 Task: Look for space in Coos Bay, United States from 2nd June, 2023 to 9th June, 2023 for 5 adults in price range Rs.7000 to Rs.13000. Place can be shared room with 2 bedrooms having 5 beds and 2 bathrooms. Property type can be house, flat, guest house. Booking option can be shelf check-in. Required host language is English.
Action: Mouse moved to (602, 131)
Screenshot: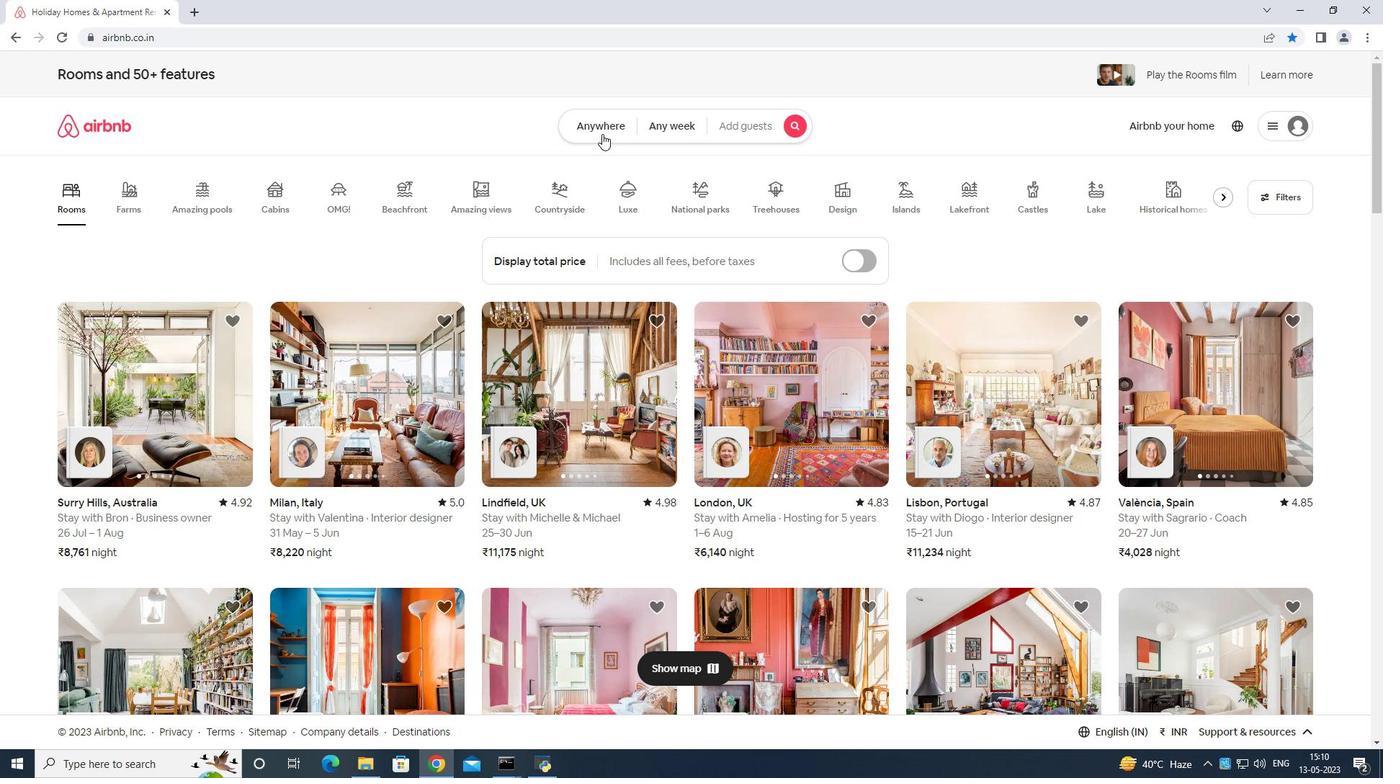 
Action: Mouse pressed left at (602, 131)
Screenshot: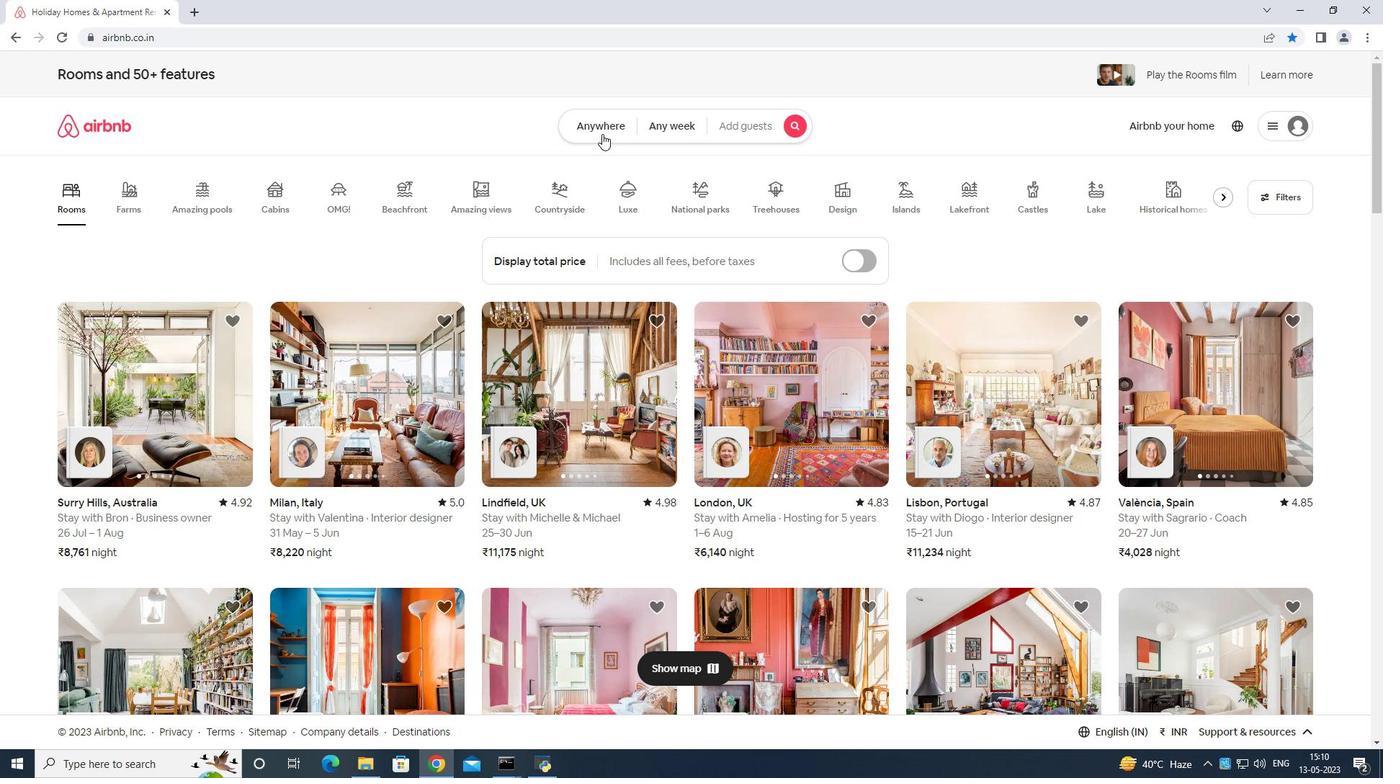 
Action: Mouse moved to (525, 185)
Screenshot: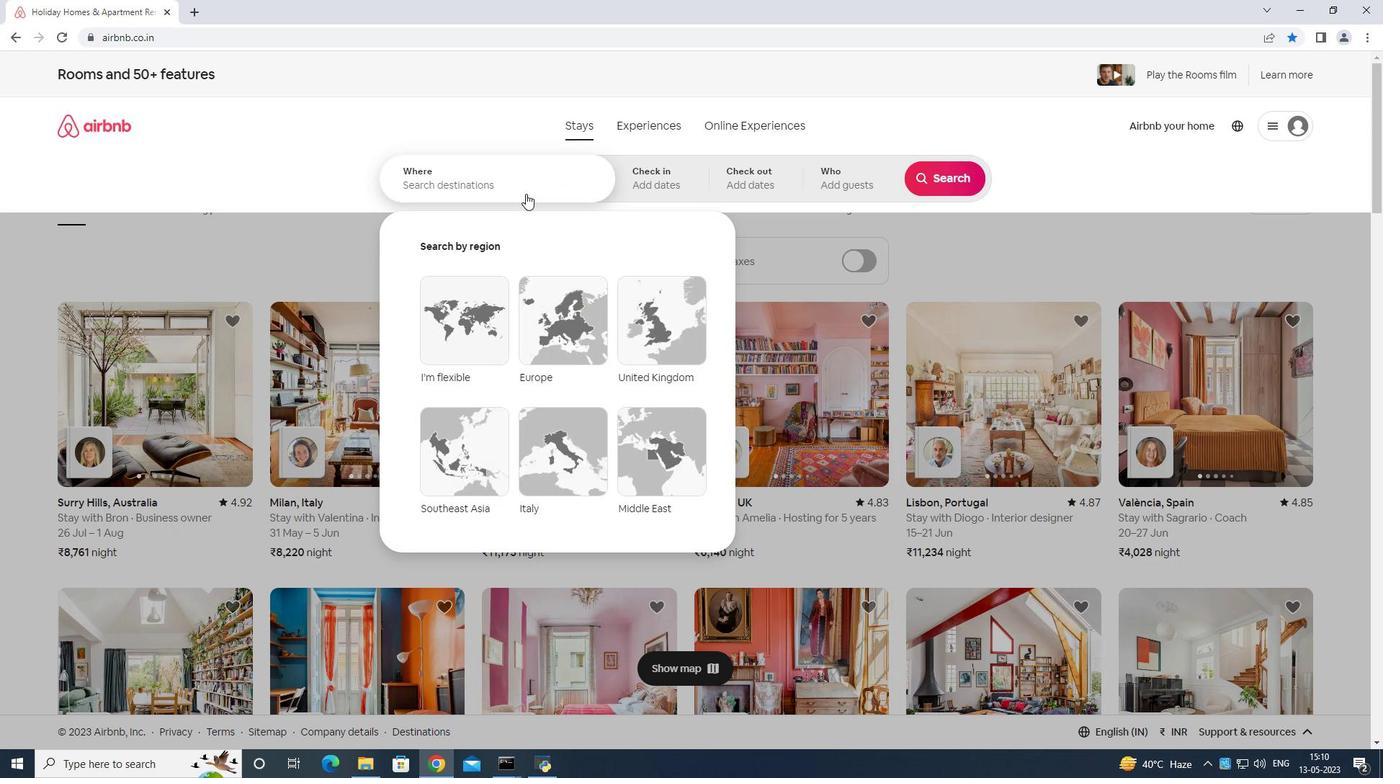 
Action: Mouse pressed left at (525, 185)
Screenshot: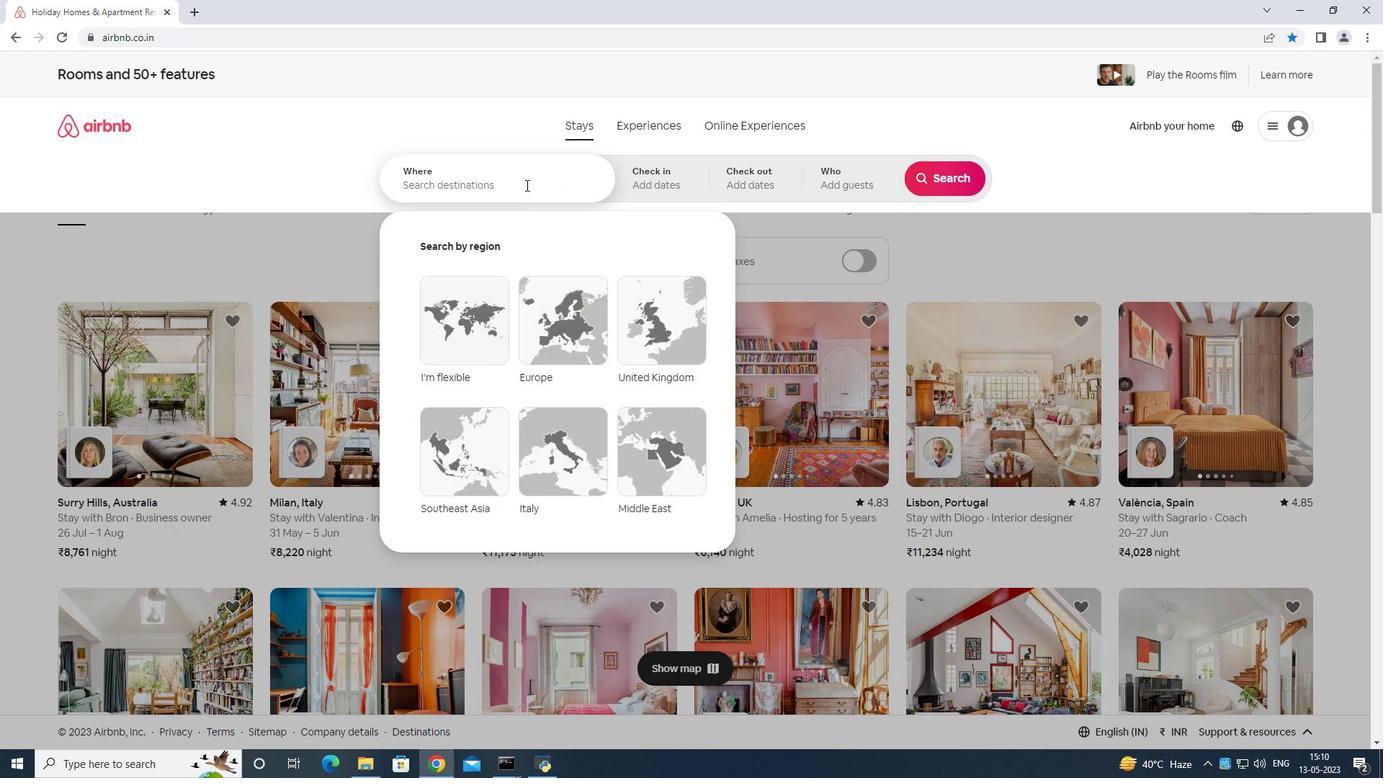 
Action: Mouse moved to (525, 187)
Screenshot: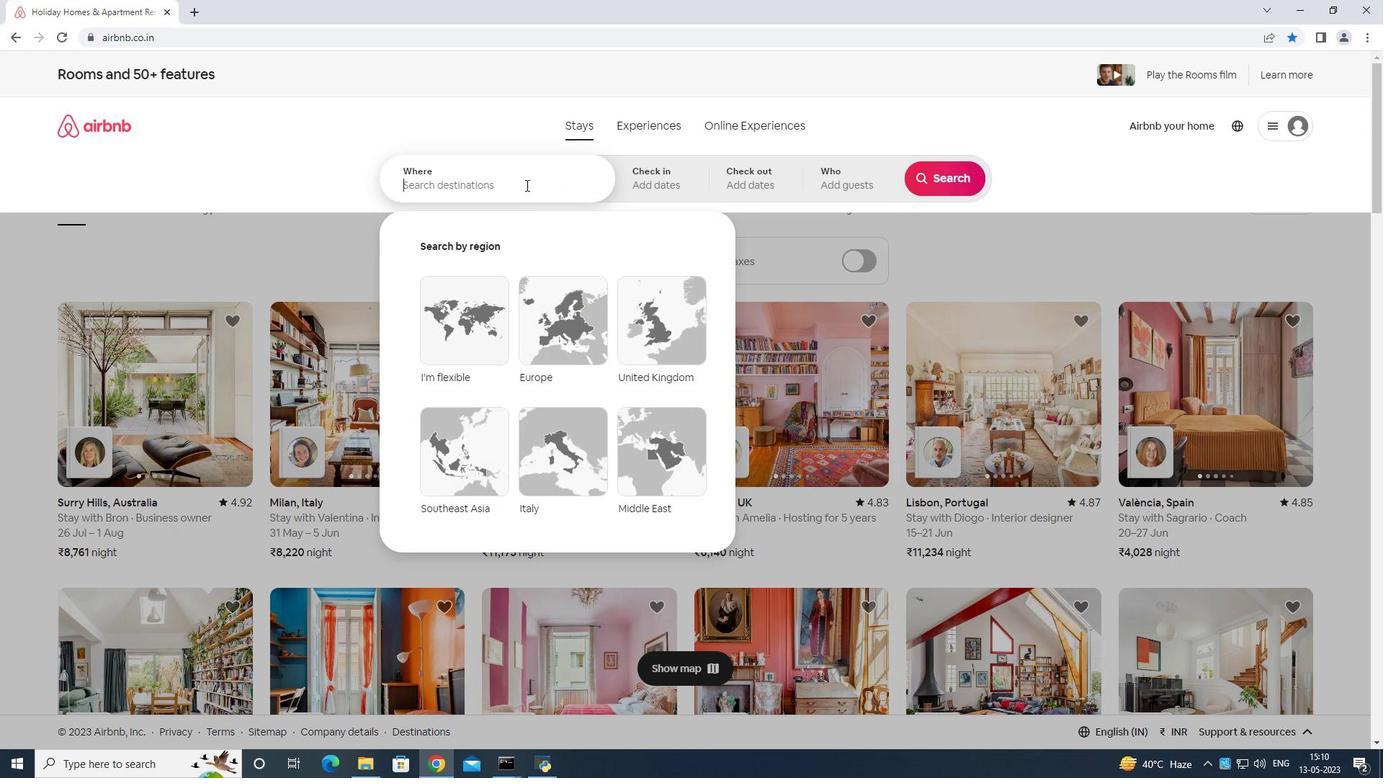 
Action: Key pressed <Key.shift>C
Screenshot: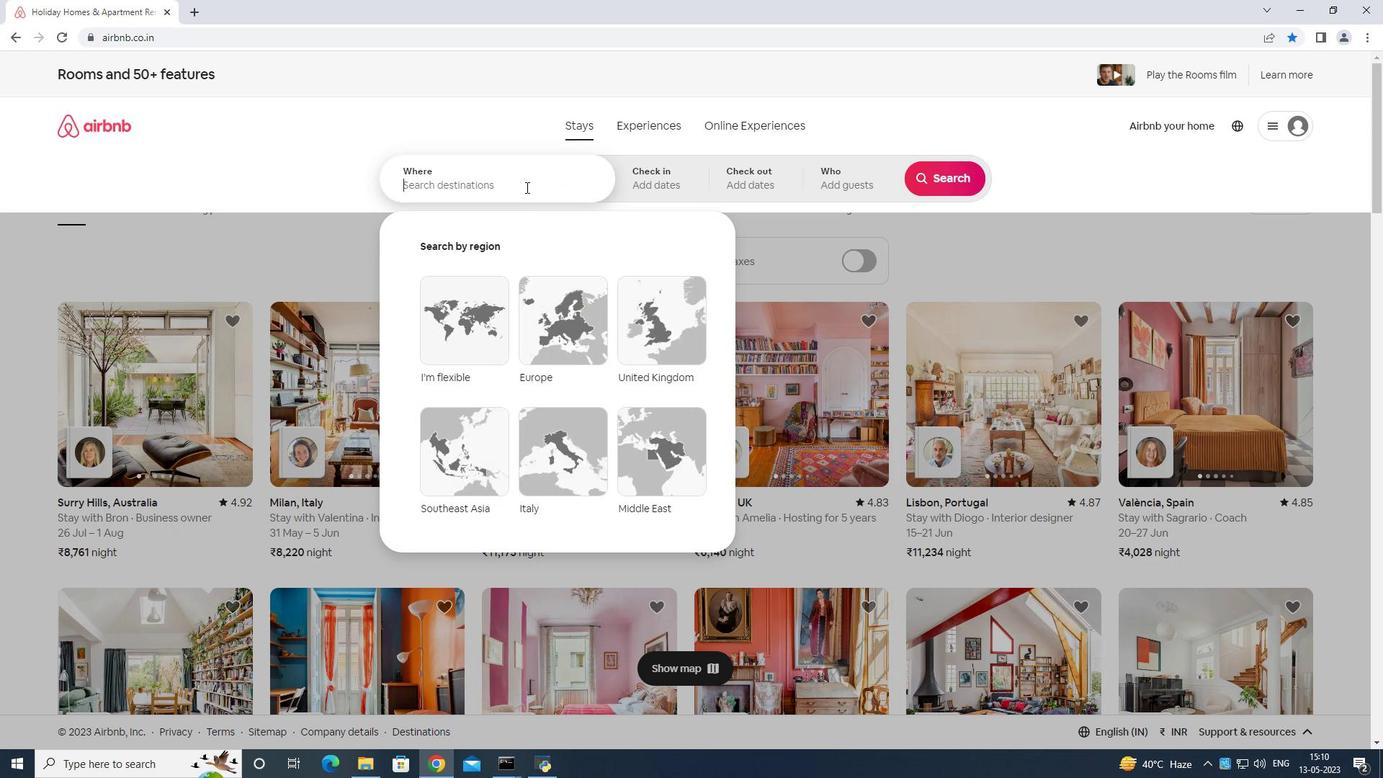 
Action: Mouse moved to (525, 187)
Screenshot: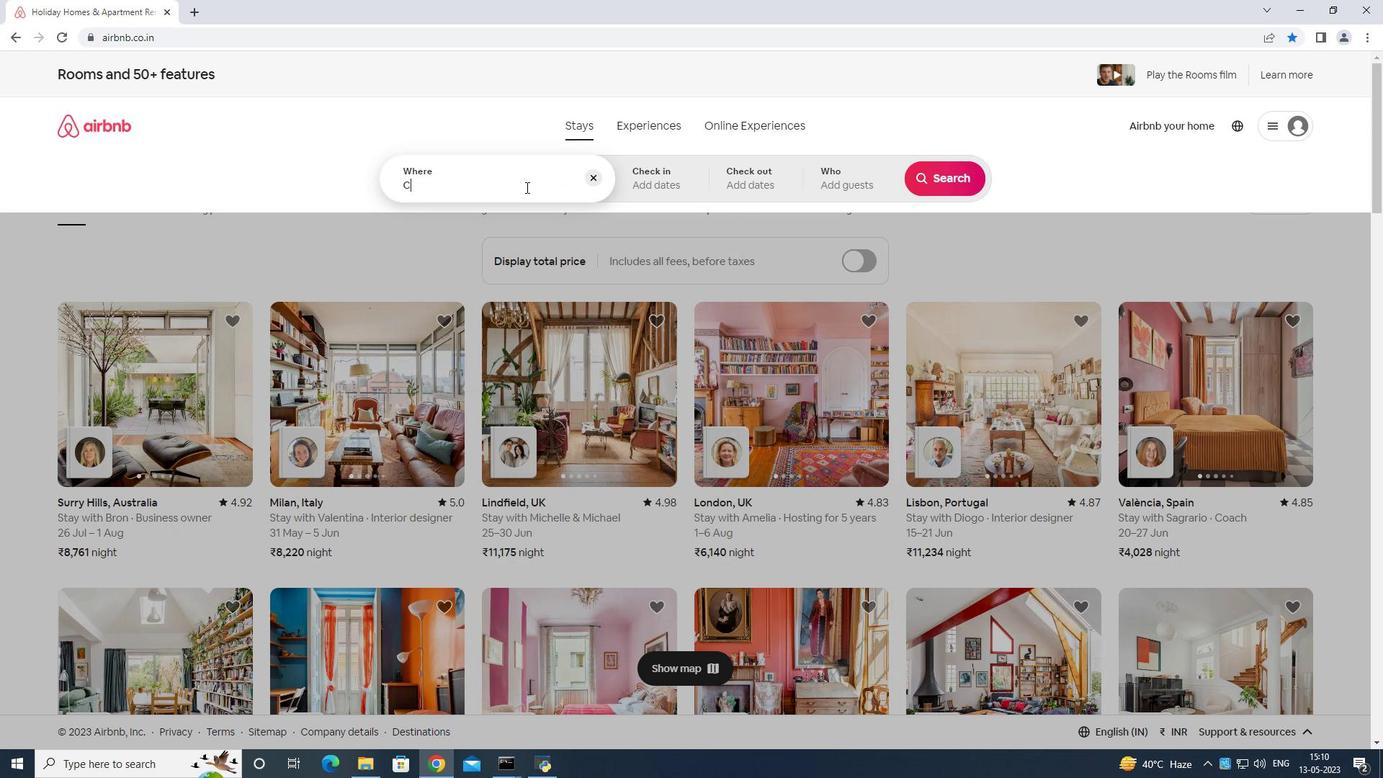 
Action: Key pressed oos<Key.space>bay<Key.space>united<Key.space>states<Key.enter>
Screenshot: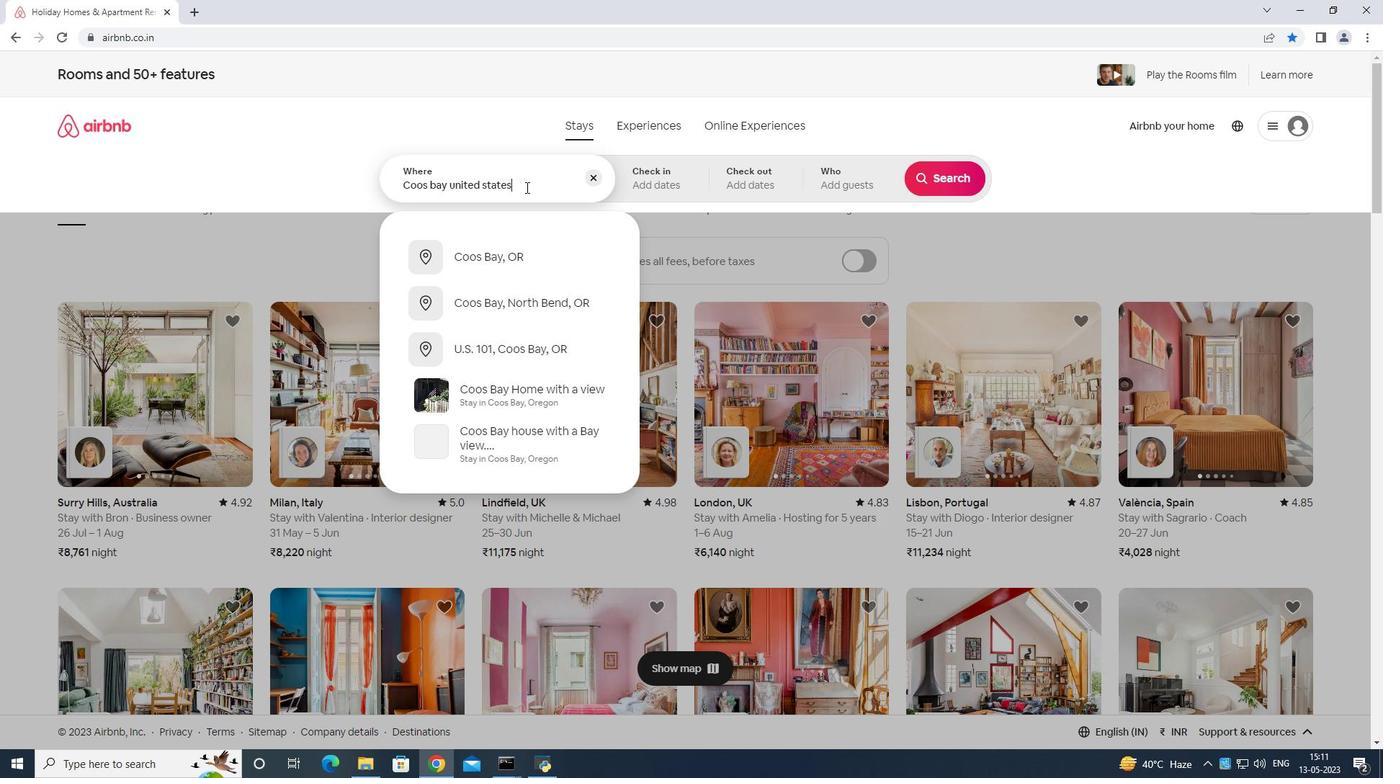 
Action: Mouse moved to (897, 349)
Screenshot: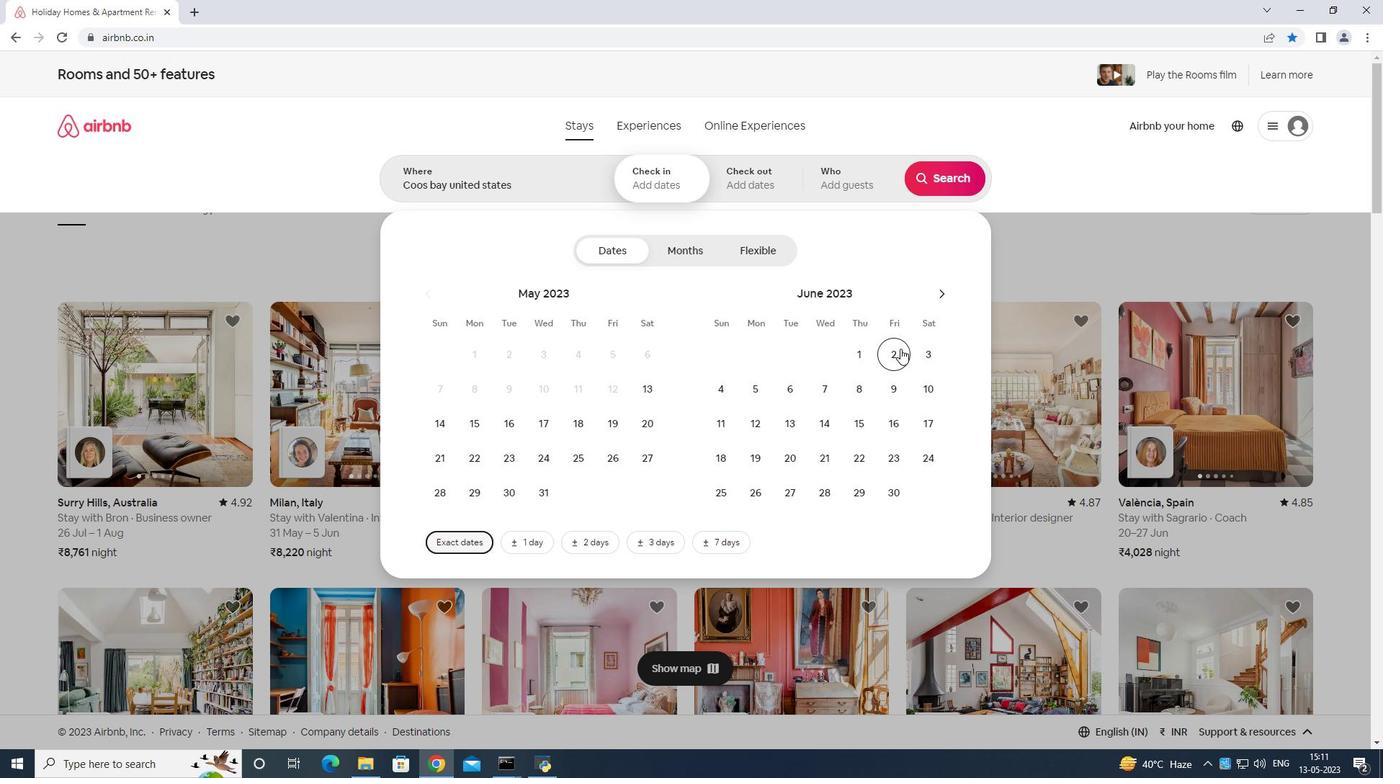 
Action: Mouse pressed left at (897, 349)
Screenshot: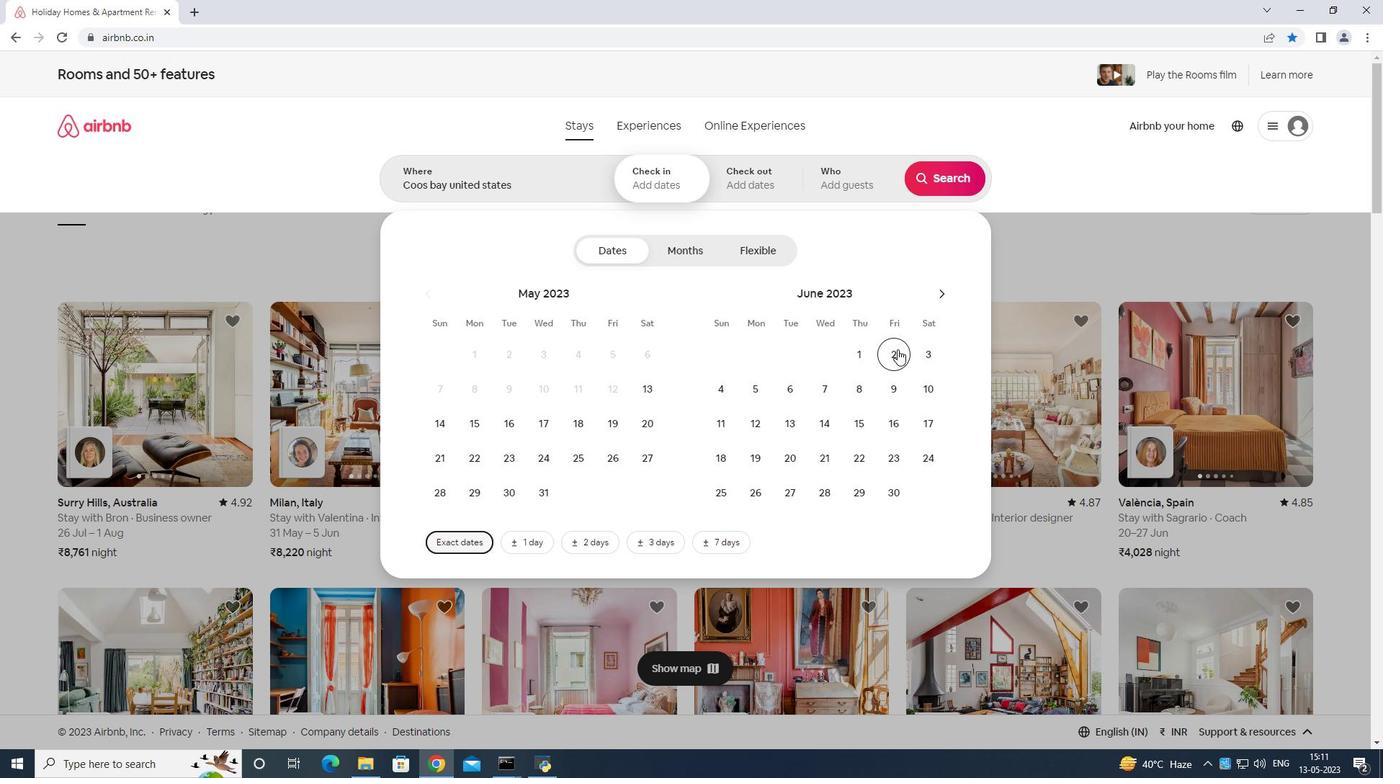 
Action: Mouse moved to (895, 376)
Screenshot: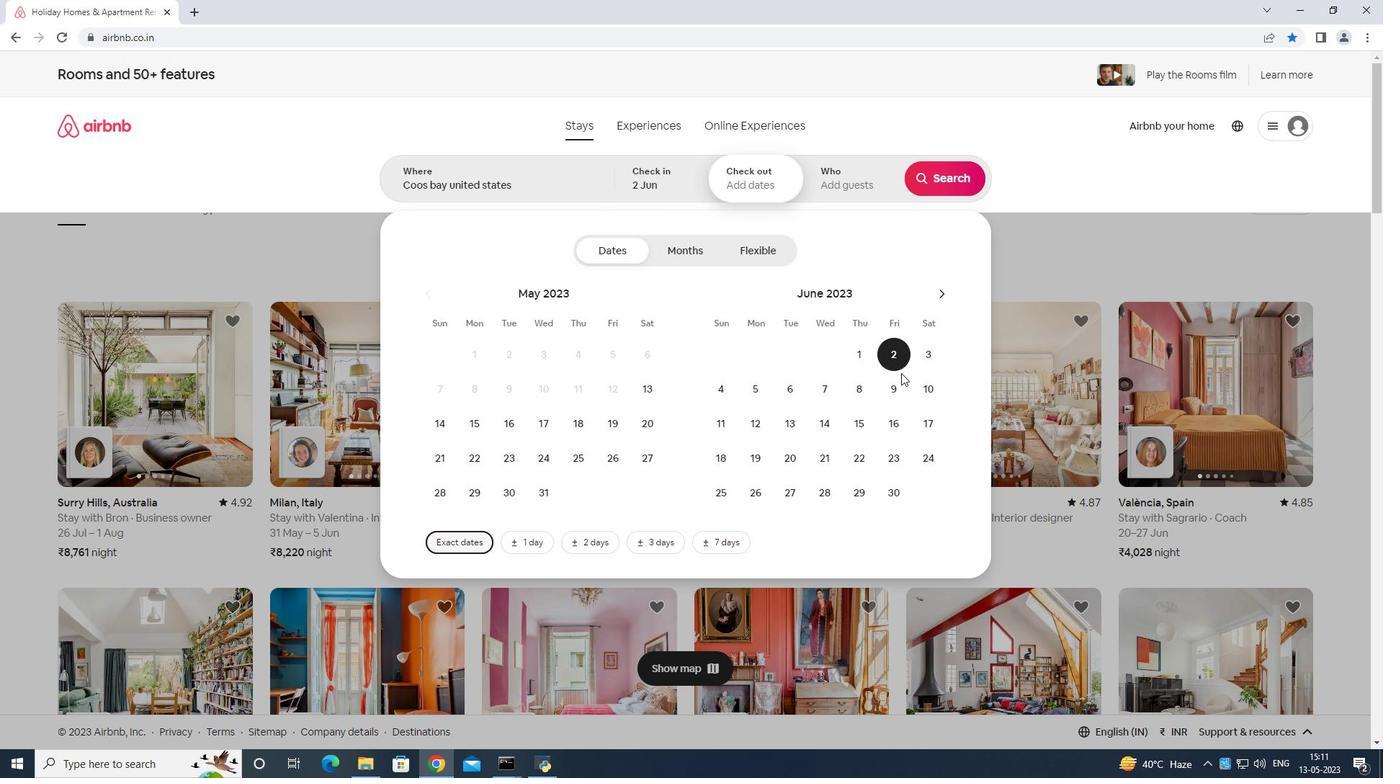 
Action: Mouse pressed left at (895, 376)
Screenshot: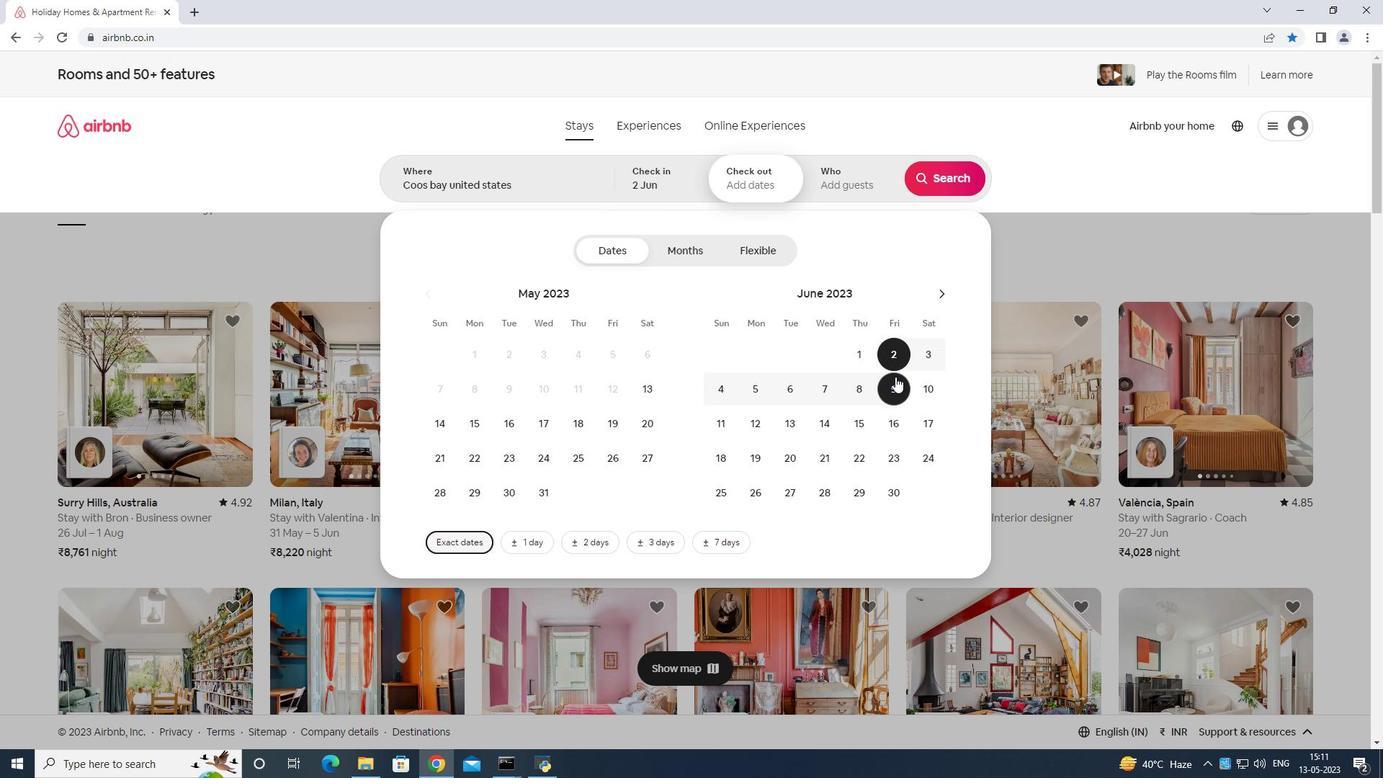 
Action: Mouse moved to (832, 176)
Screenshot: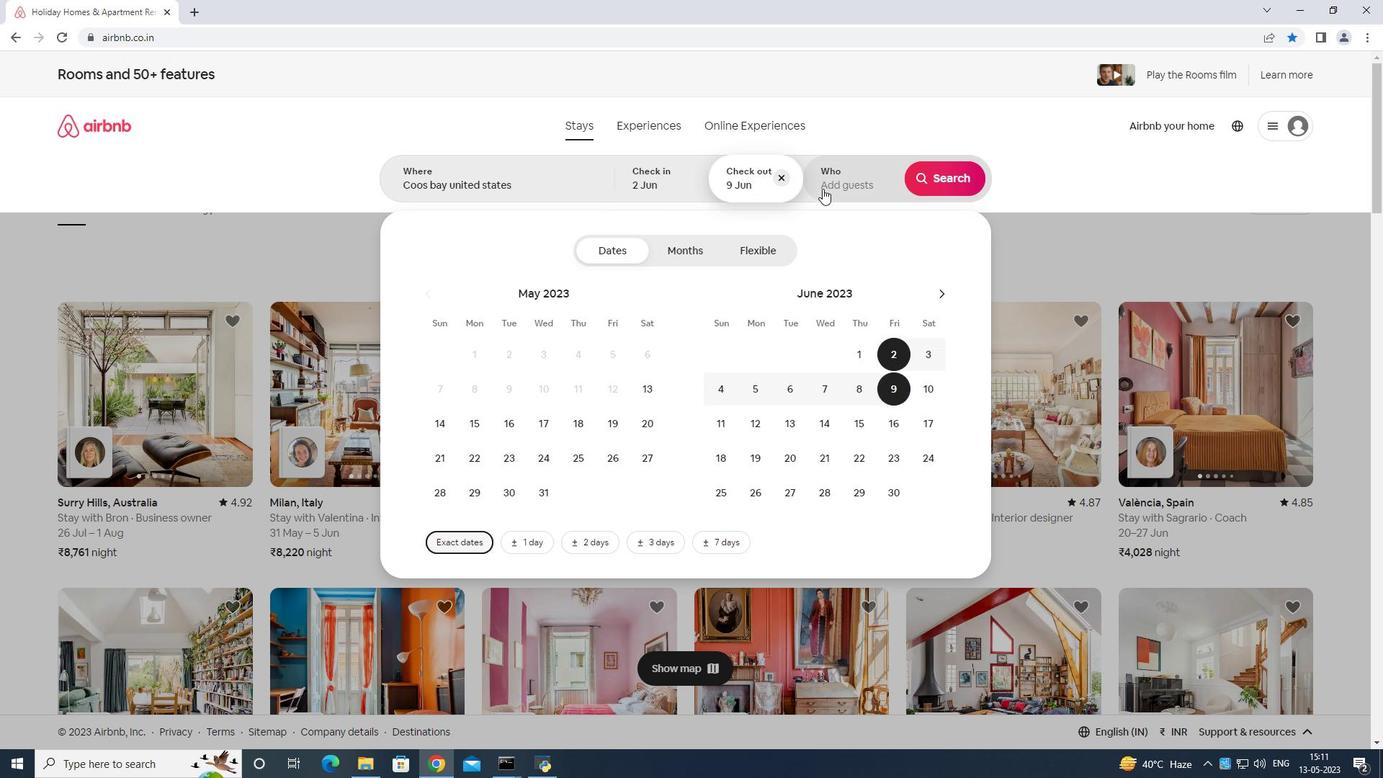 
Action: Mouse pressed left at (832, 176)
Screenshot: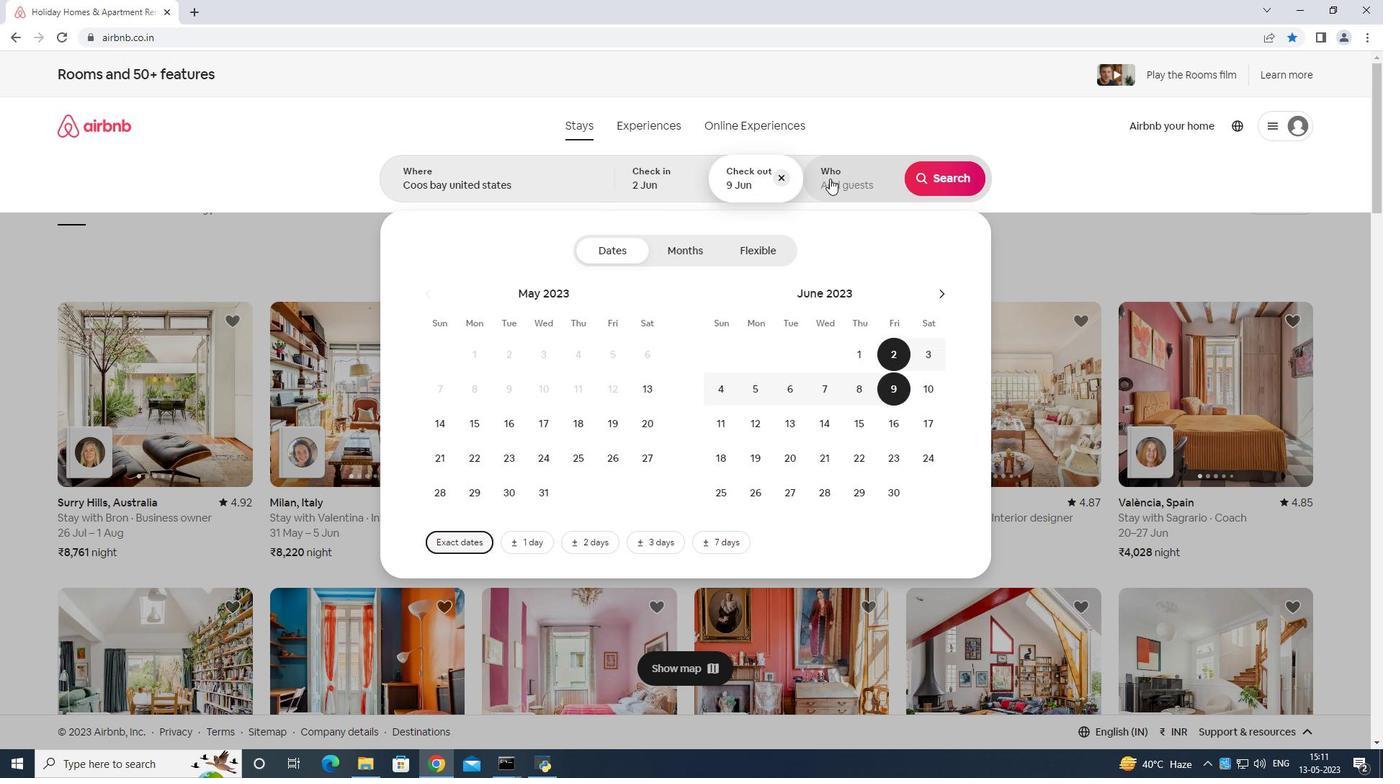 
Action: Mouse moved to (944, 248)
Screenshot: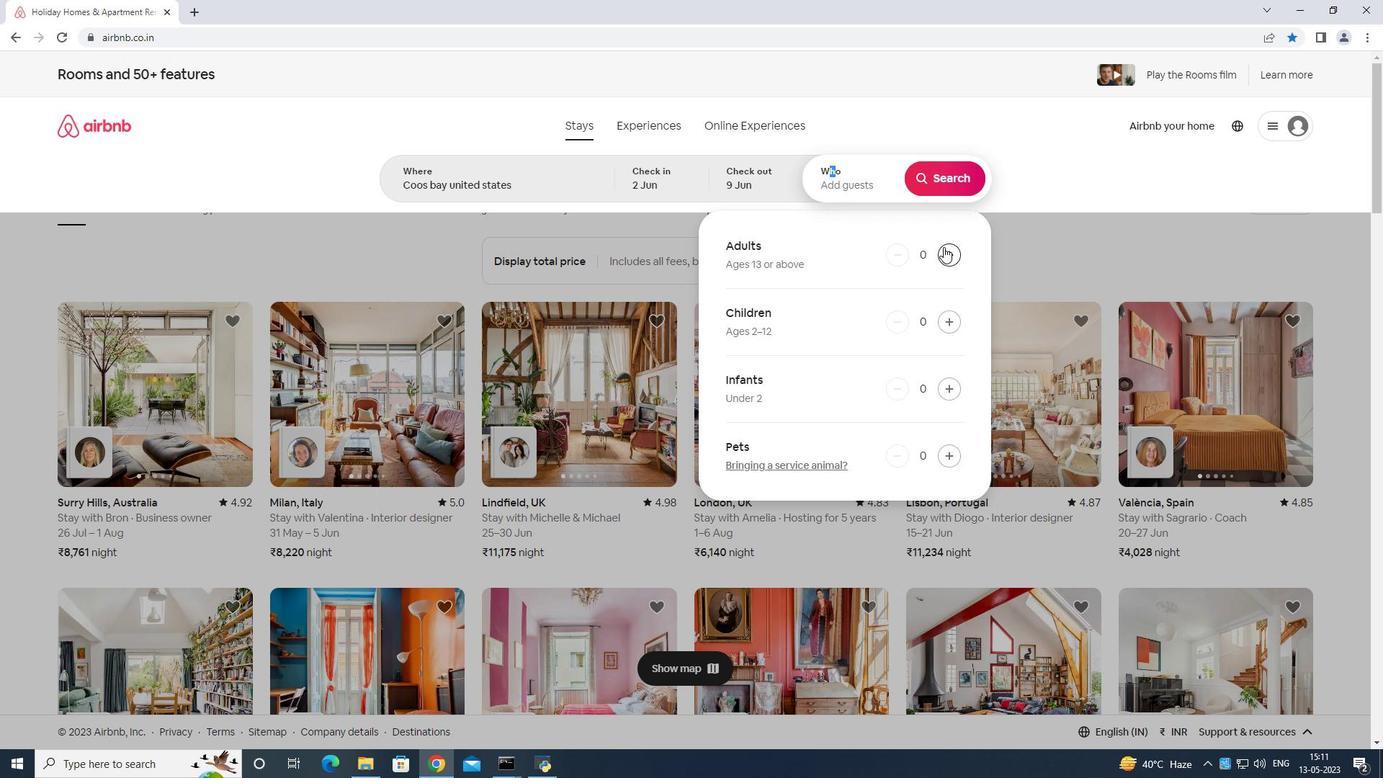 
Action: Mouse pressed left at (944, 248)
Screenshot: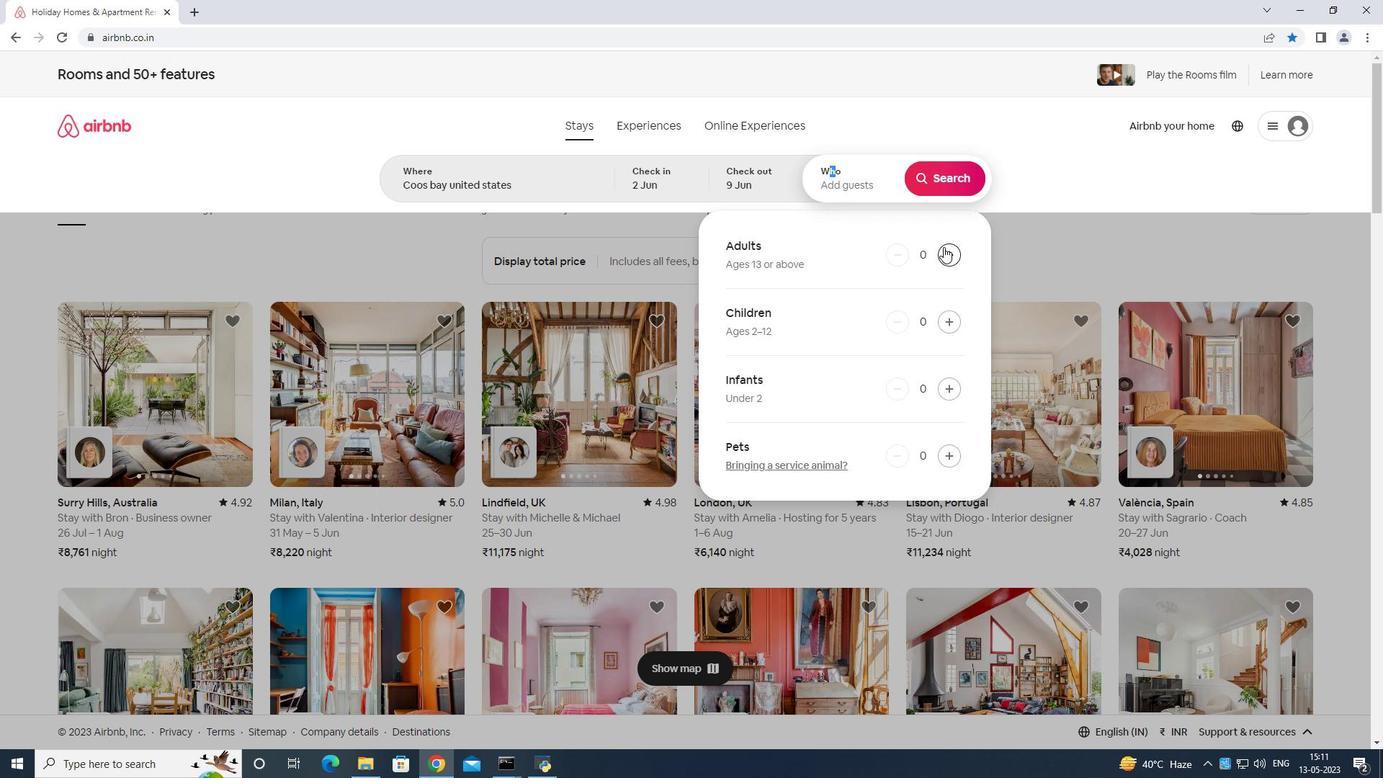 
Action: Mouse pressed left at (944, 248)
Screenshot: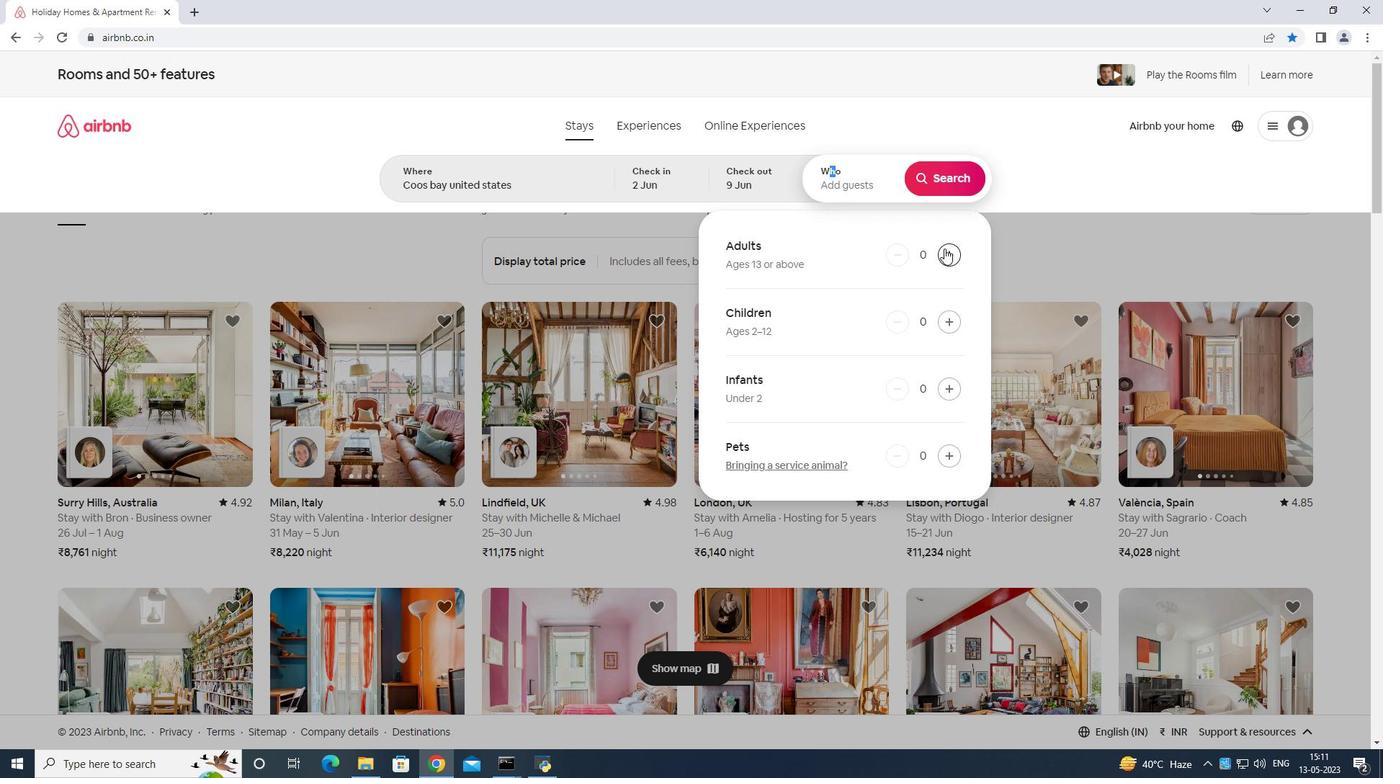 
Action: Mouse moved to (945, 249)
Screenshot: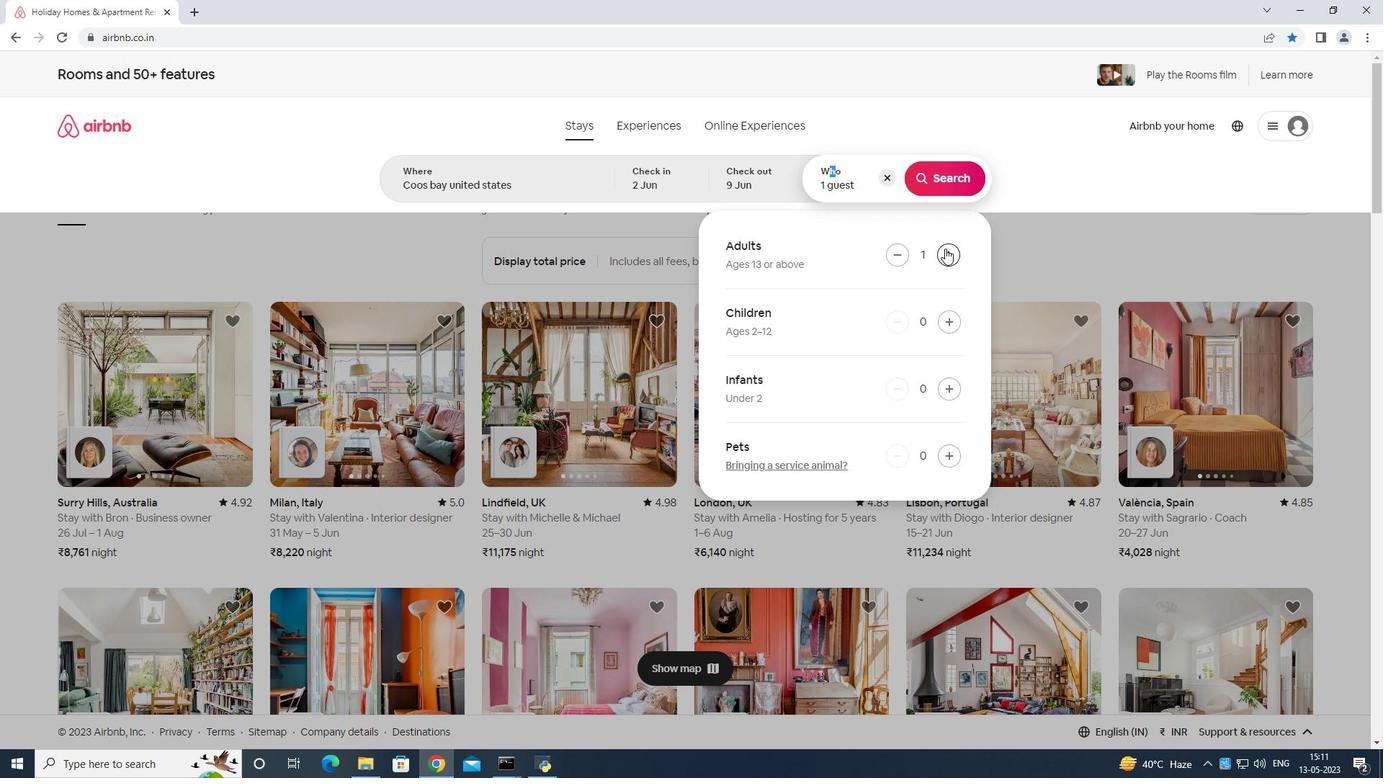 
Action: Mouse pressed left at (945, 249)
Screenshot: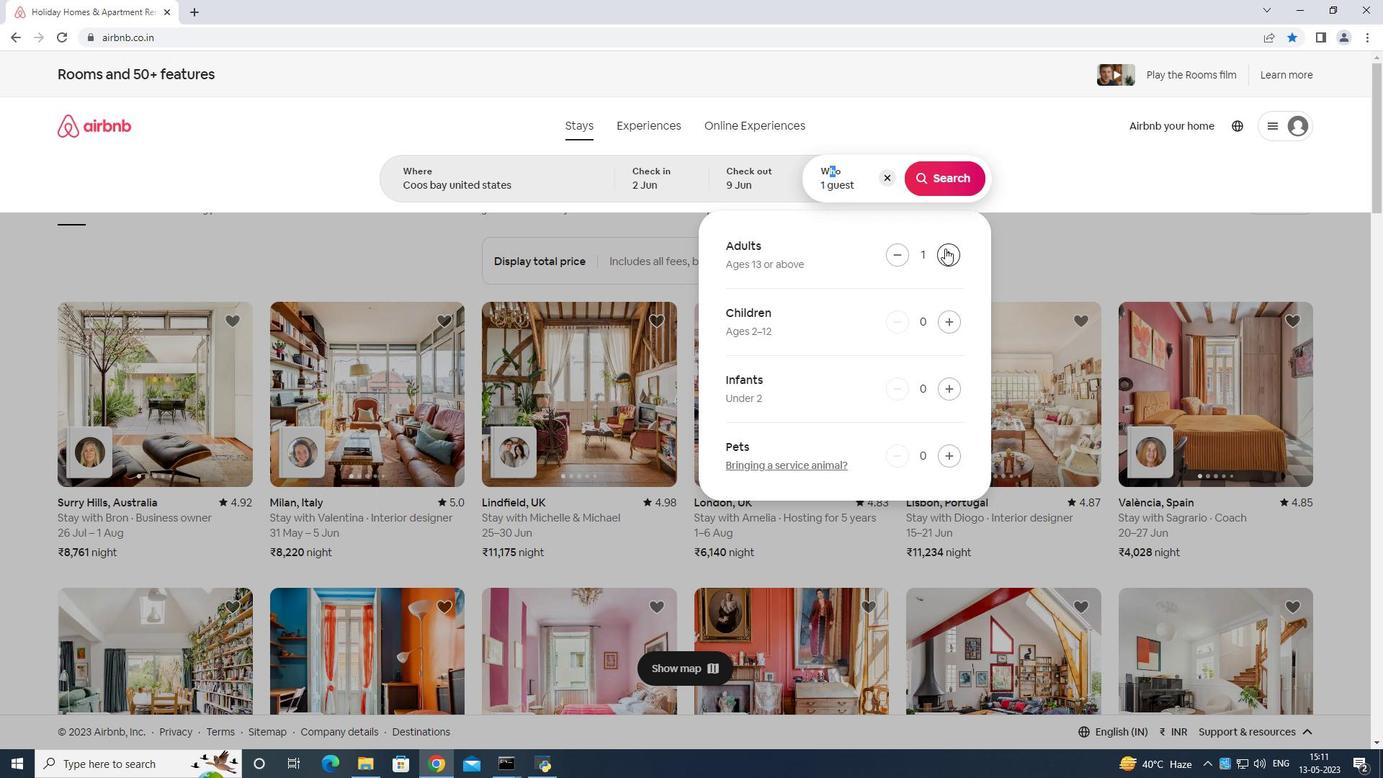
Action: Mouse moved to (945, 250)
Screenshot: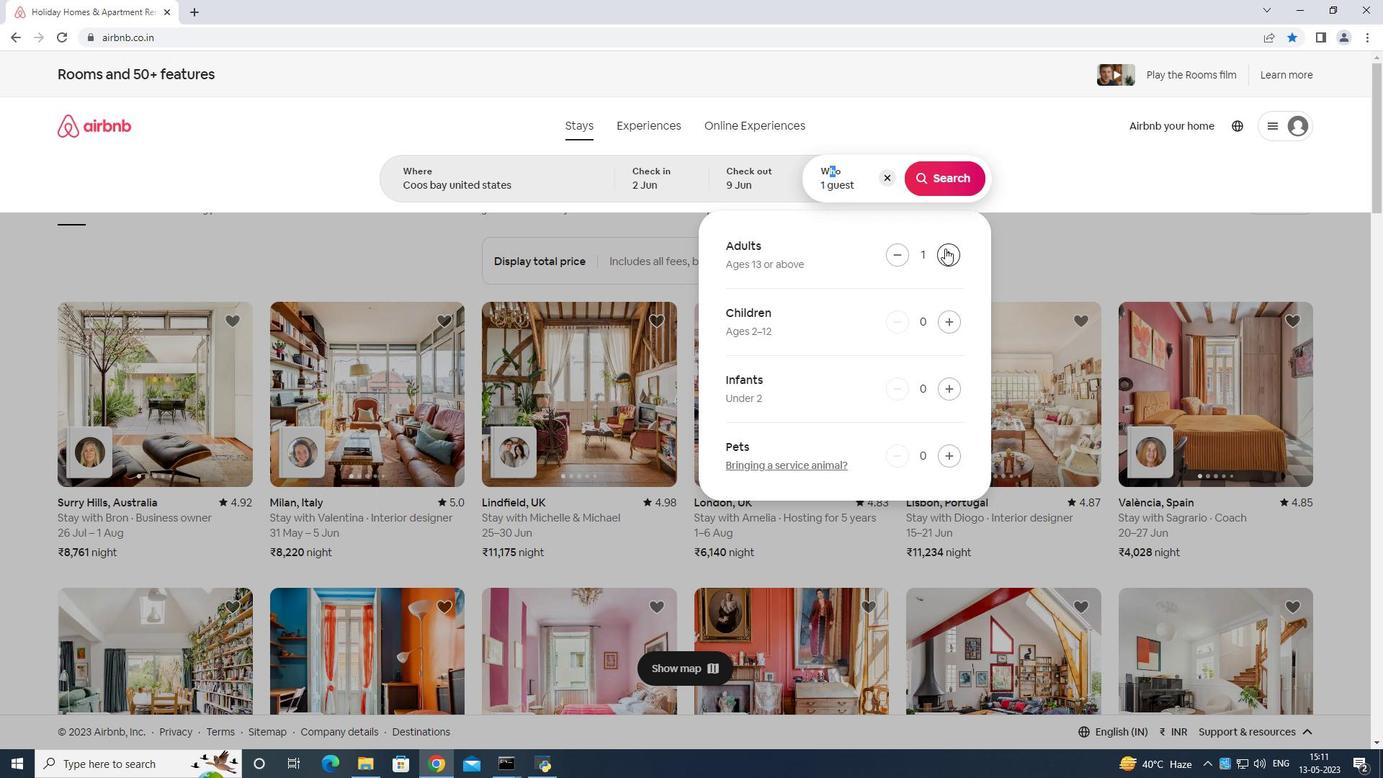 
Action: Mouse pressed left at (945, 250)
Screenshot: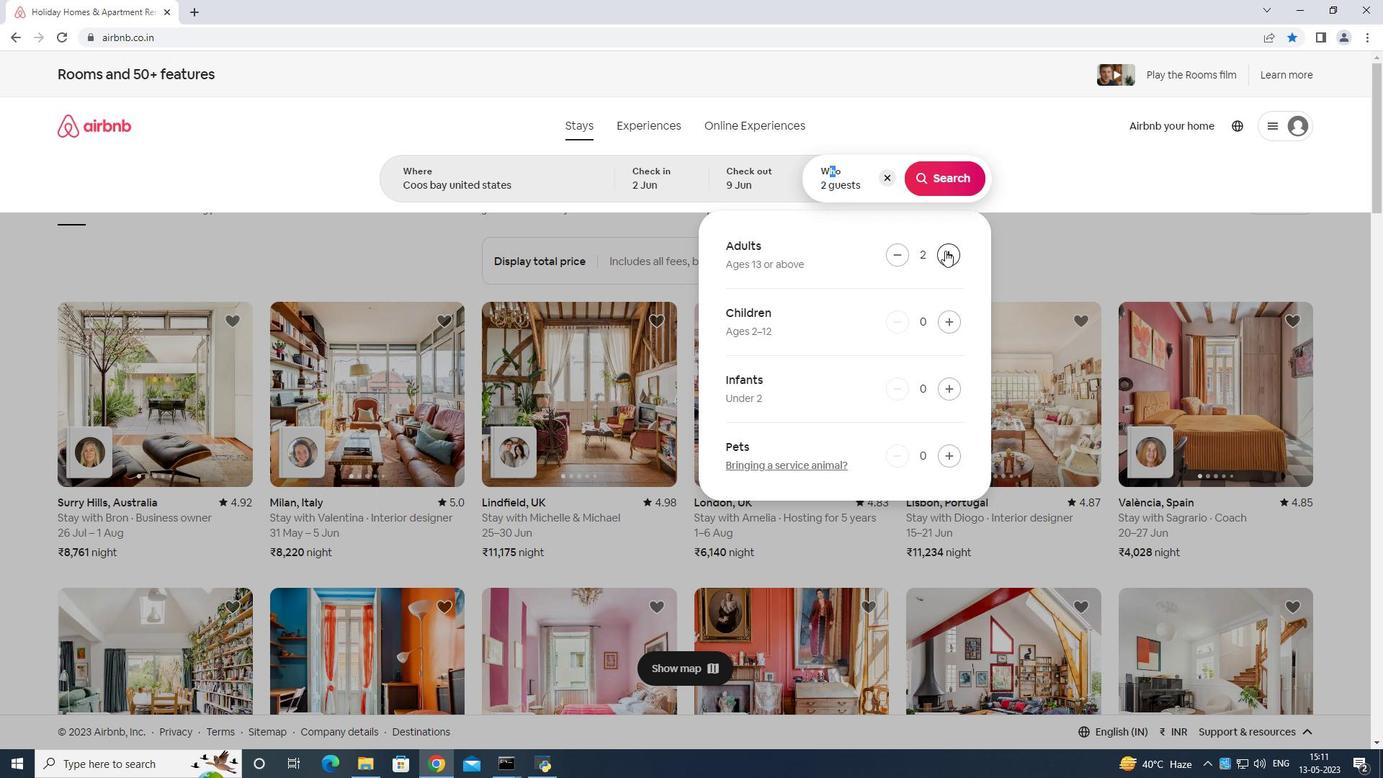 
Action: Mouse pressed left at (945, 250)
Screenshot: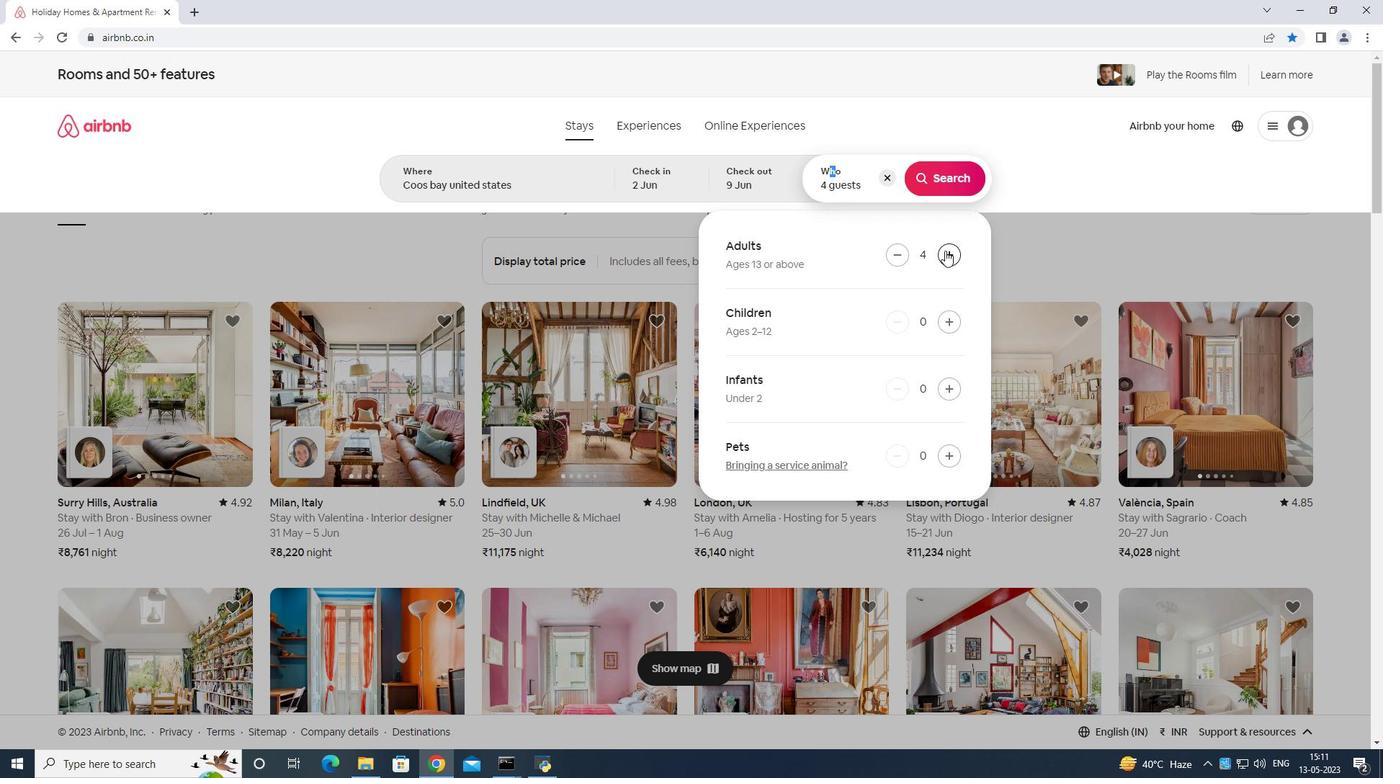 
Action: Mouse moved to (931, 177)
Screenshot: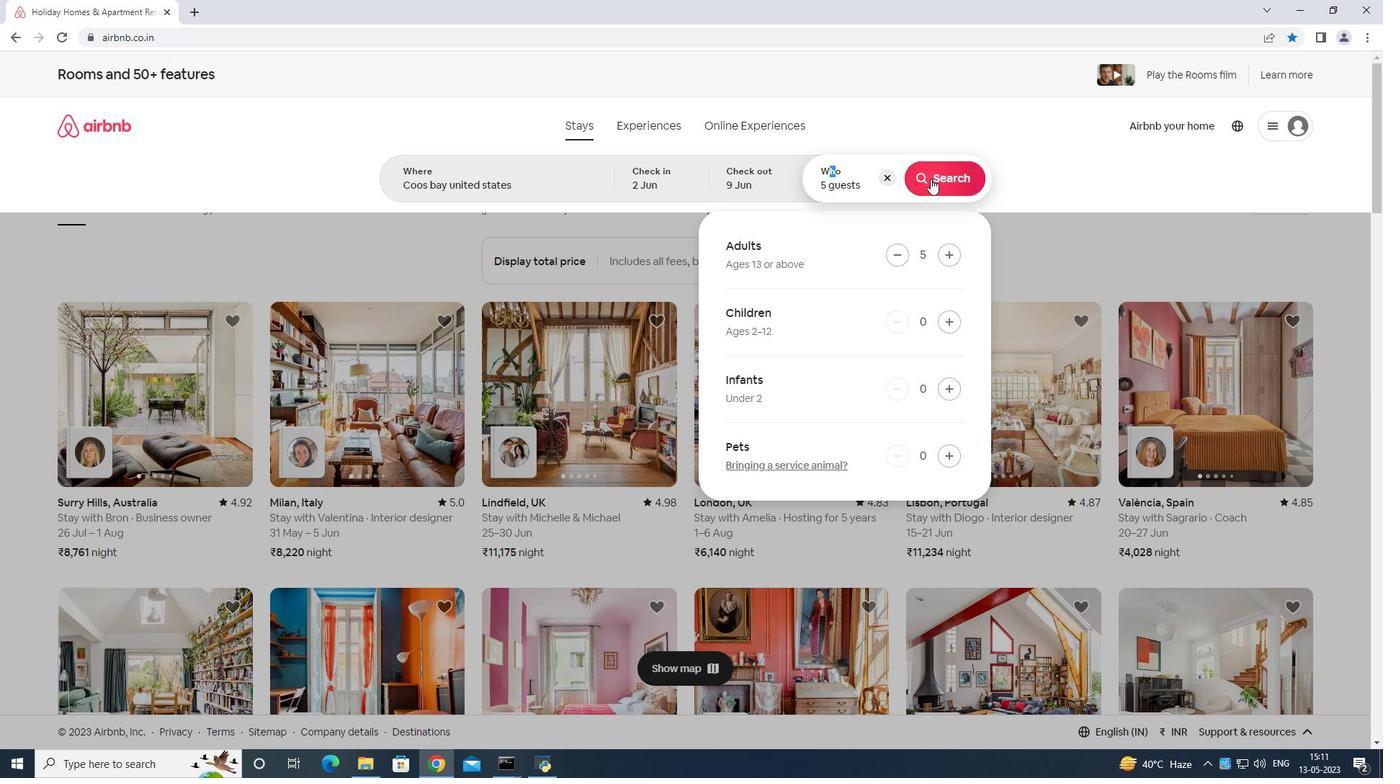 
Action: Mouse pressed left at (931, 177)
Screenshot: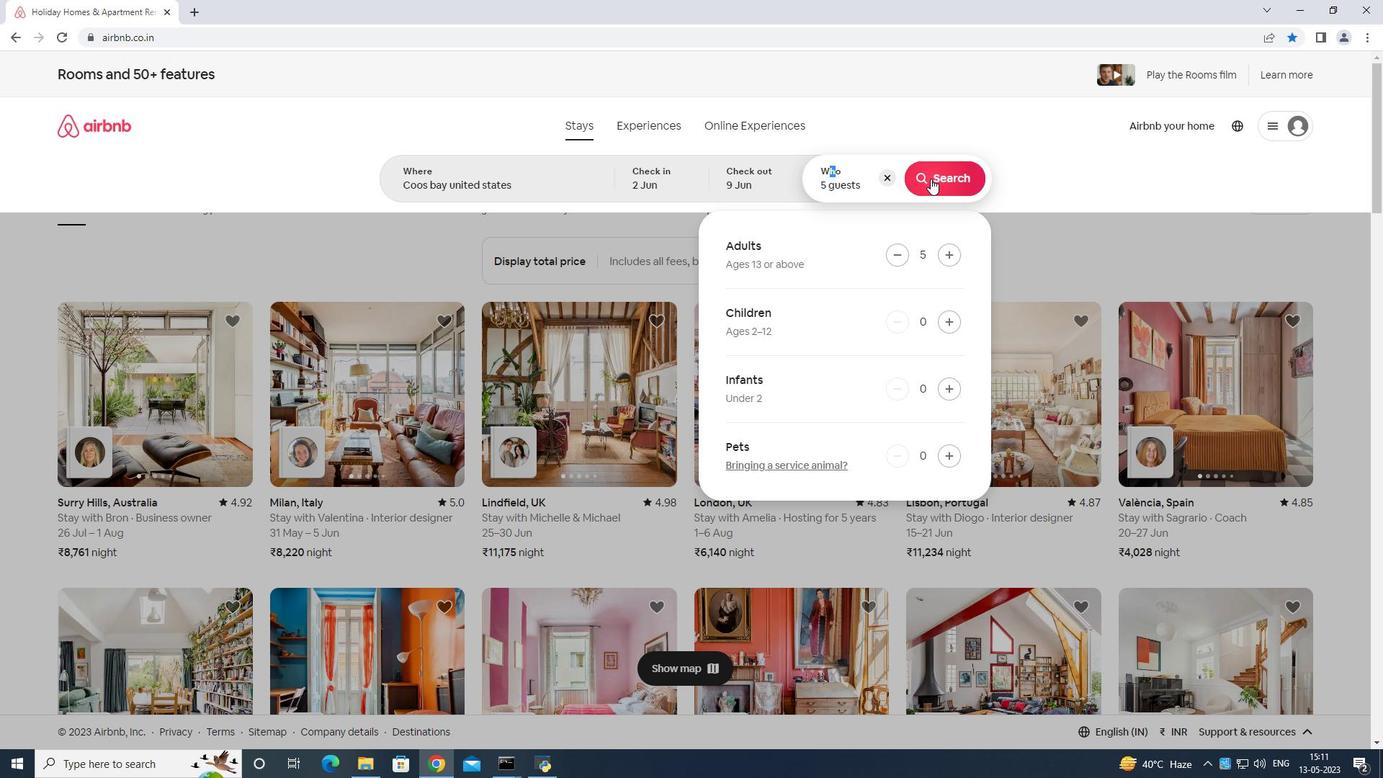 
Action: Mouse moved to (1313, 130)
Screenshot: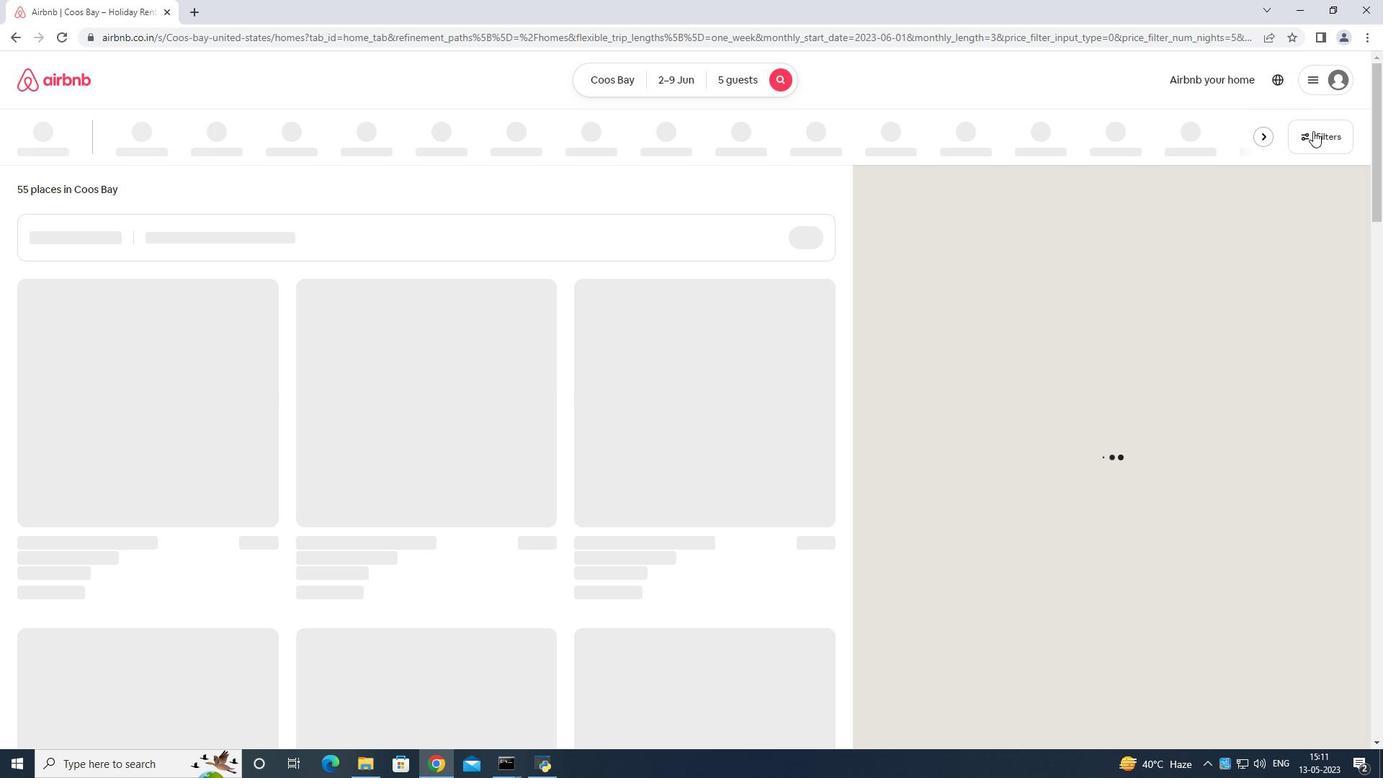 
Action: Mouse pressed left at (1313, 130)
Screenshot: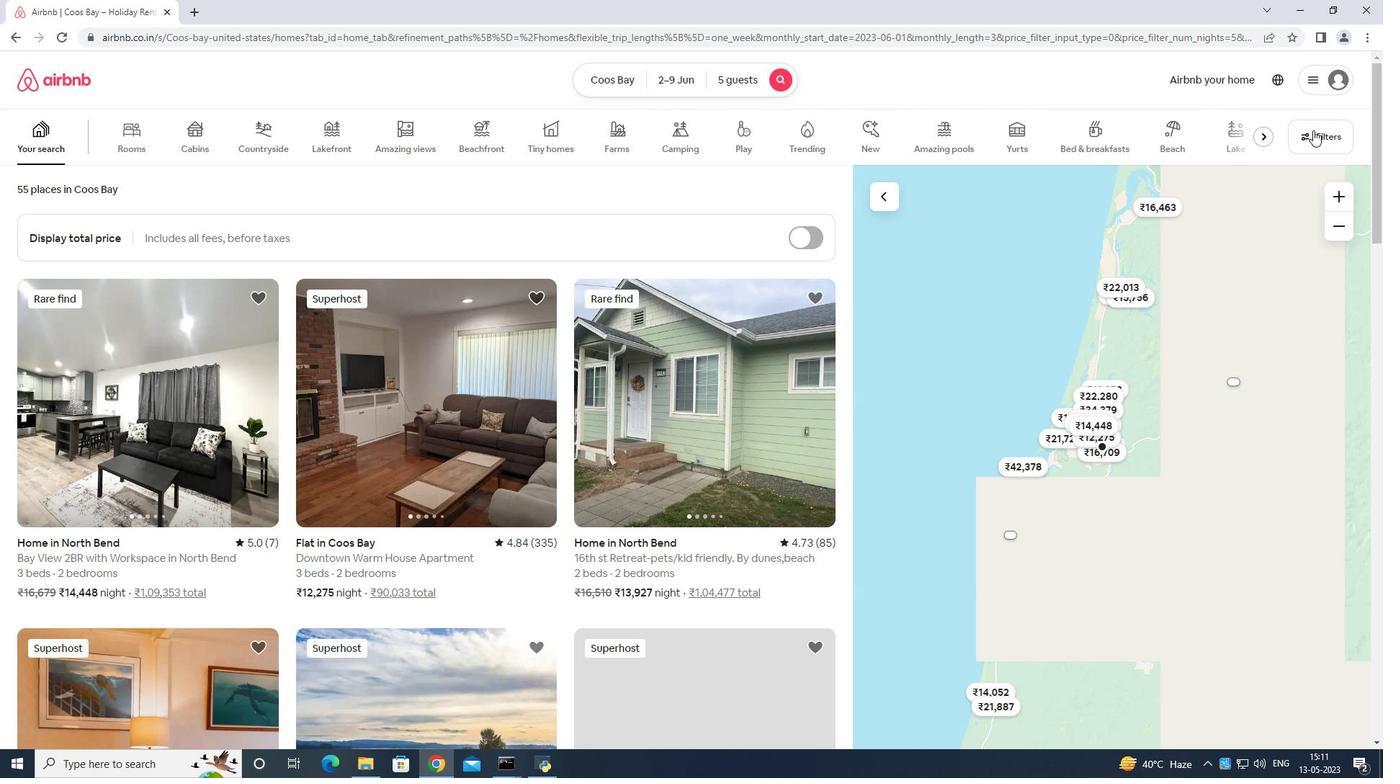 
Action: Mouse moved to (510, 487)
Screenshot: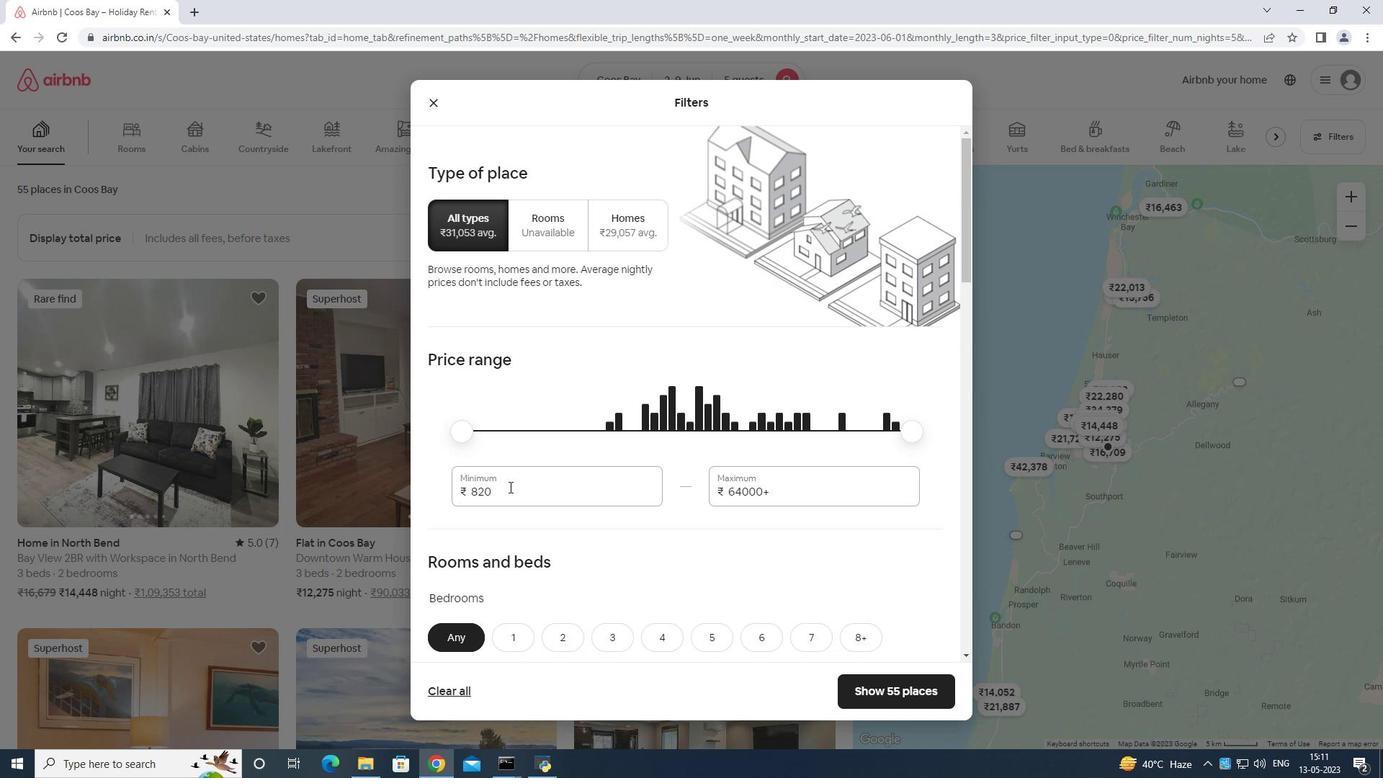 
Action: Mouse pressed left at (510, 487)
Screenshot: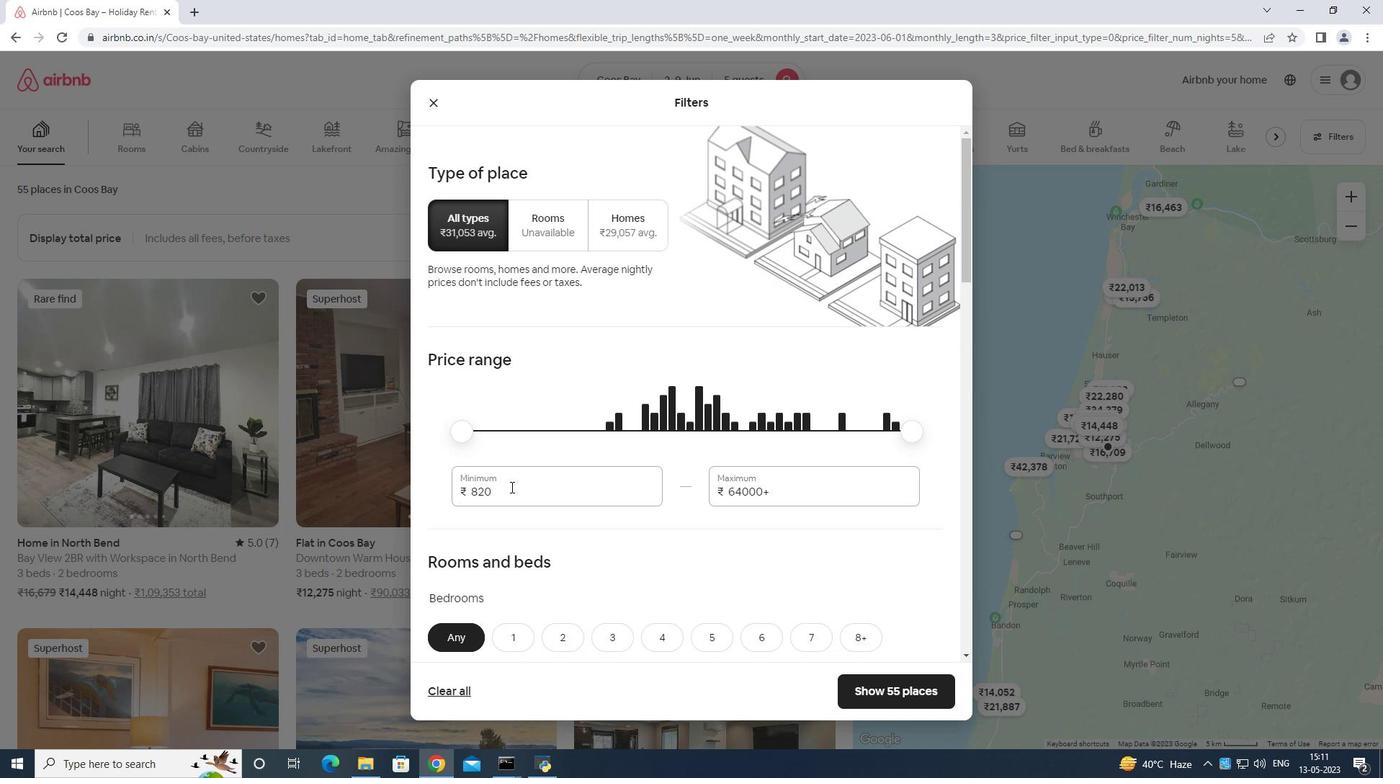 
Action: Mouse moved to (550, 492)
Screenshot: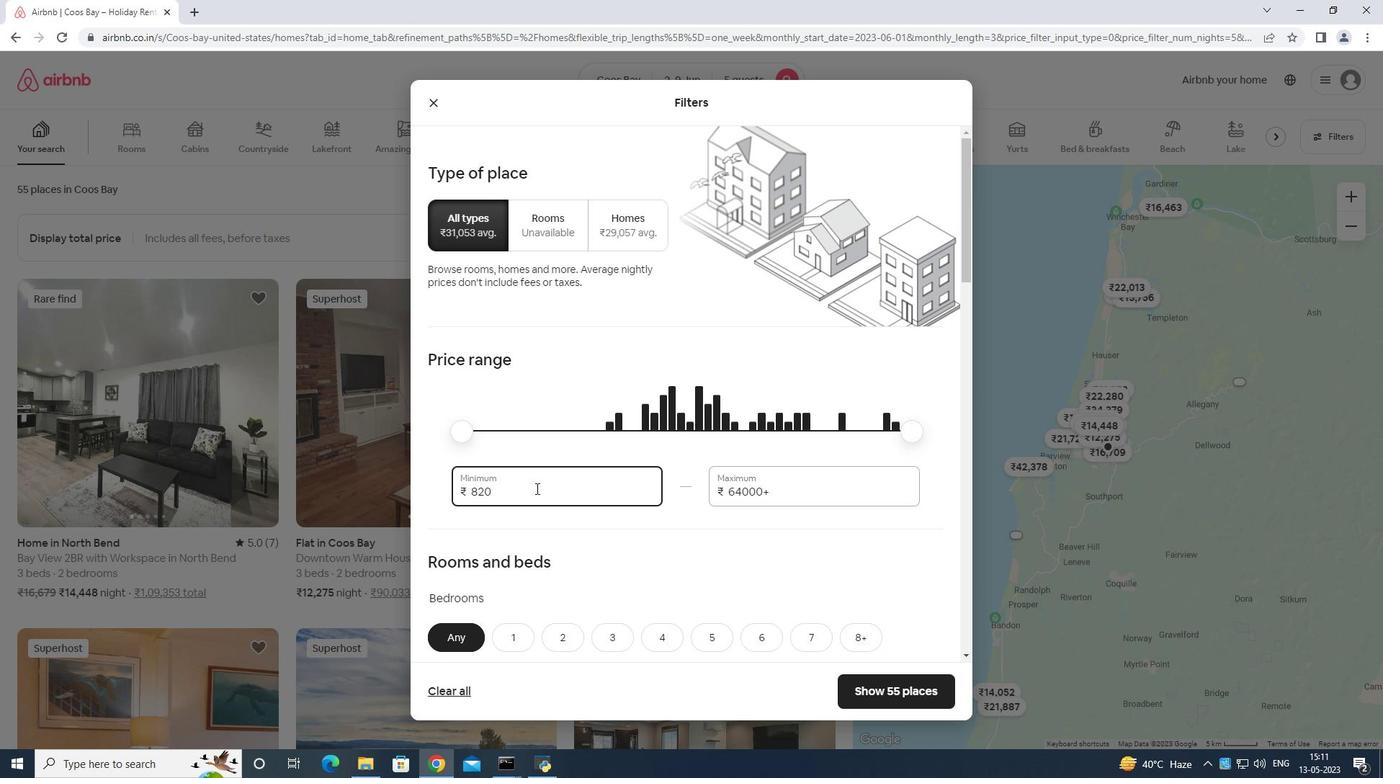 
Action: Key pressed <Key.backspace>
Screenshot: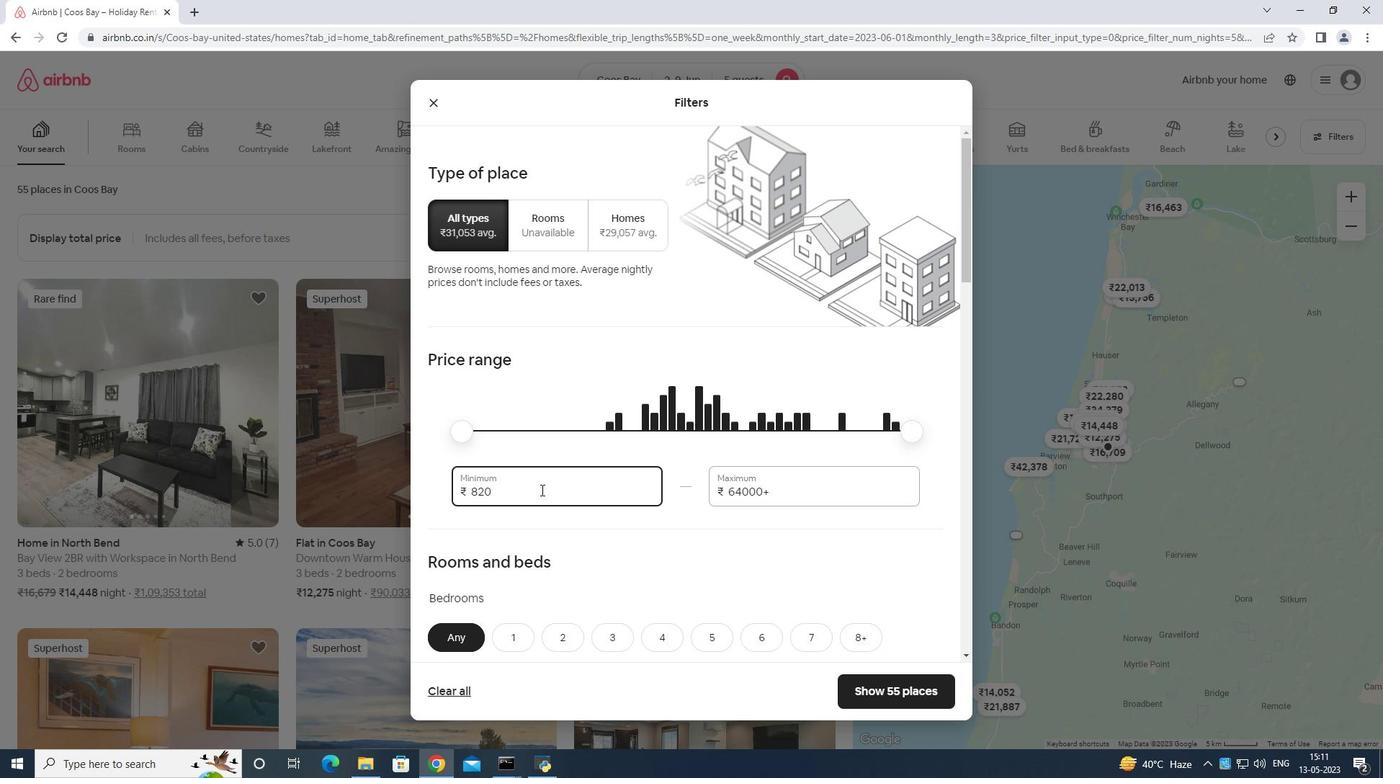 
Action: Mouse moved to (551, 492)
Screenshot: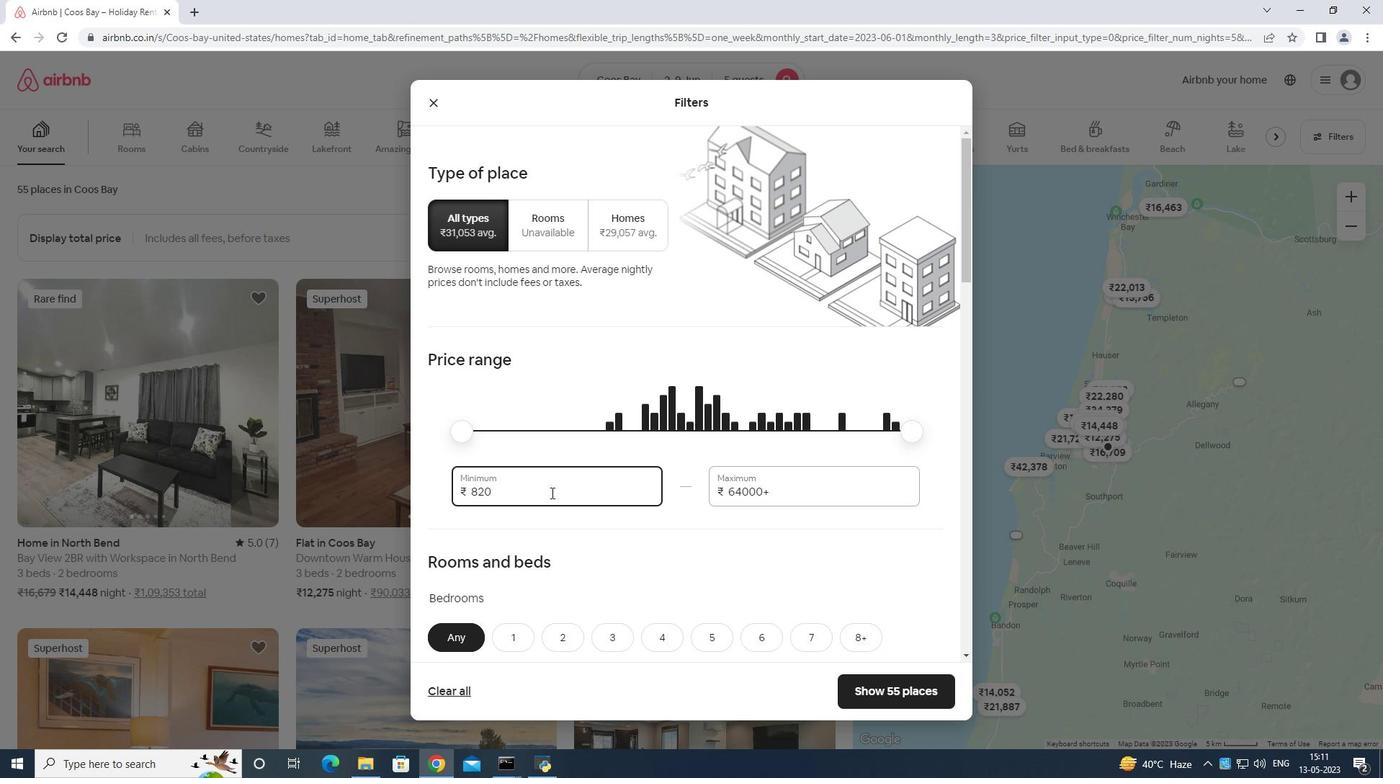 
Action: Key pressed <Key.backspace>
Screenshot: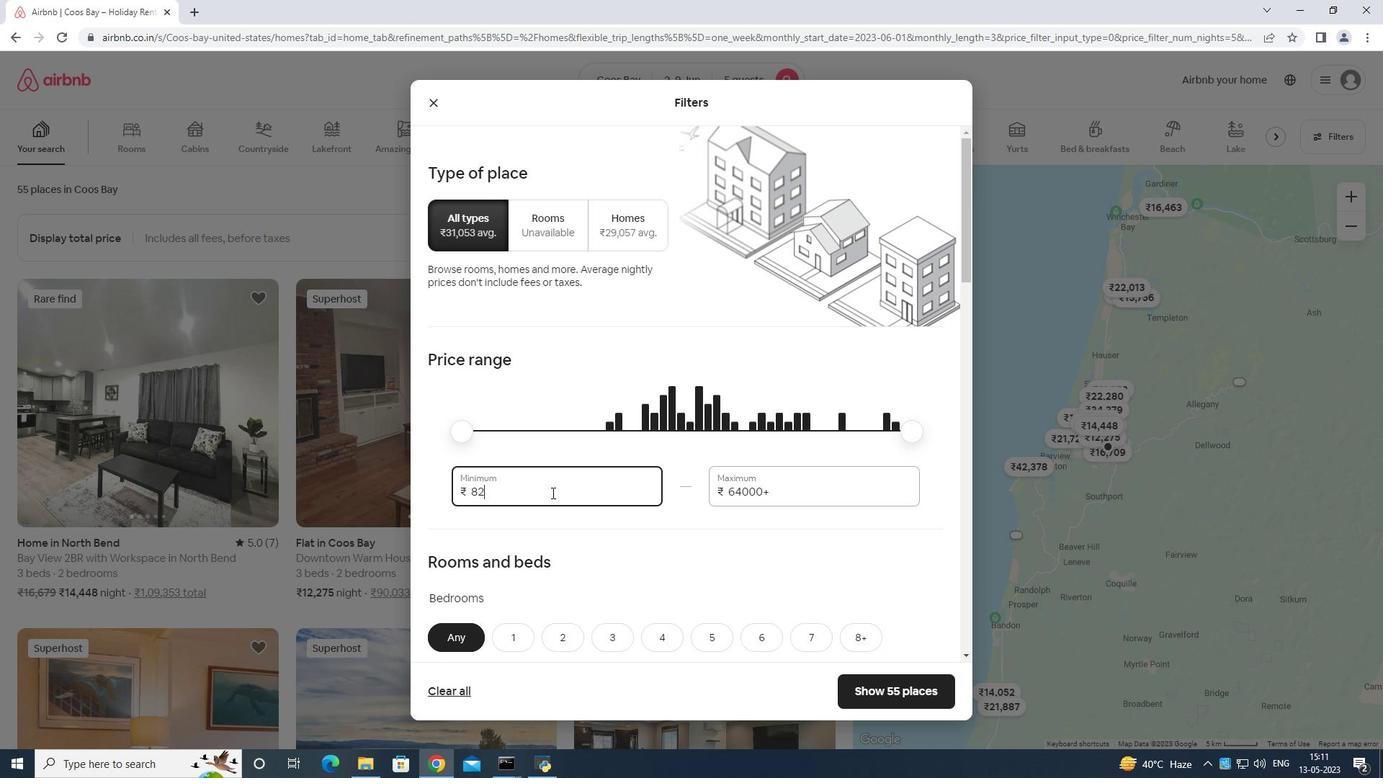 
Action: Mouse moved to (562, 493)
Screenshot: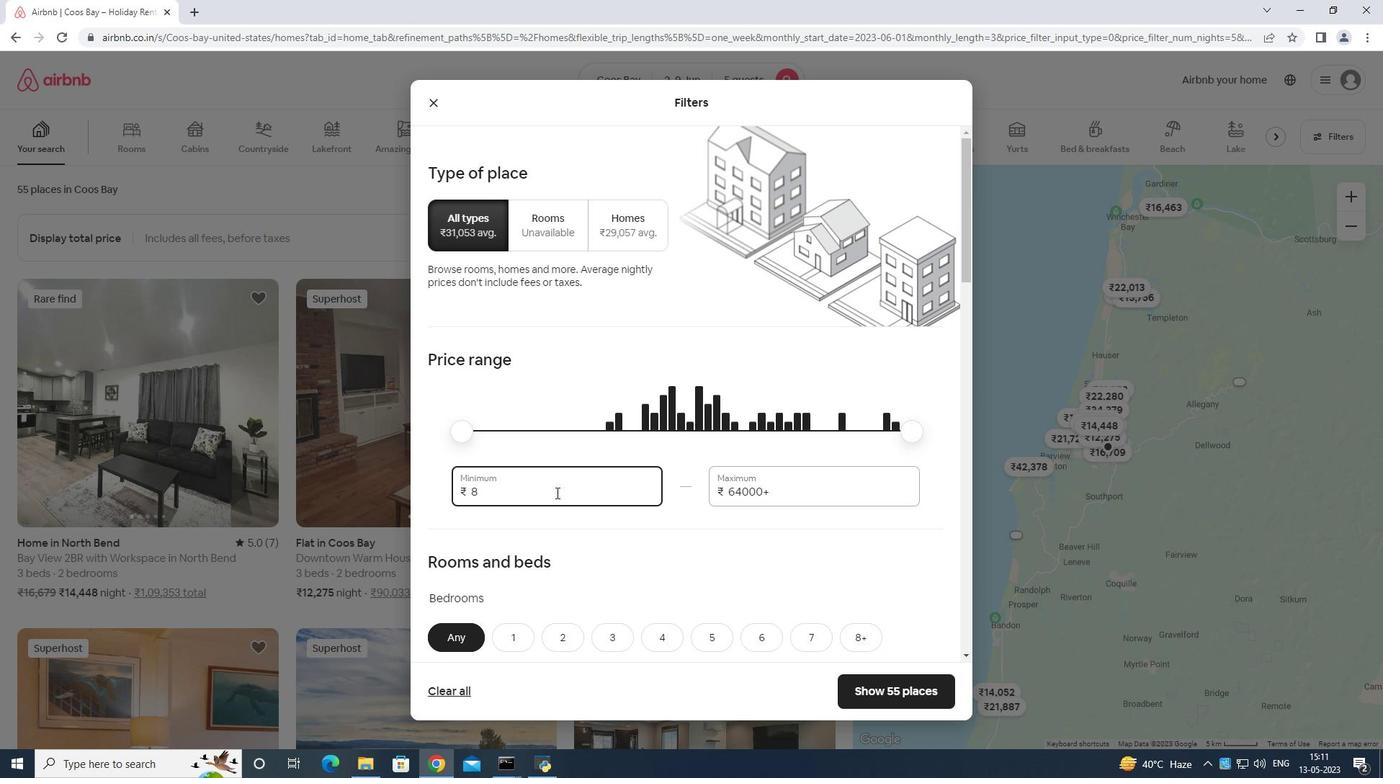 
Action: Key pressed 7
Screenshot: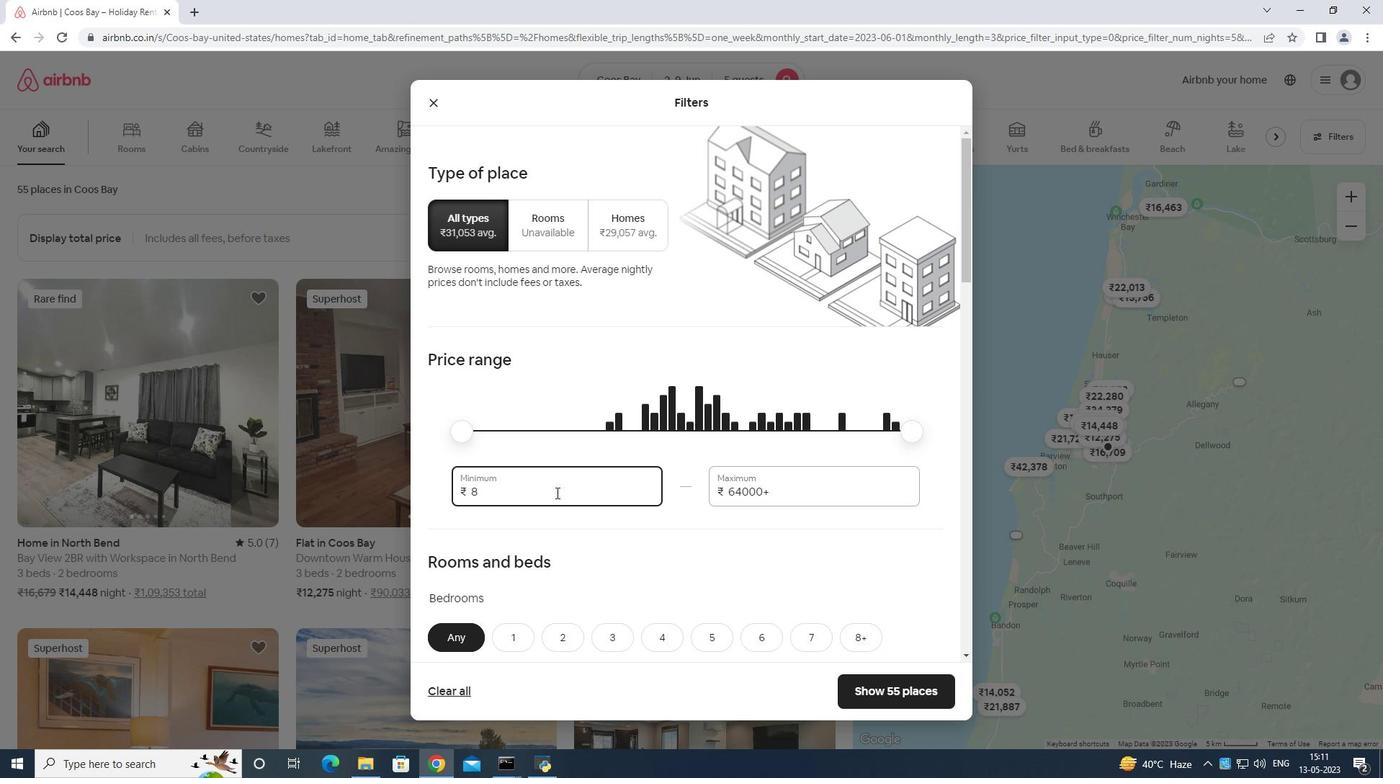 
Action: Mouse moved to (567, 493)
Screenshot: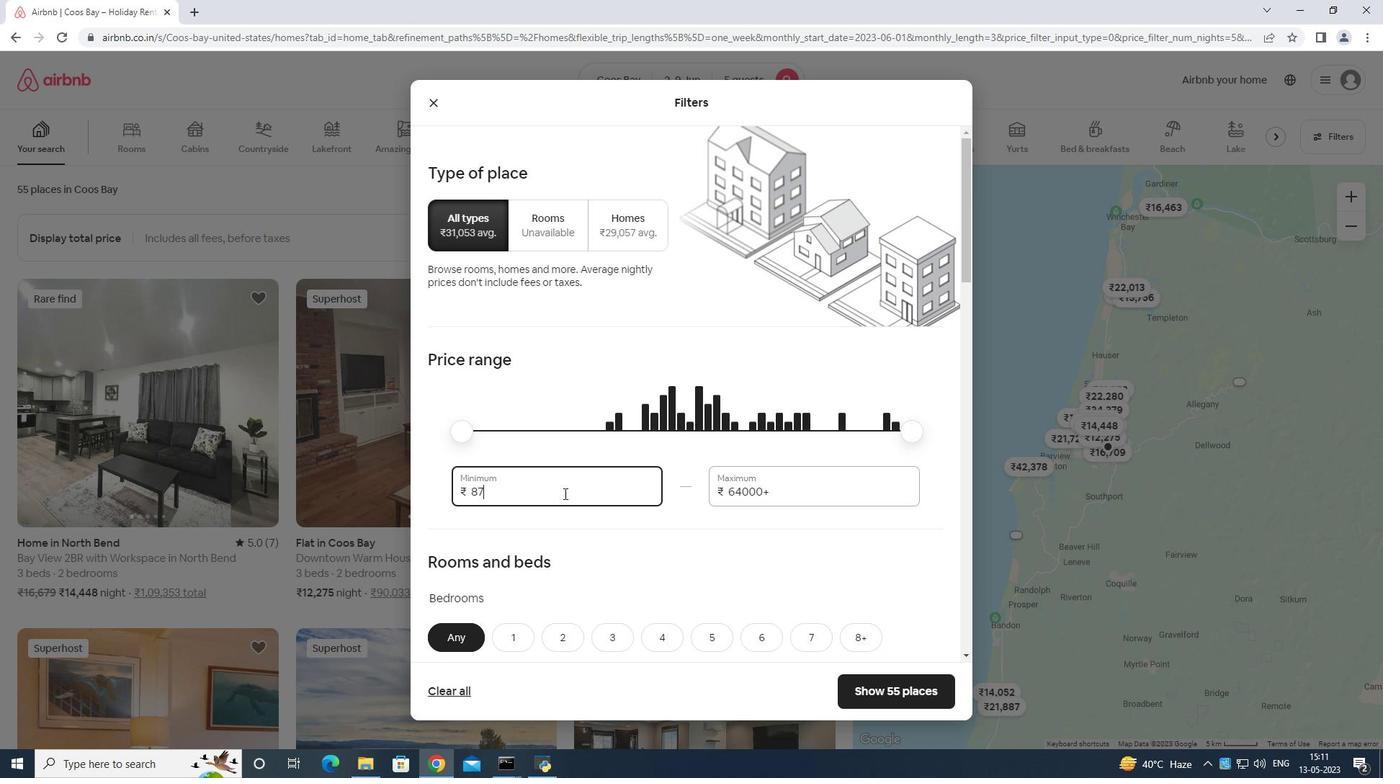 
Action: Key pressed 0
Screenshot: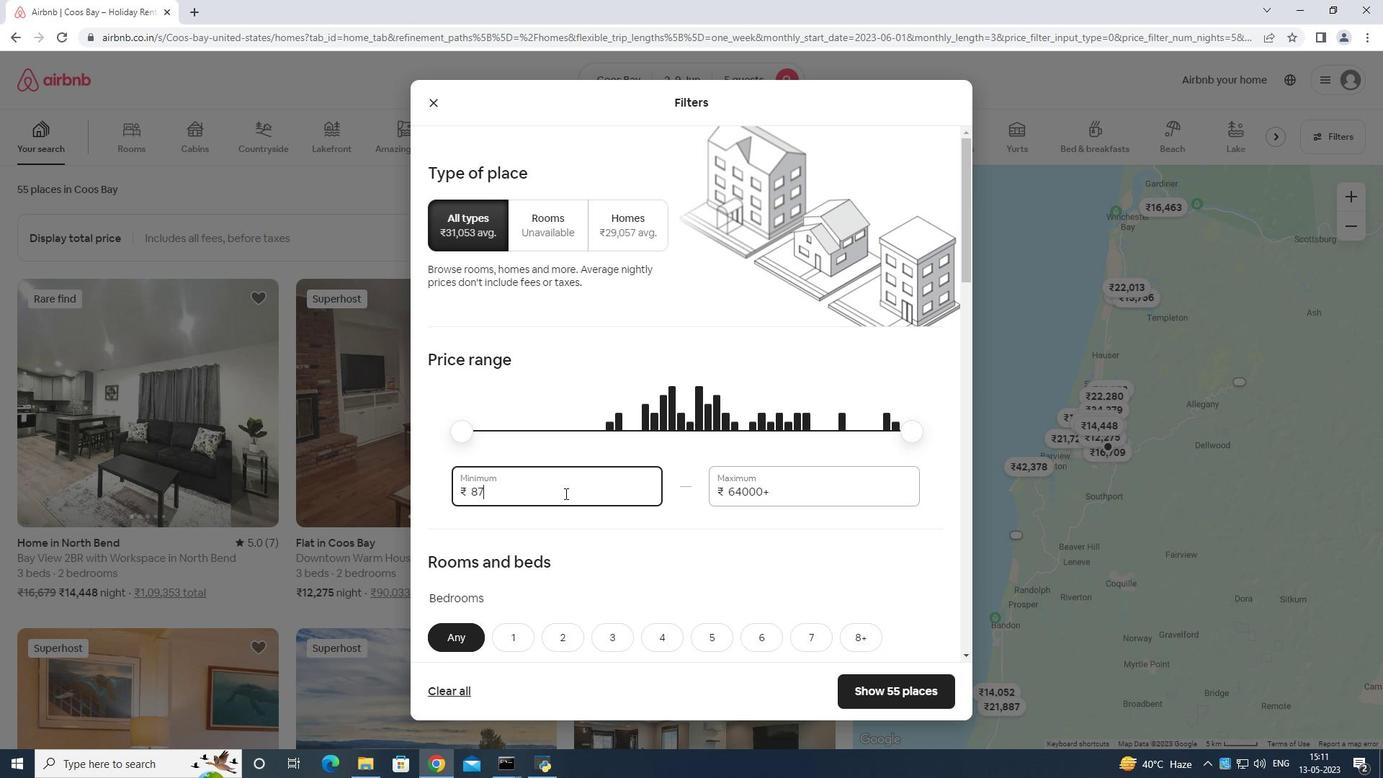 
Action: Mouse moved to (567, 493)
Screenshot: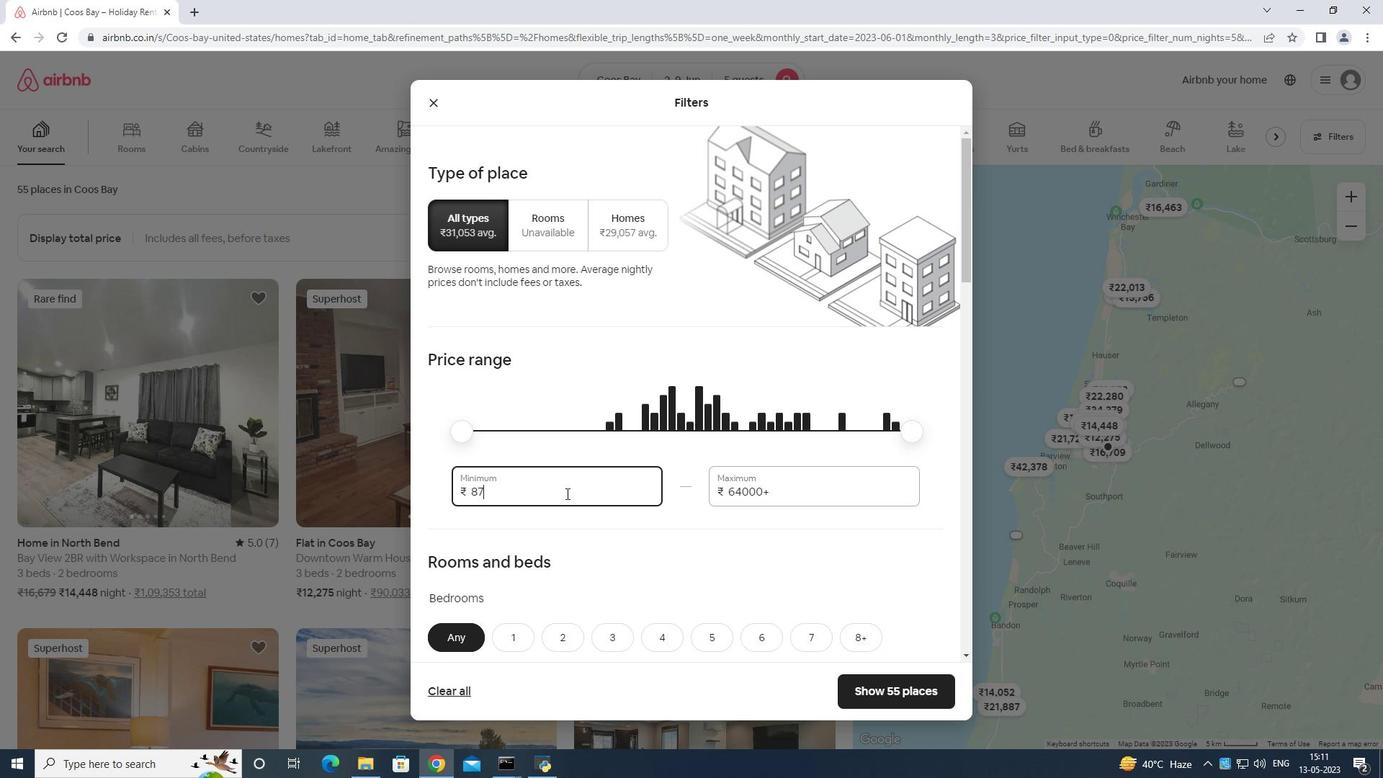 
Action: Key pressed 0<Key.backspace><Key.backspace><Key.backspace><Key.backspace><Key.backspace><Key.backspace><Key.backspace><Key.backspace><Key.backspace><Key.backspace><Key.backspace><Key.backspace><Key.backspace><Key.backspace><Key.backspace><Key.backspace><Key.backspace><Key.backspace><Key.backspace>
Screenshot: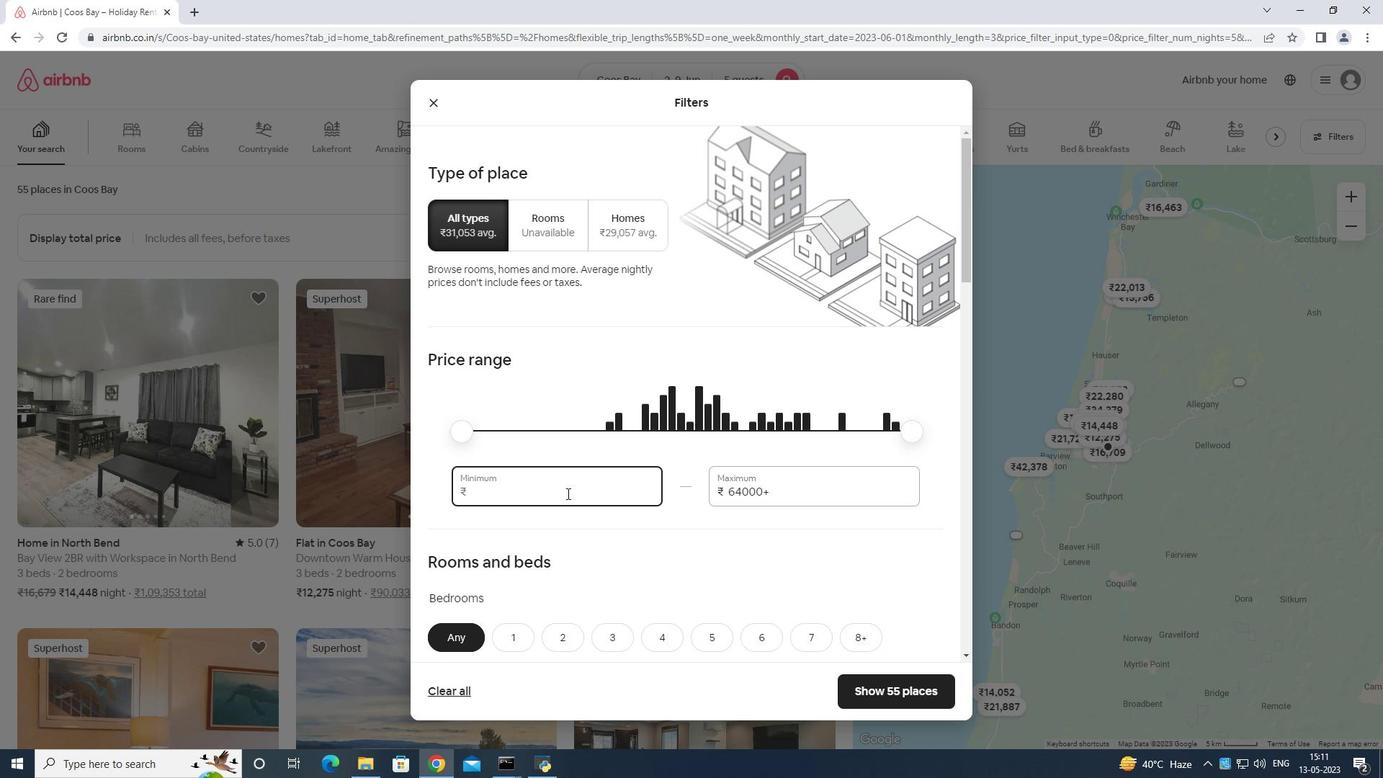 
Action: Mouse moved to (568, 493)
Screenshot: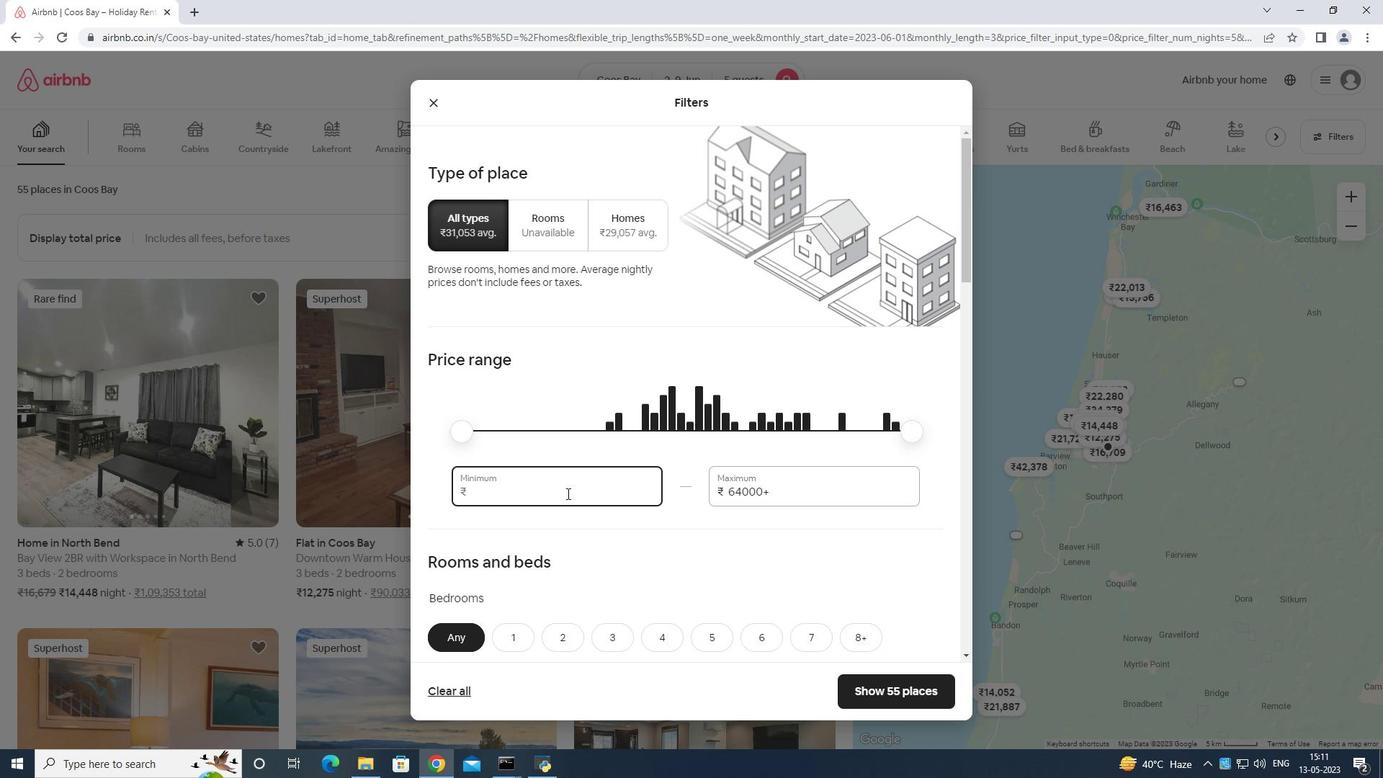 
Action: Key pressed 7
Screenshot: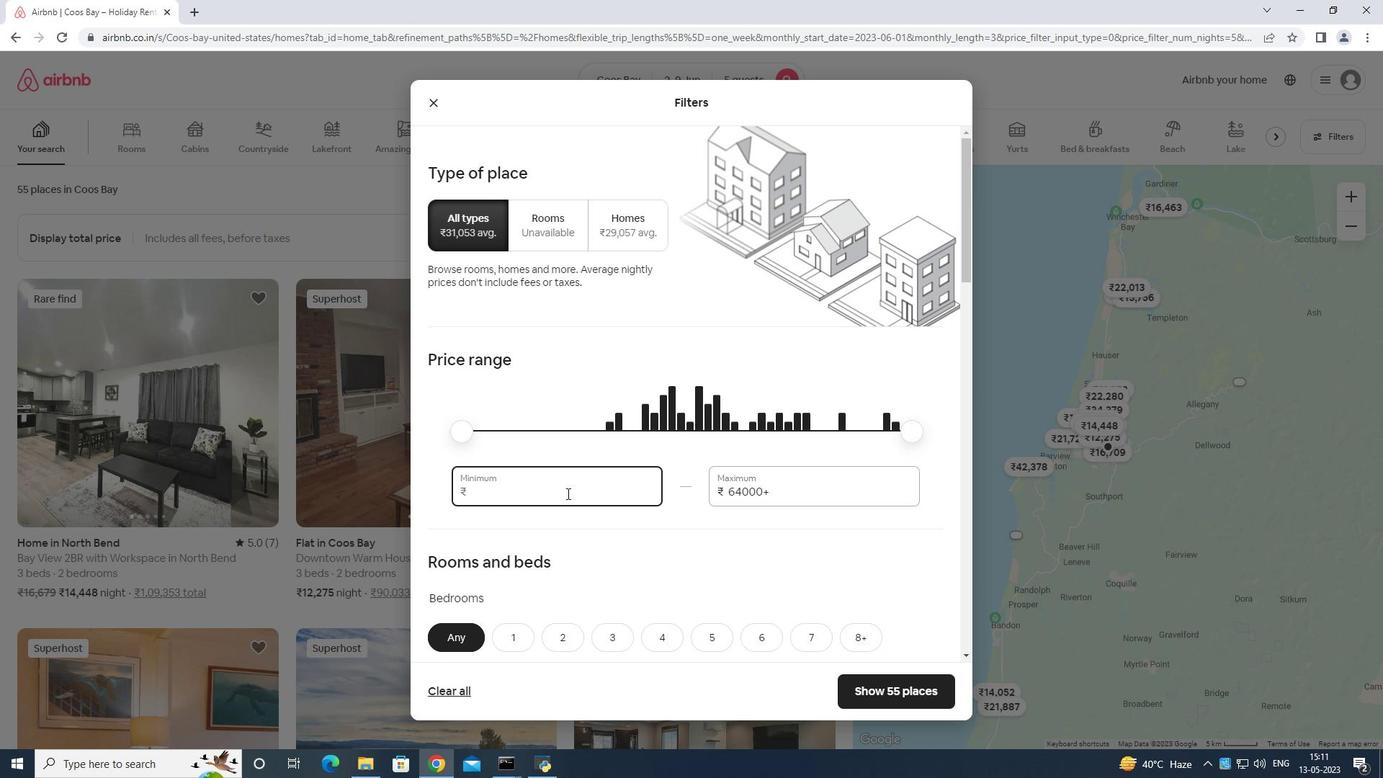
Action: Mouse moved to (571, 492)
Screenshot: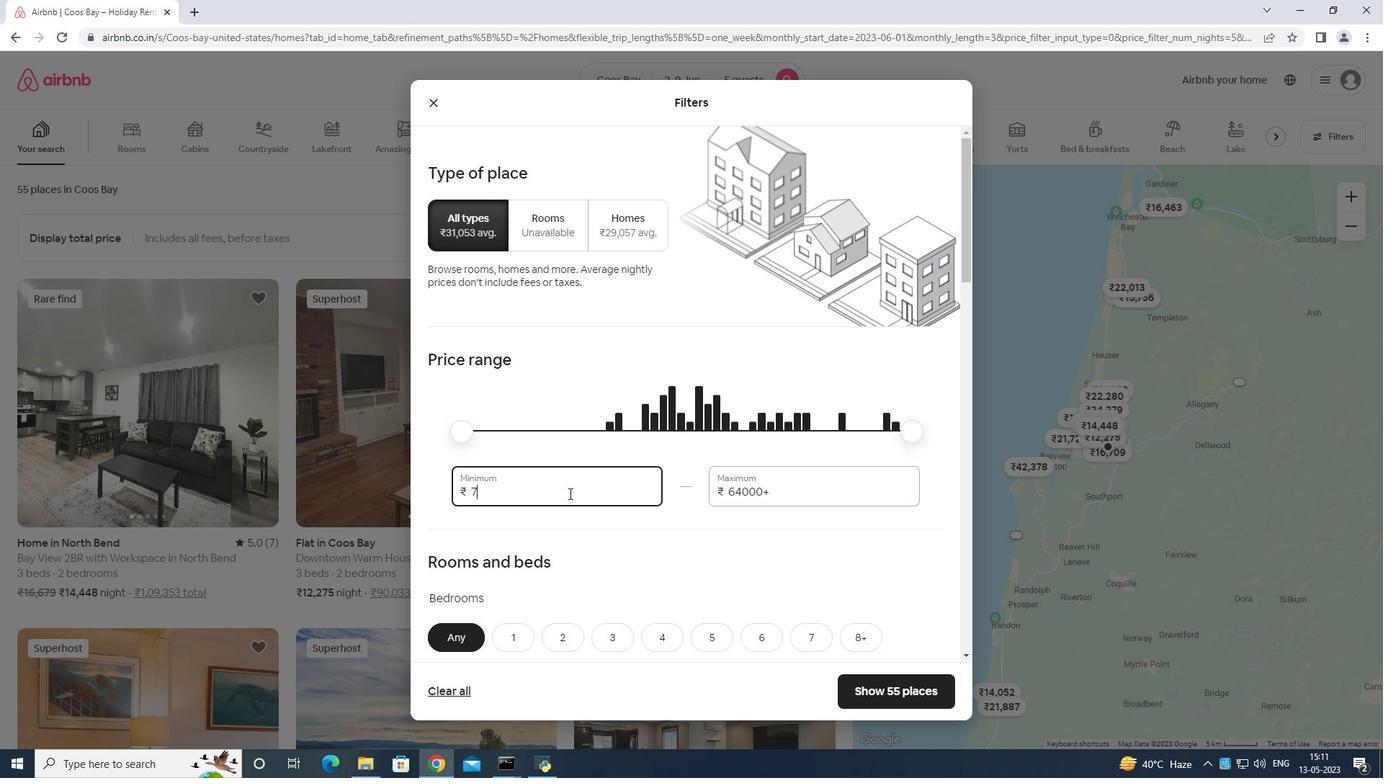 
Action: Key pressed 0
Screenshot: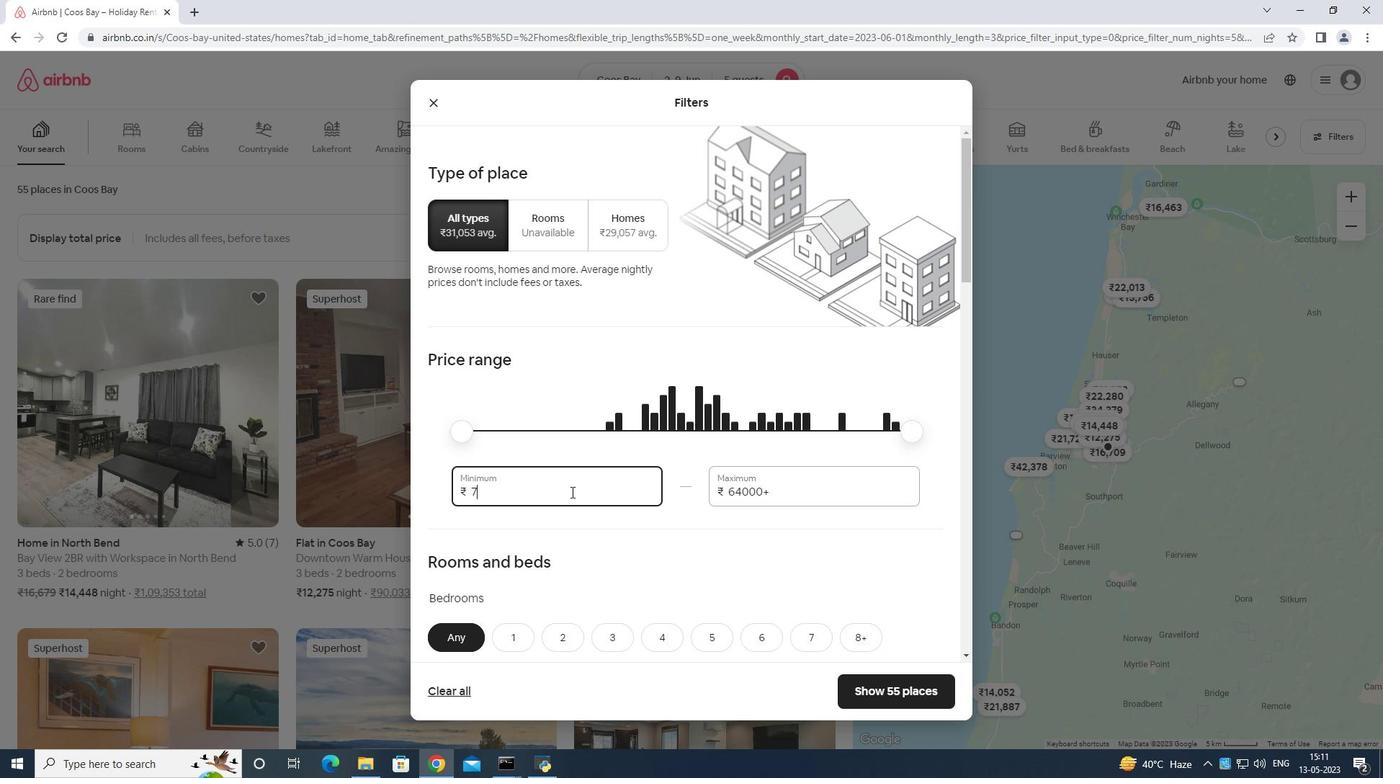 
Action: Mouse moved to (571, 492)
Screenshot: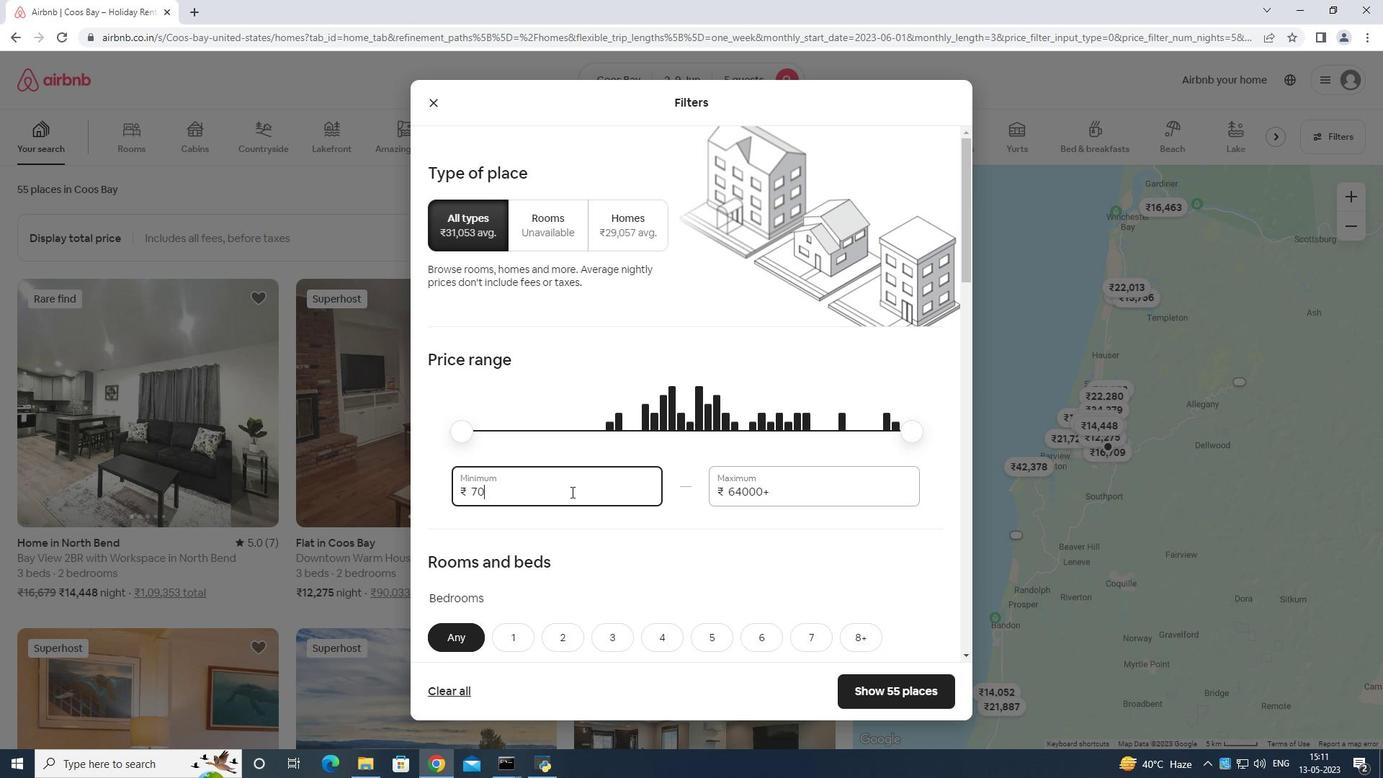 
Action: Key pressed 0
Screenshot: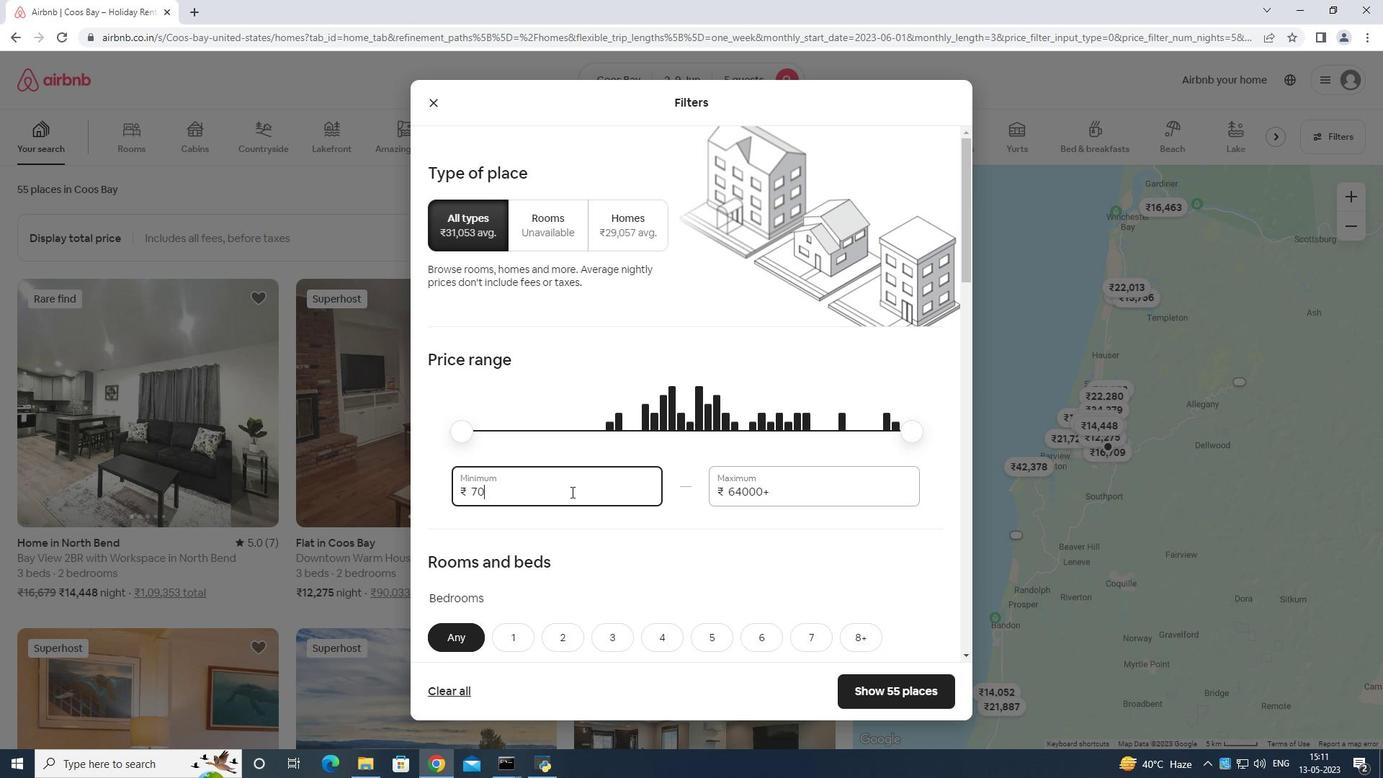 
Action: Mouse moved to (573, 499)
Screenshot: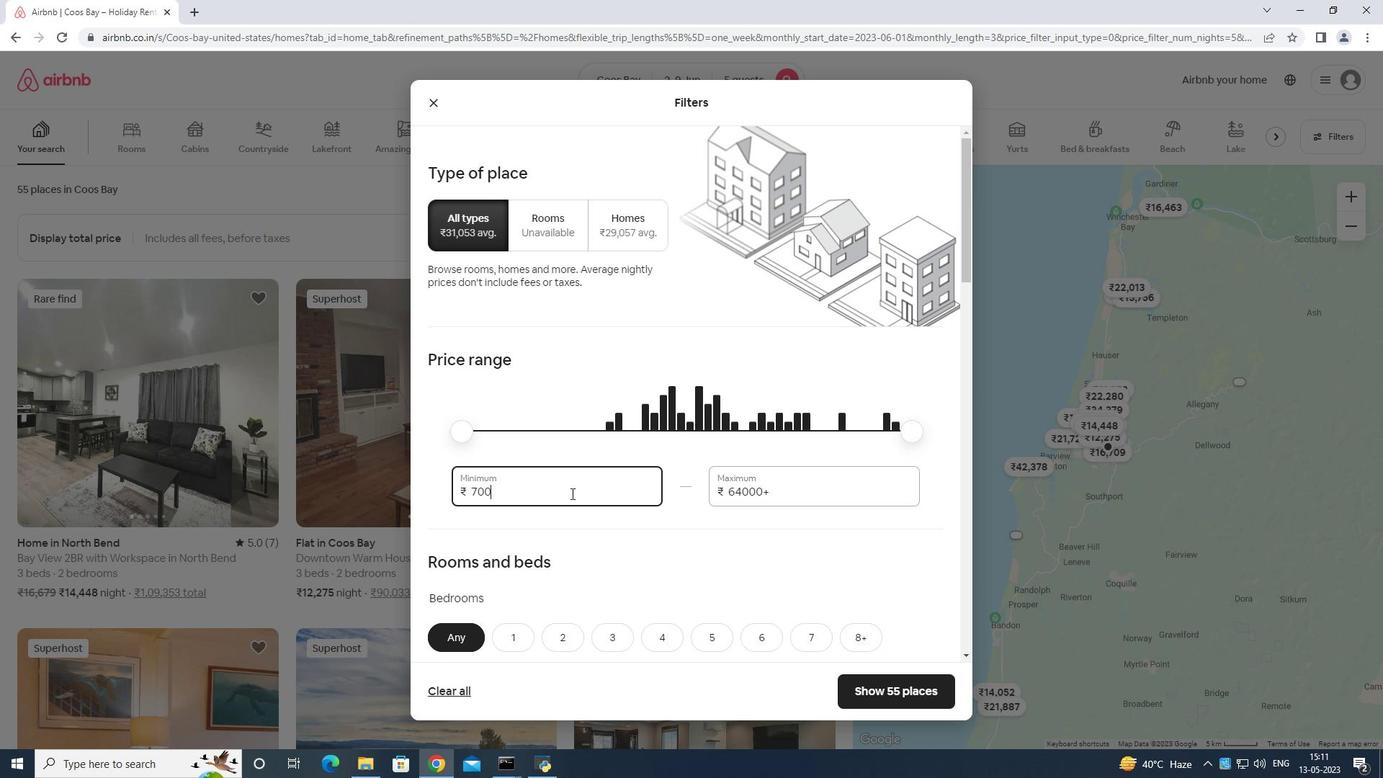 
Action: Key pressed 0
Screenshot: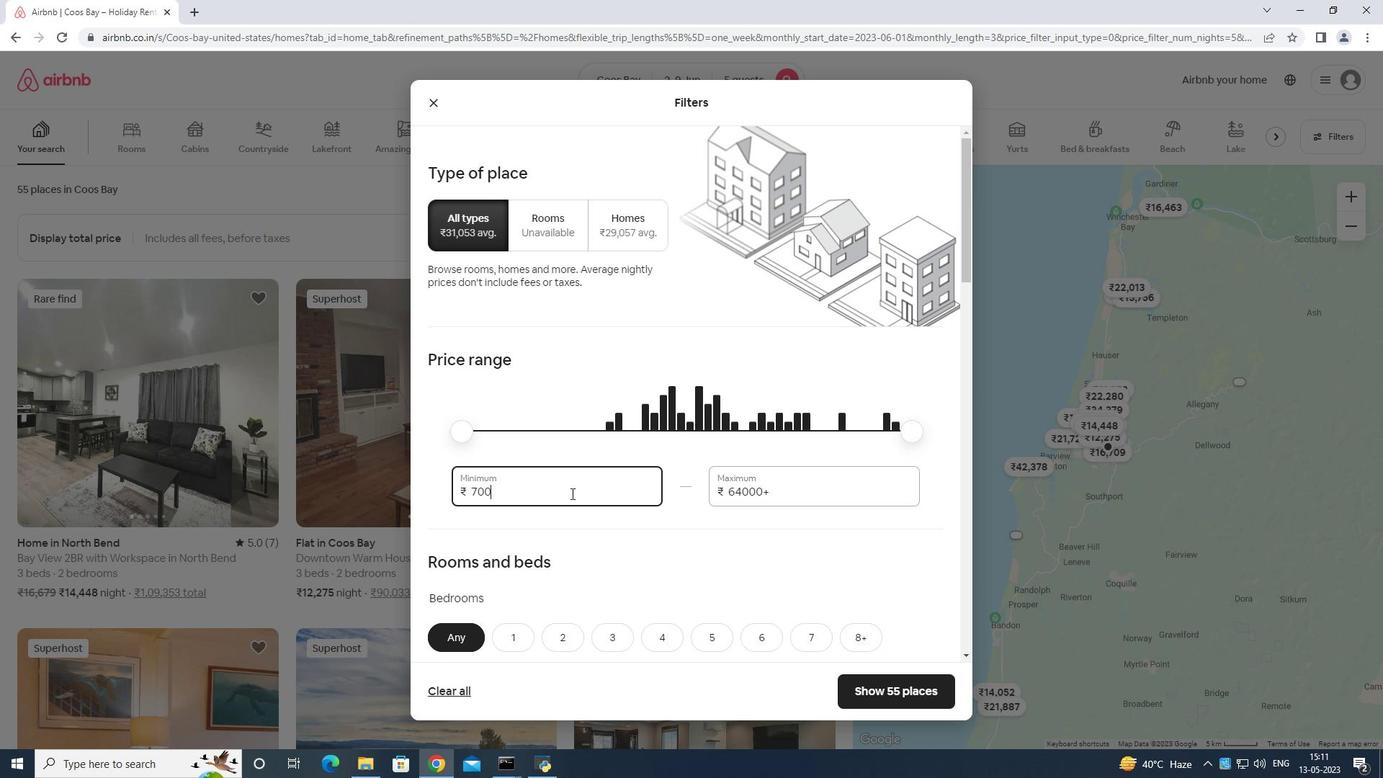 
Action: Mouse moved to (770, 487)
Screenshot: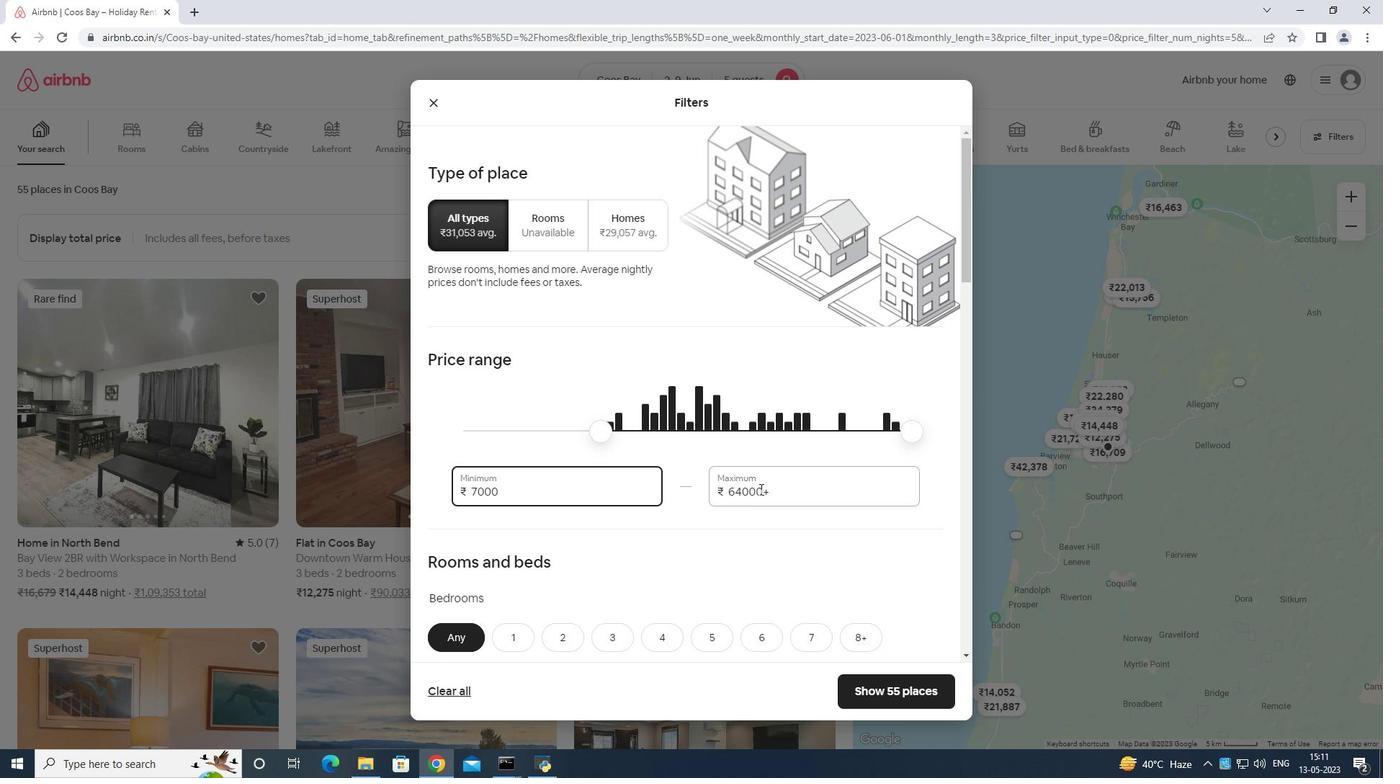
Action: Mouse pressed left at (770, 487)
Screenshot: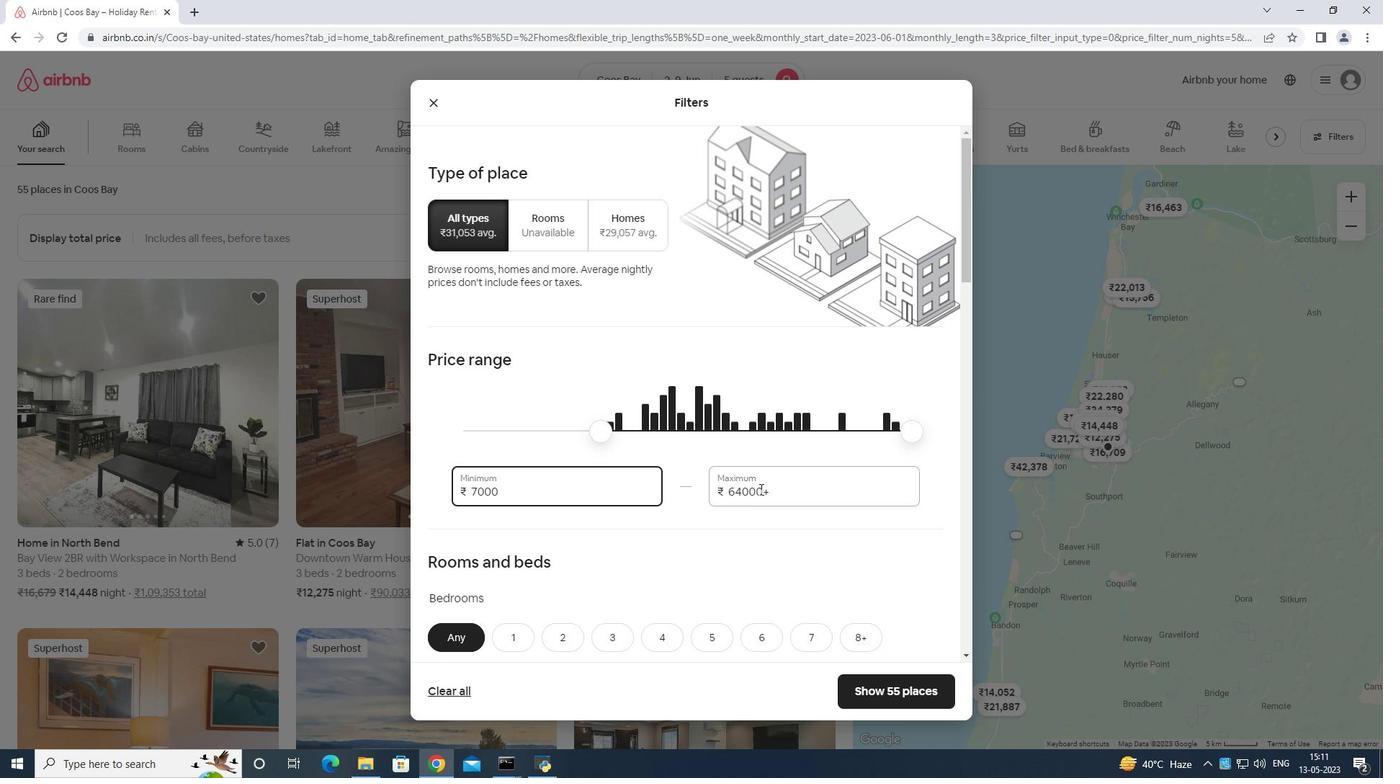 
Action: Mouse moved to (770, 487)
Screenshot: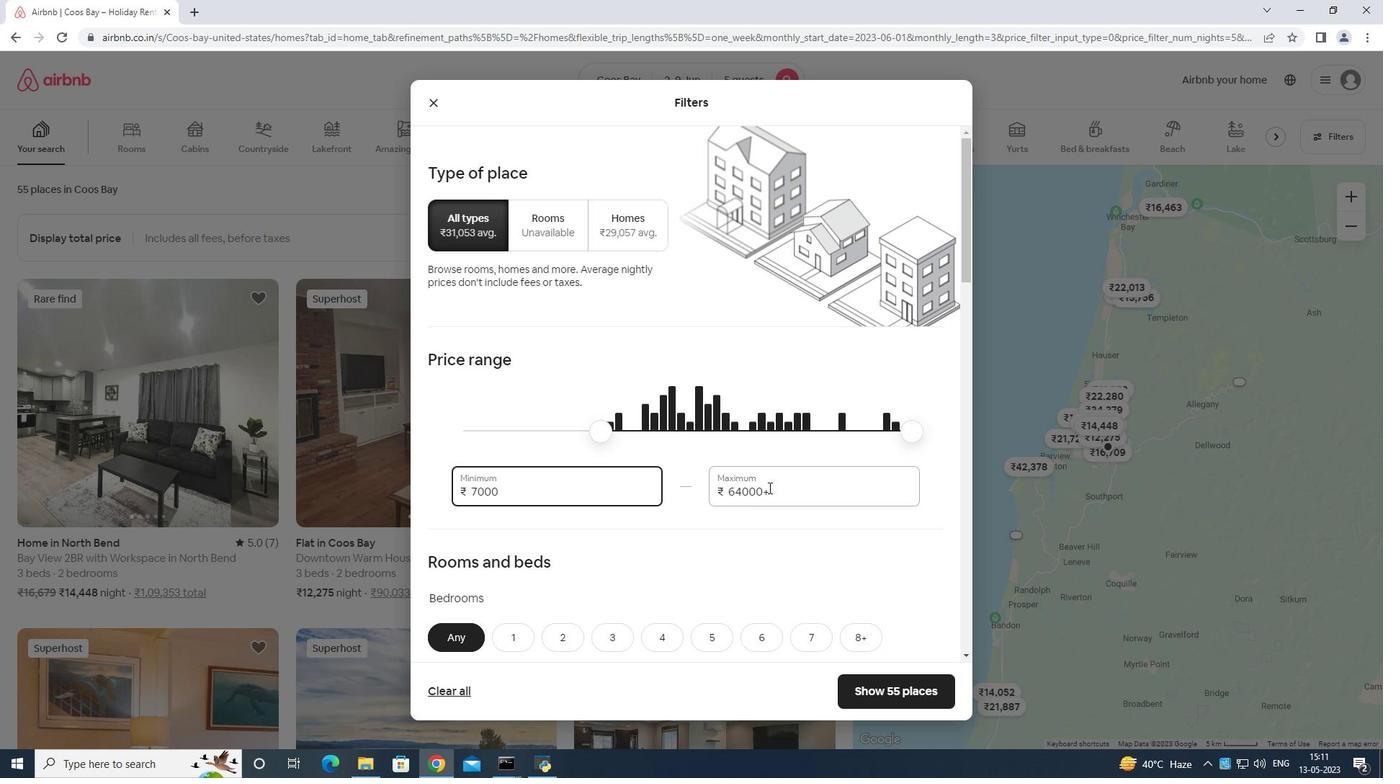 
Action: Key pressed <Key.backspace>
Screenshot: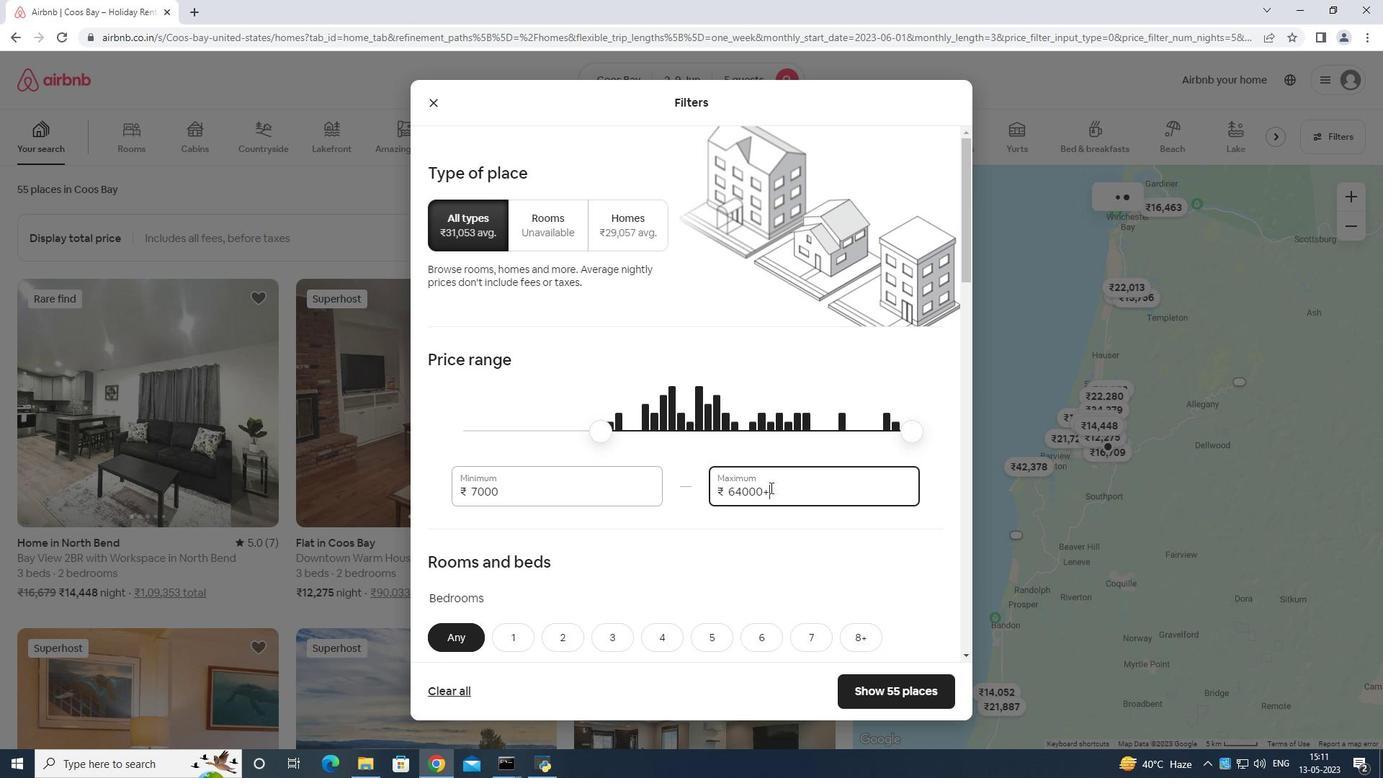 
Action: Mouse moved to (770, 487)
Screenshot: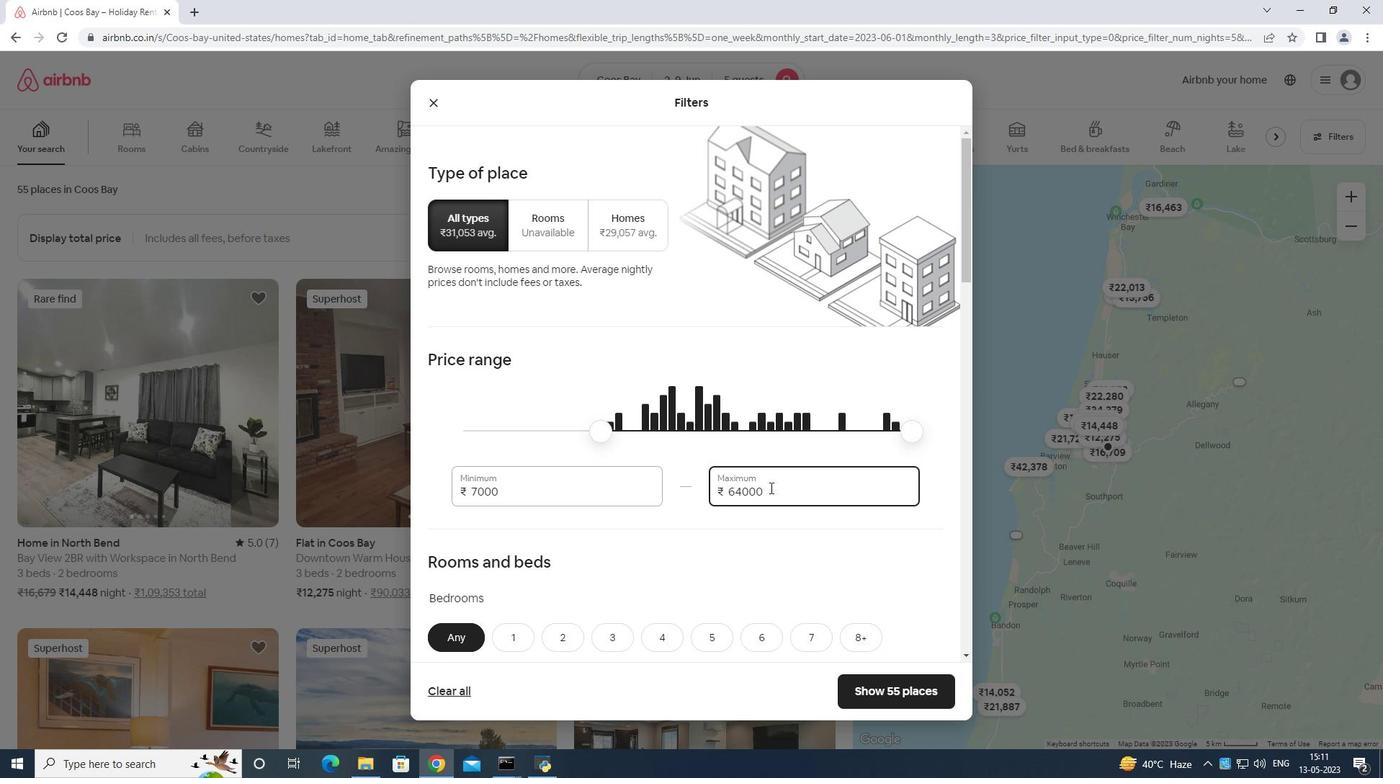 
Action: Key pressed <Key.backspace><Key.backspace><Key.backspace><Key.backspace><Key.backspace><Key.backspace><Key.backspace><Key.backspace><Key.backspace><Key.backspace><Key.backspace><Key.backspace><Key.backspace>130
Screenshot: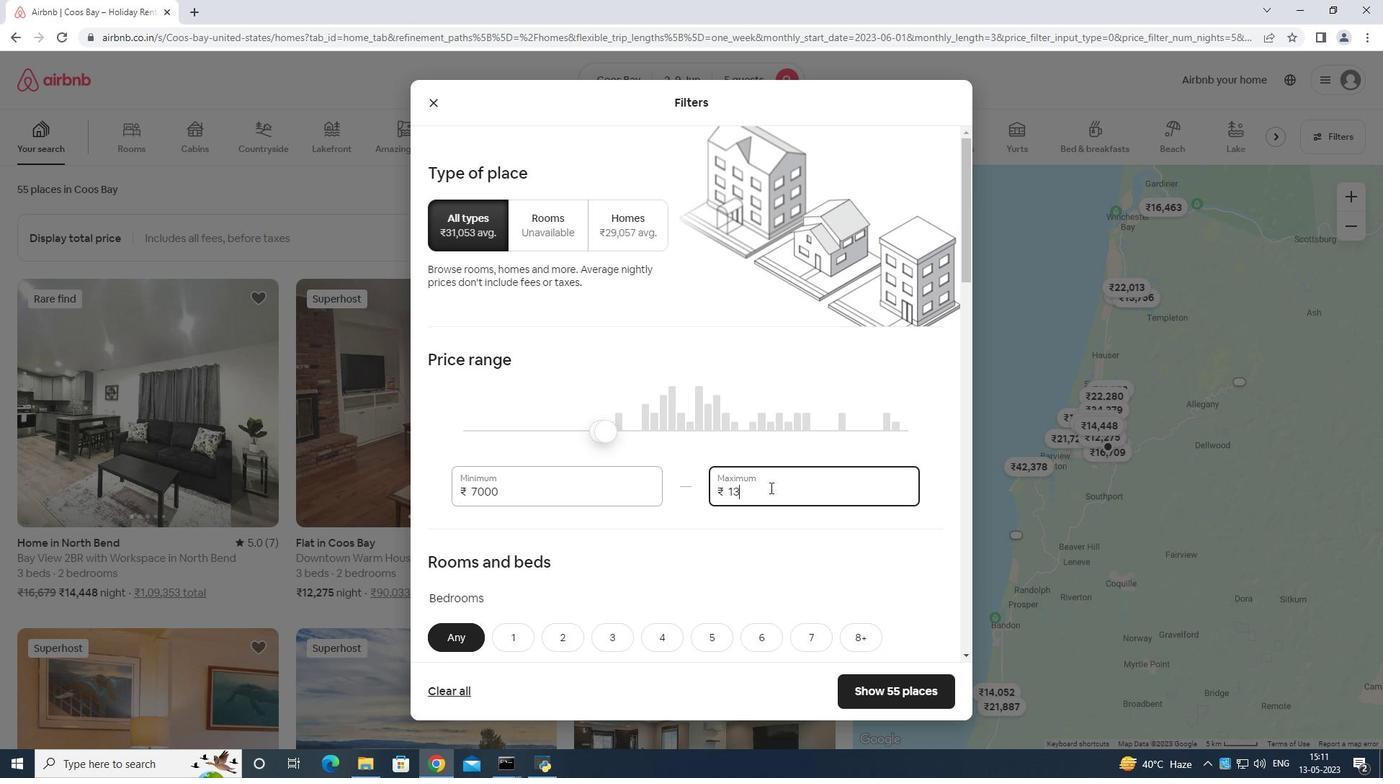 
Action: Mouse moved to (770, 487)
Screenshot: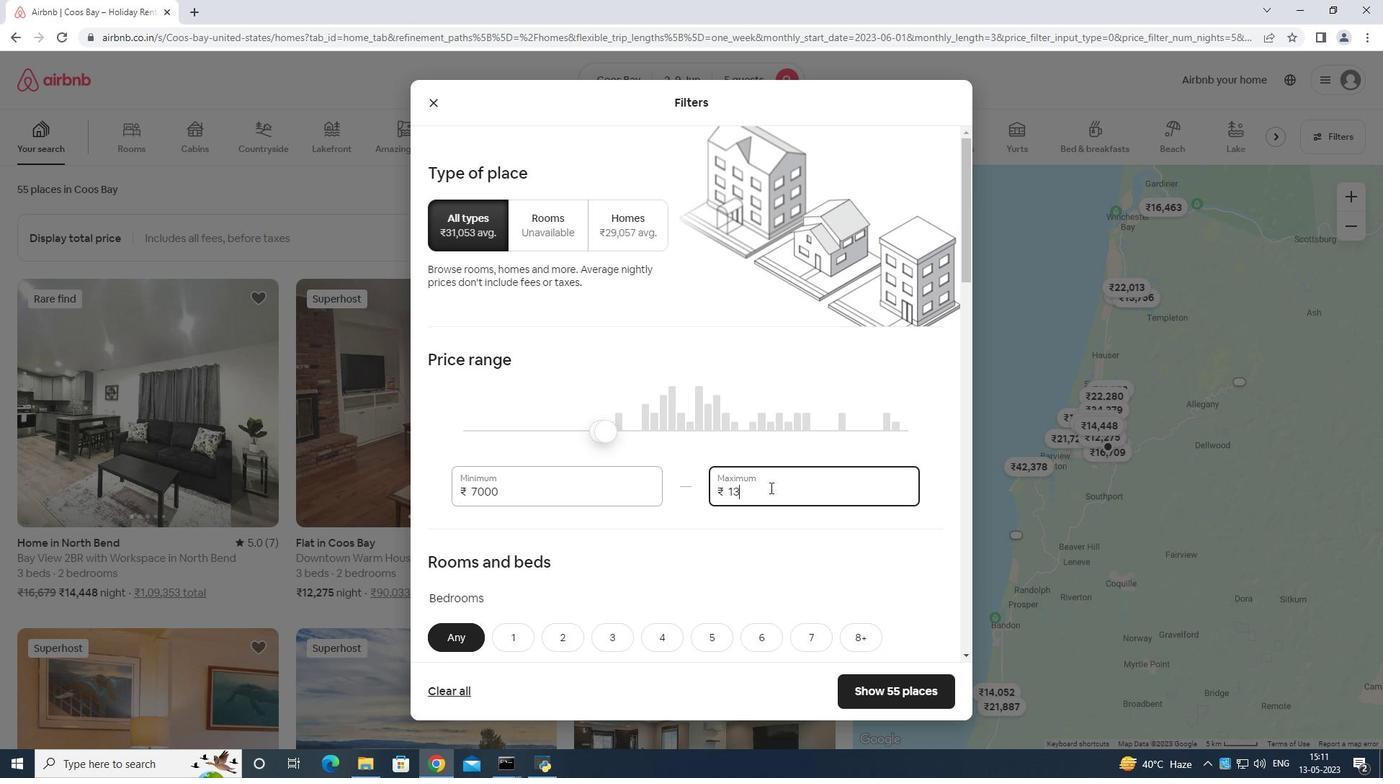 
Action: Key pressed 00
Screenshot: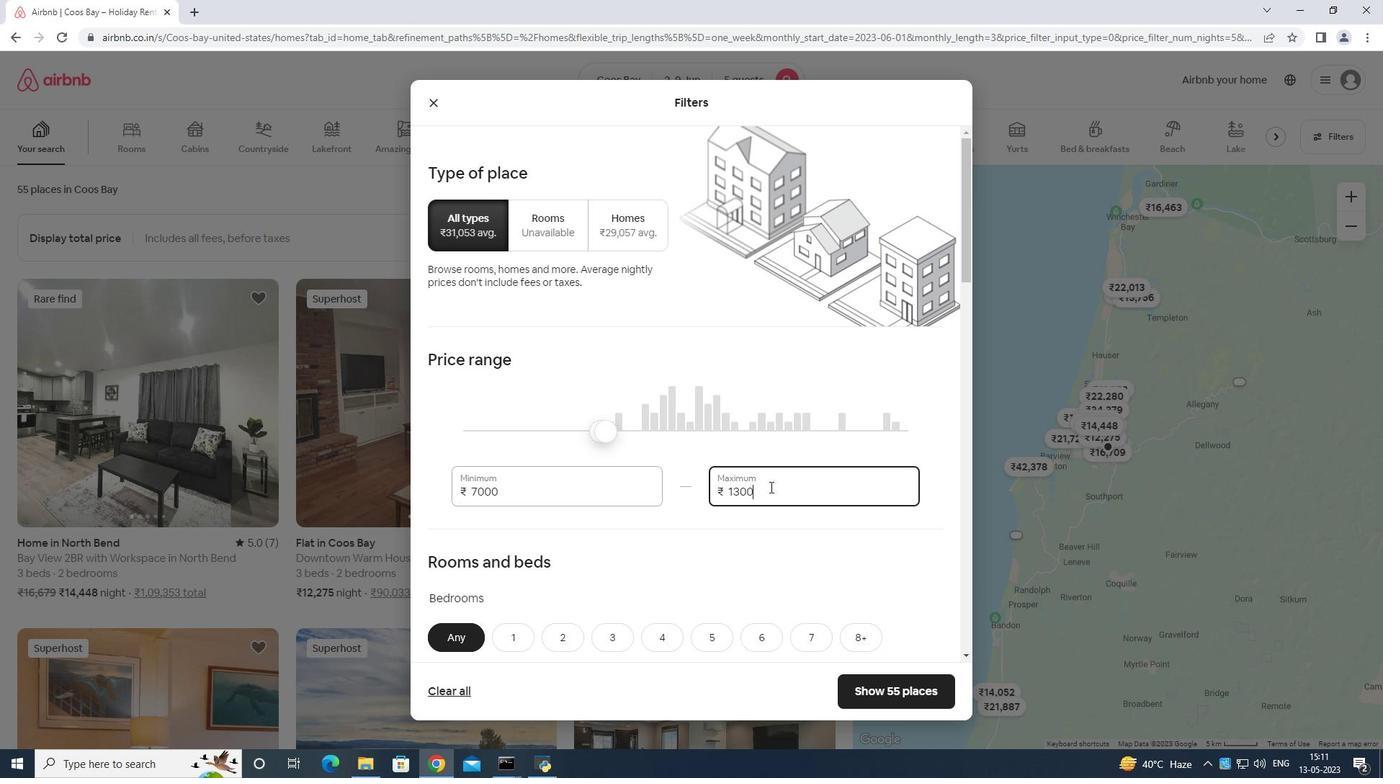 
Action: Mouse moved to (776, 479)
Screenshot: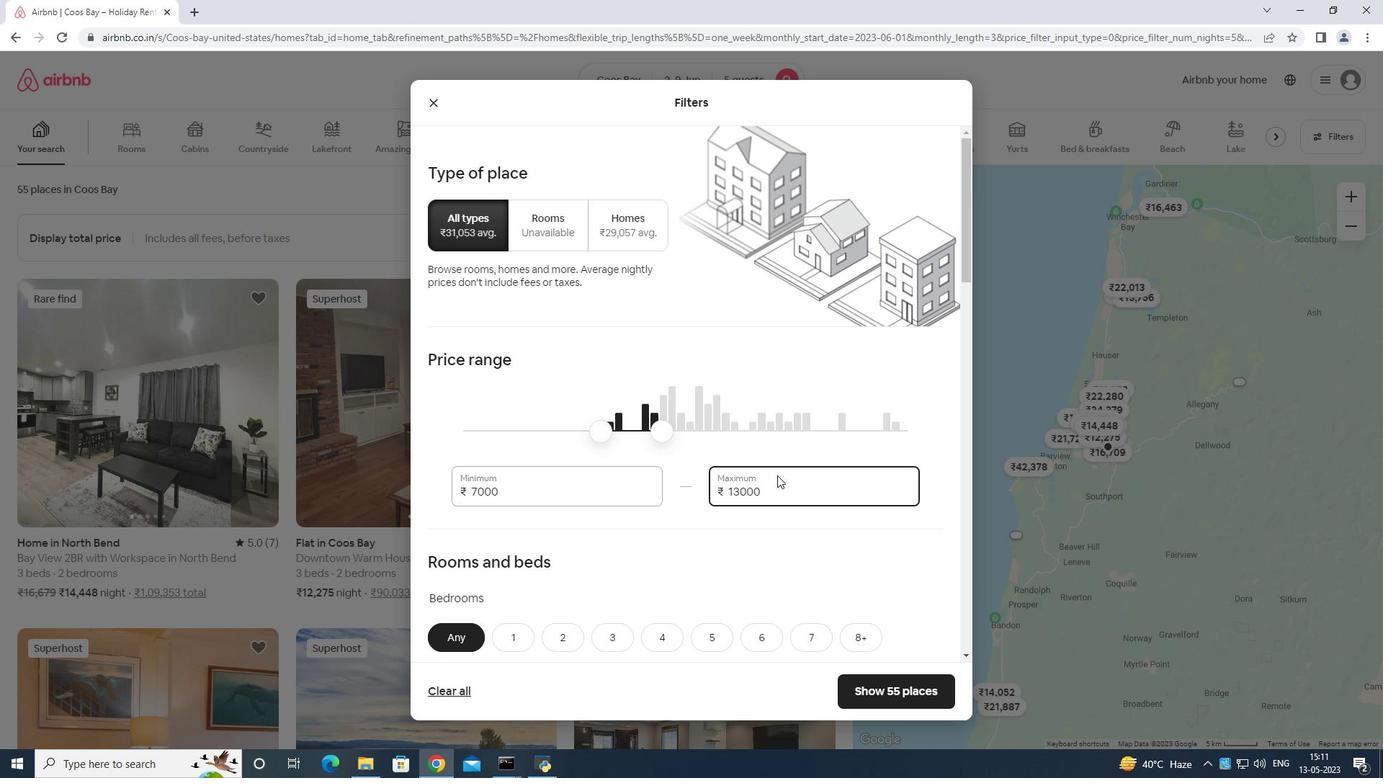 
Action: Mouse scrolled (776, 479) with delta (0, 0)
Screenshot: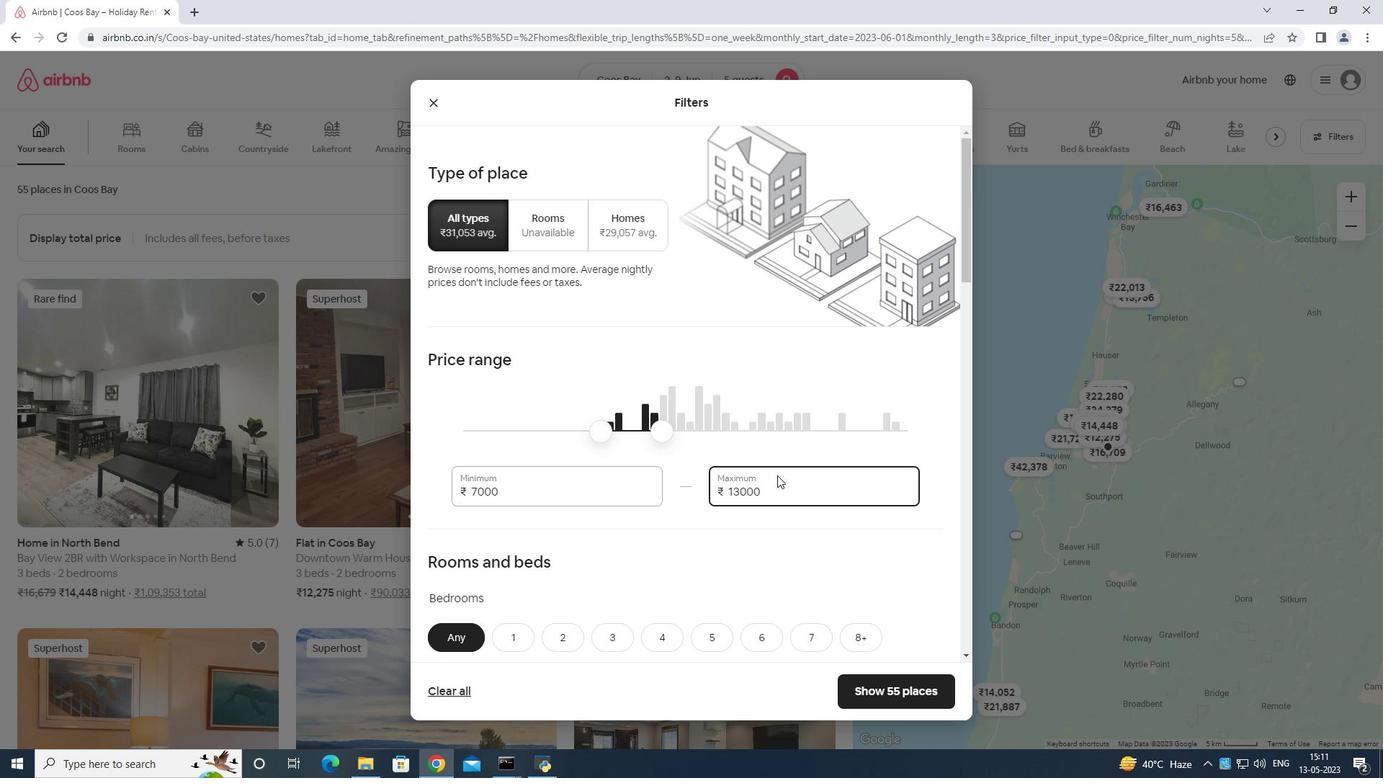 
Action: Mouse moved to (776, 482)
Screenshot: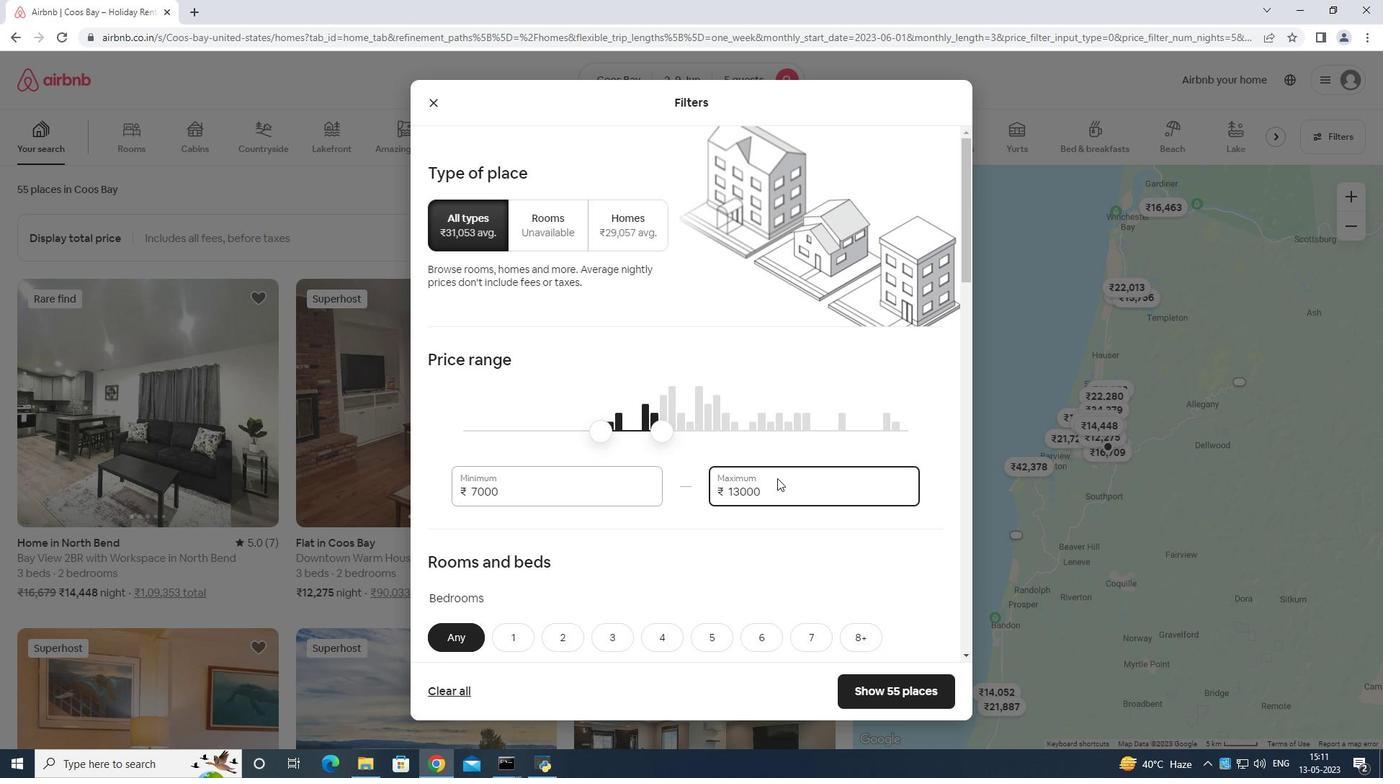 
Action: Mouse scrolled (776, 482) with delta (0, 0)
Screenshot: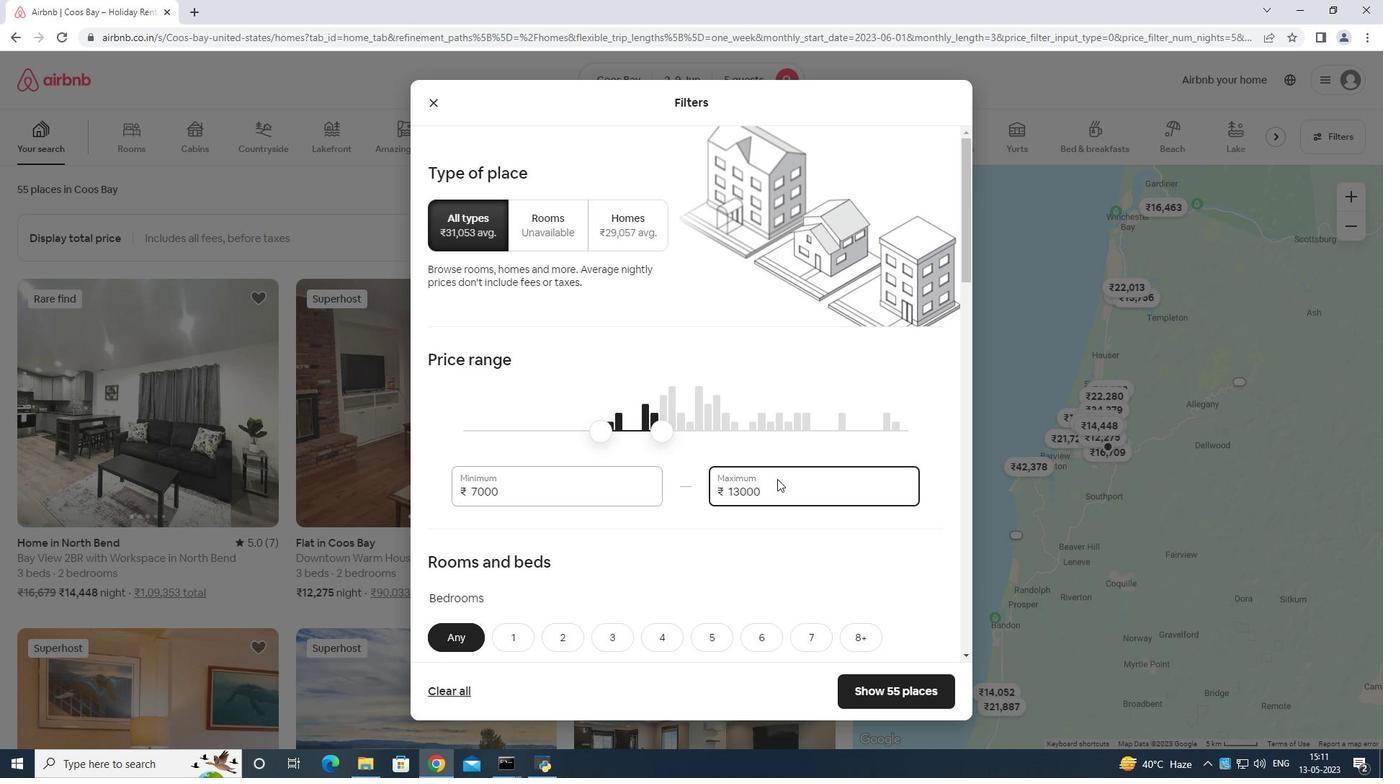 
Action: Mouse scrolled (776, 482) with delta (0, 0)
Screenshot: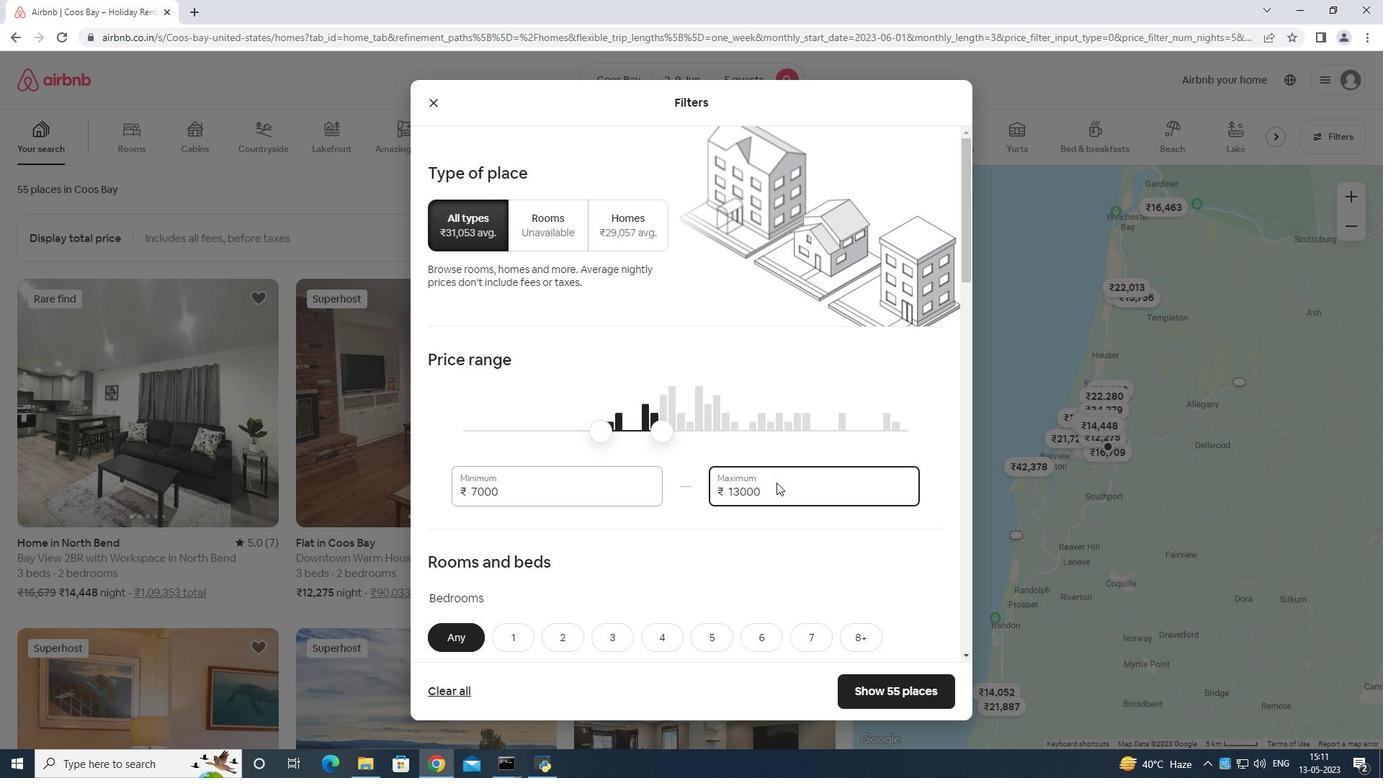 
Action: Mouse moved to (549, 404)
Screenshot: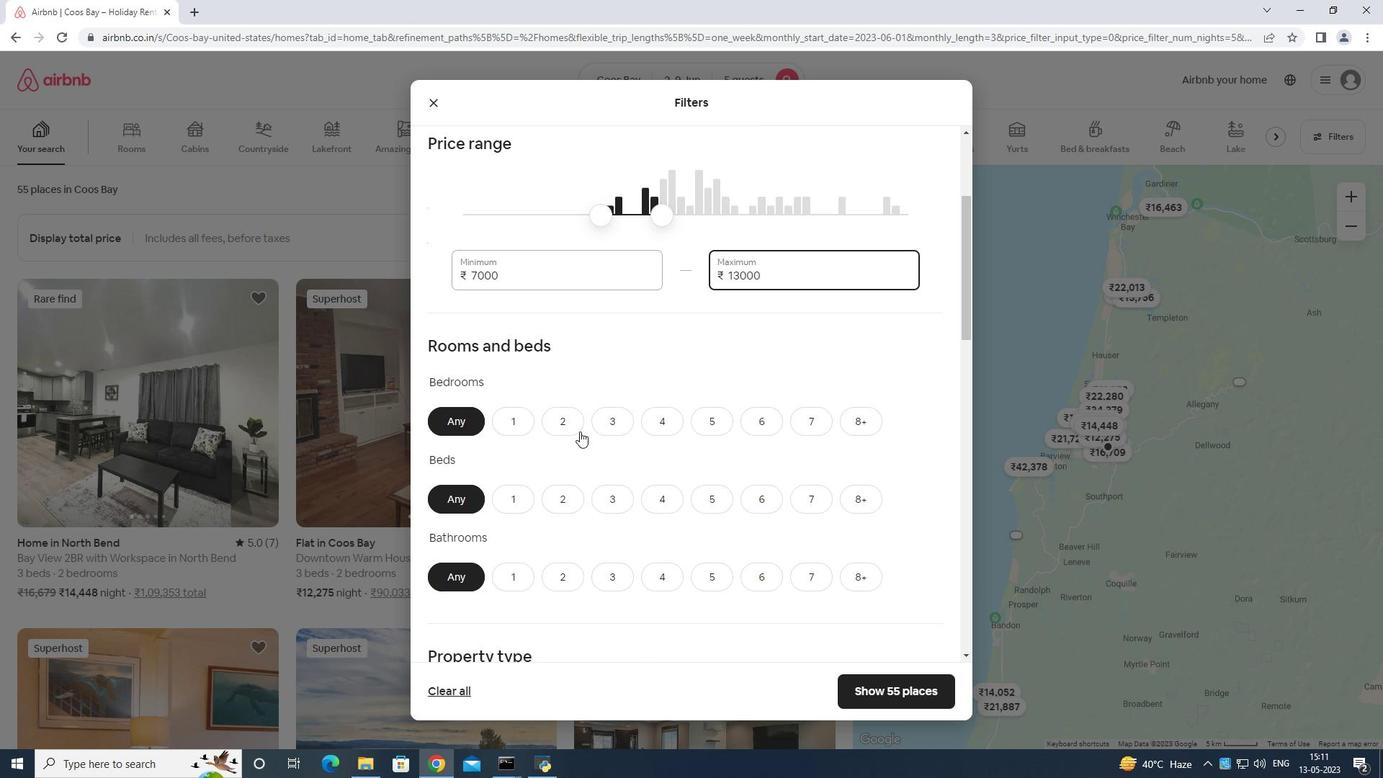 
Action: Mouse pressed left at (549, 404)
Screenshot: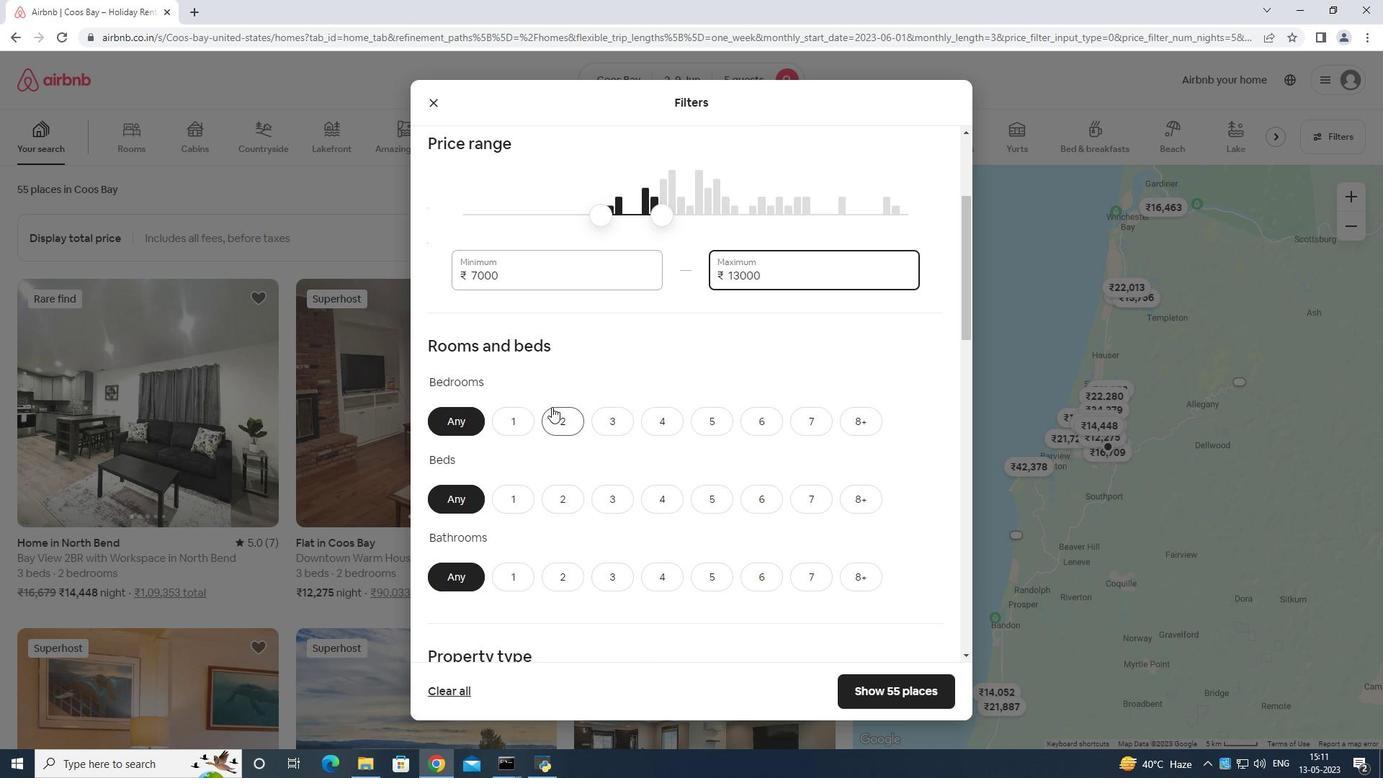 
Action: Mouse moved to (559, 418)
Screenshot: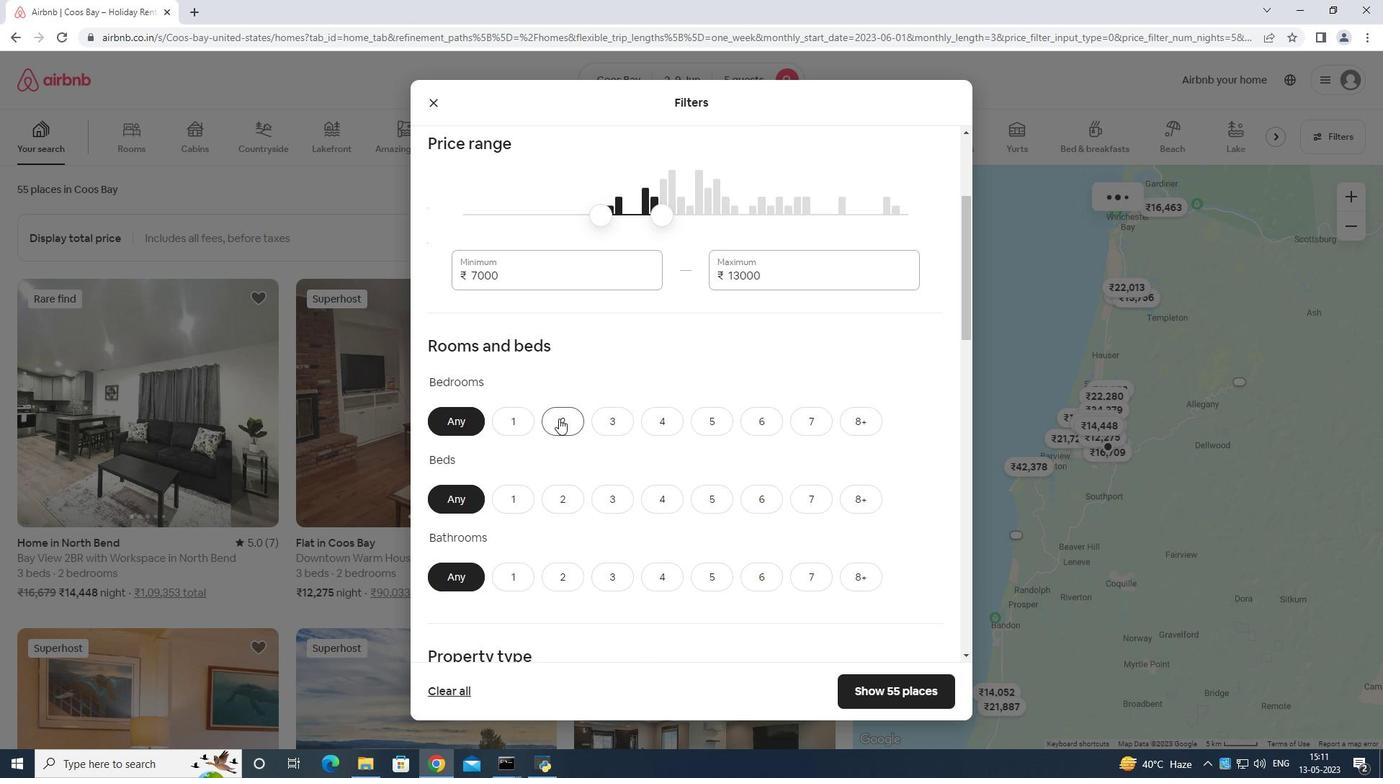 
Action: Mouse pressed left at (559, 418)
Screenshot: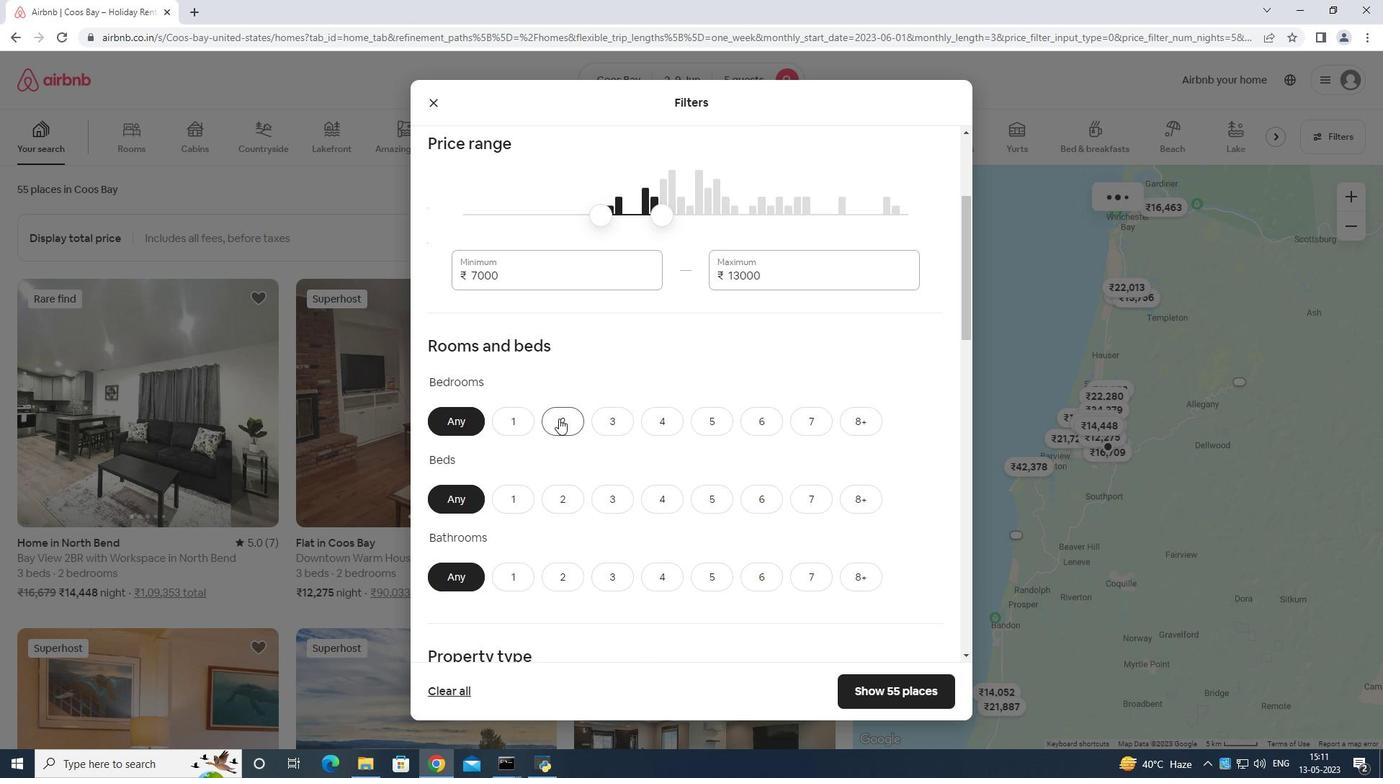
Action: Mouse moved to (701, 495)
Screenshot: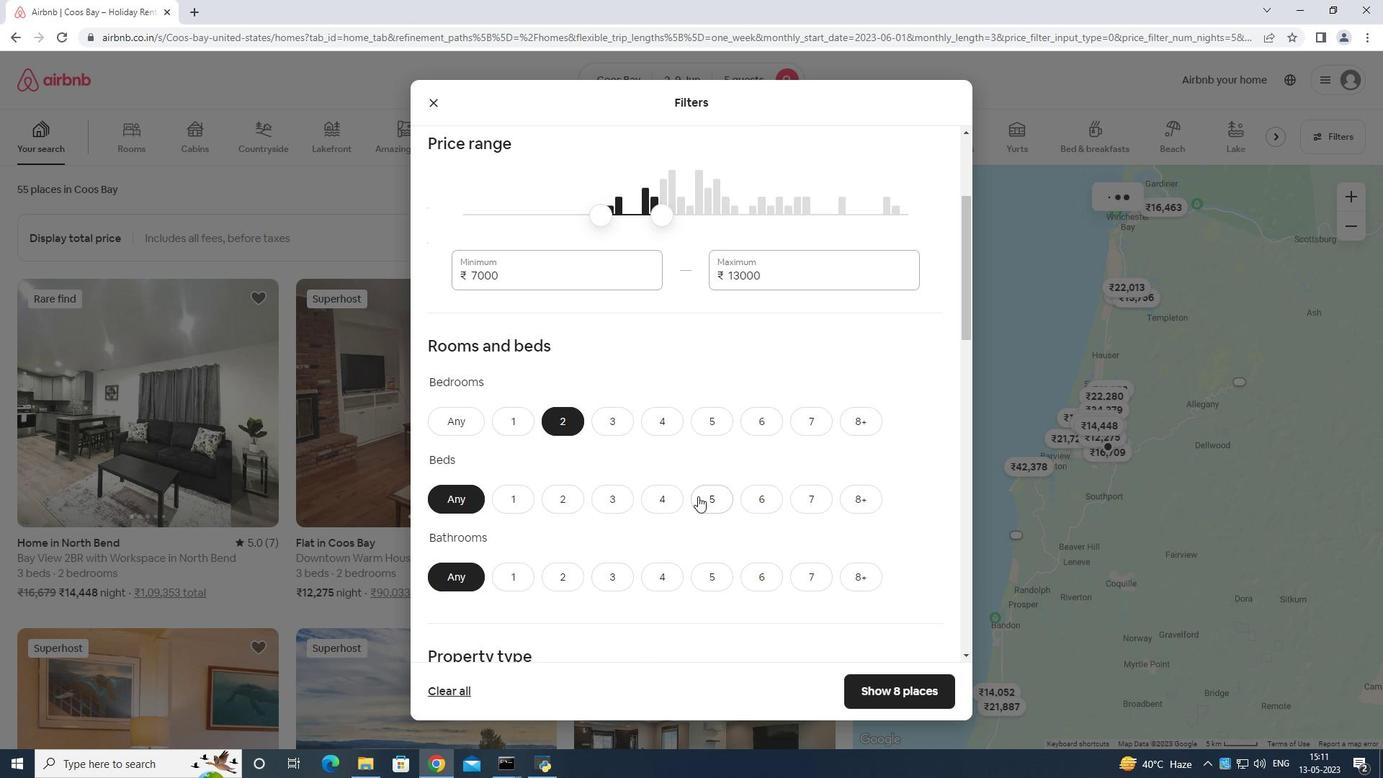 
Action: Mouse pressed left at (701, 495)
Screenshot: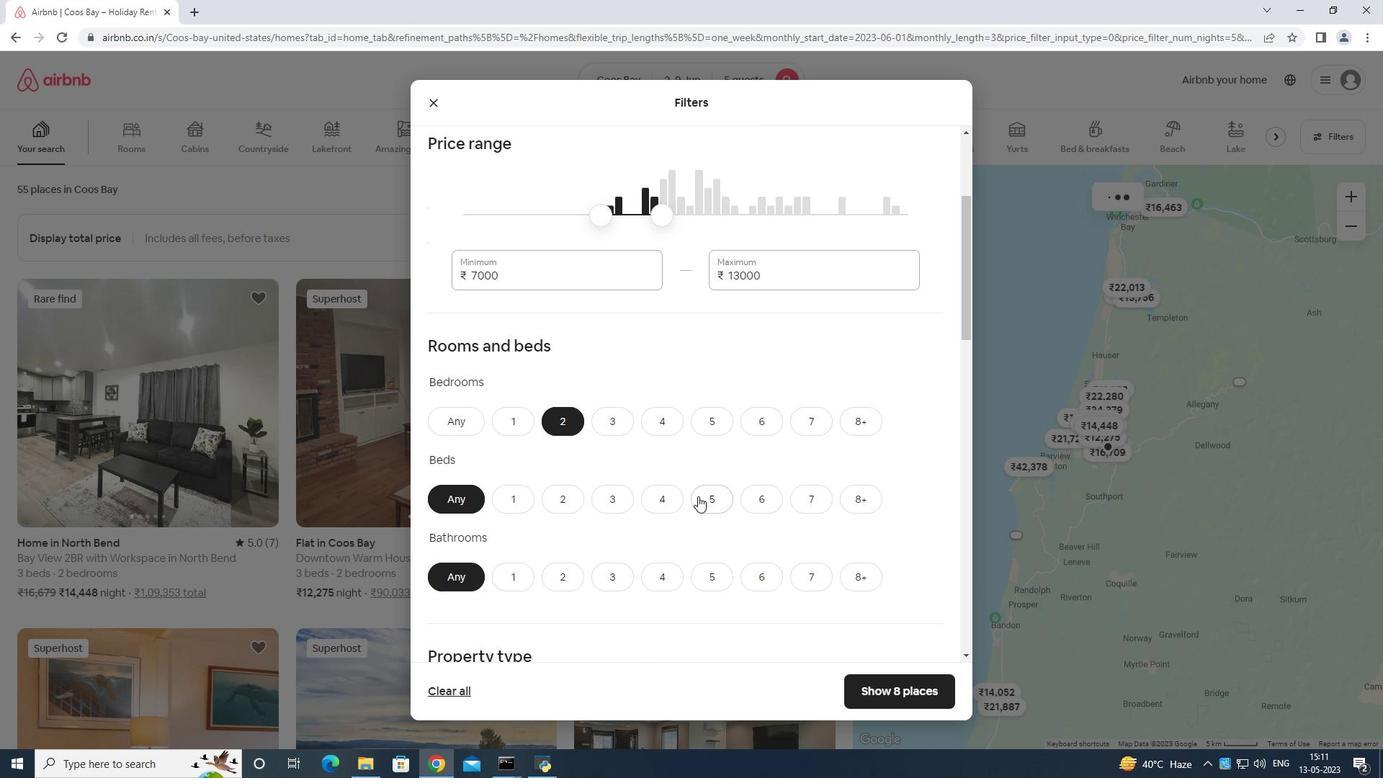 
Action: Mouse moved to (562, 572)
Screenshot: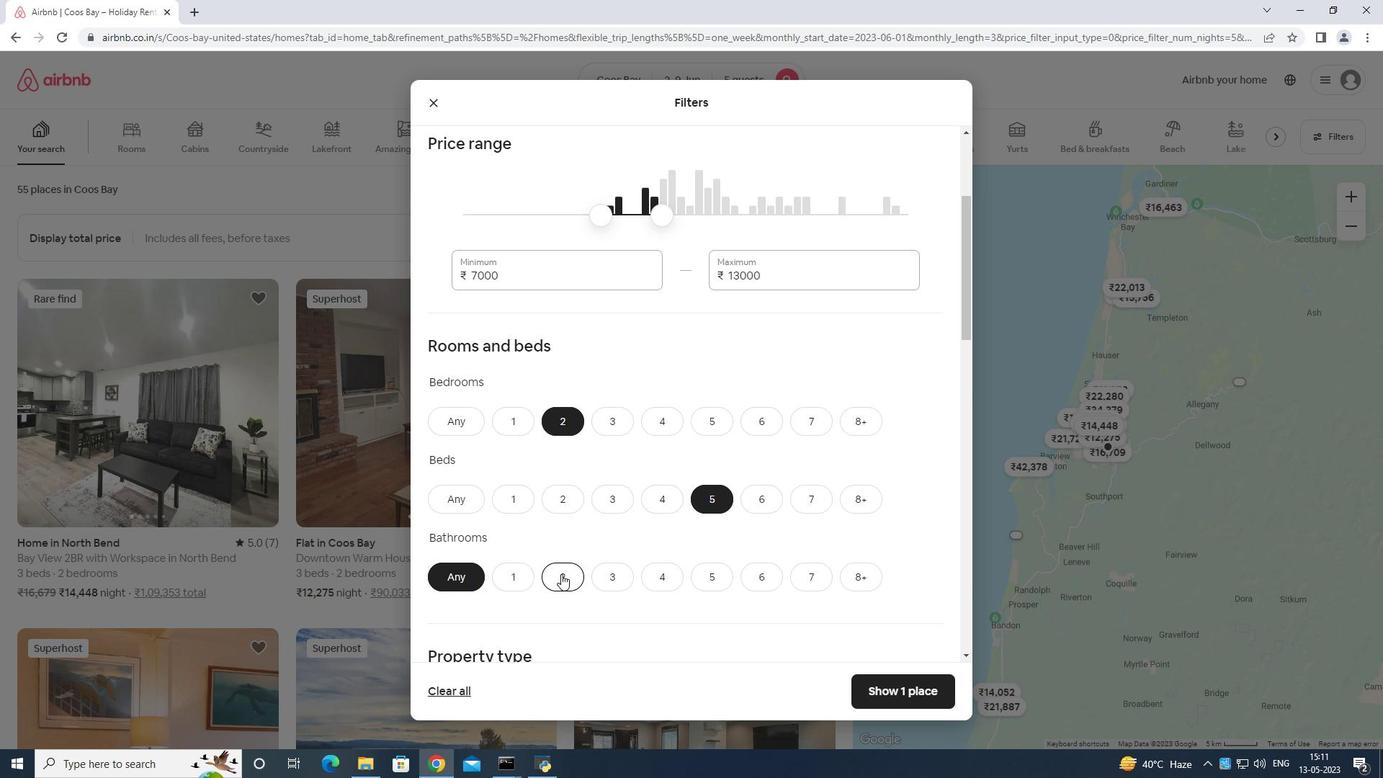 
Action: Mouse pressed left at (562, 572)
Screenshot: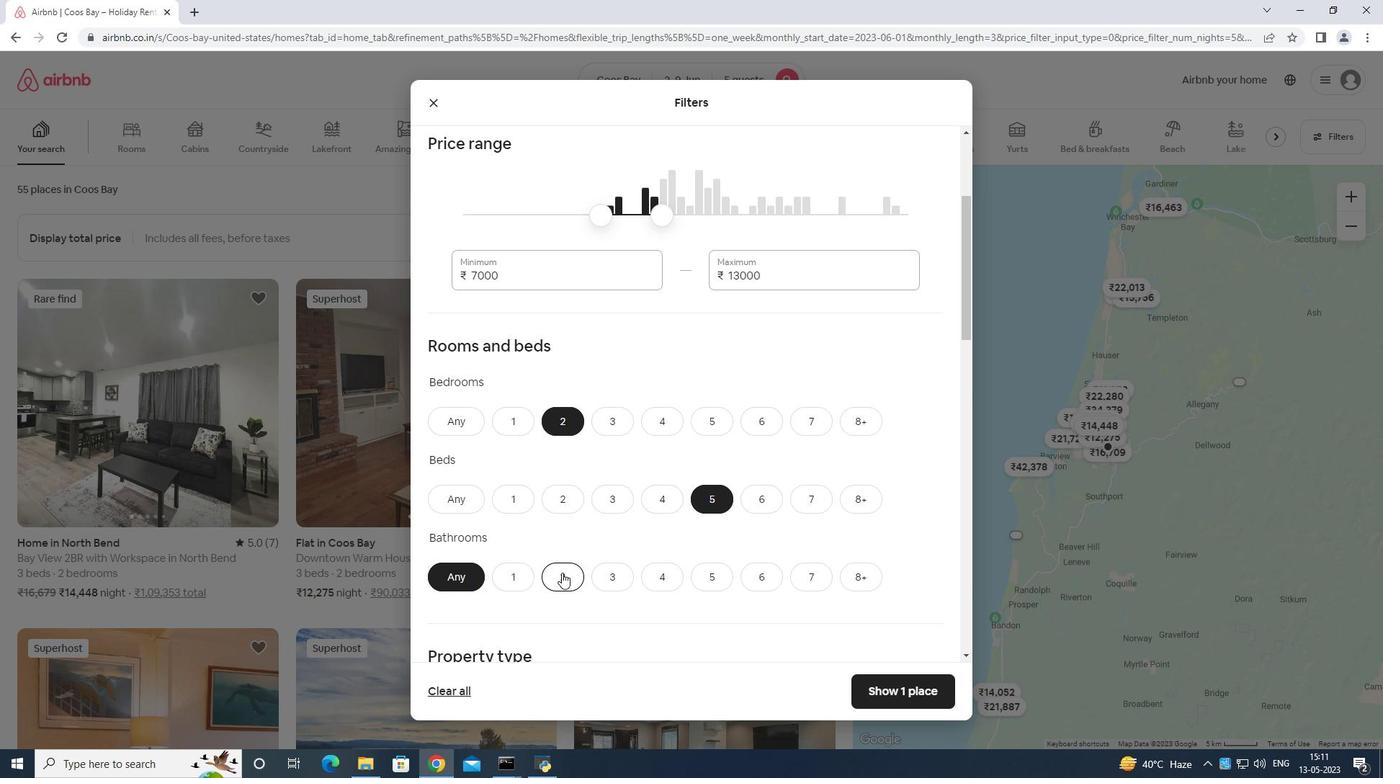 
Action: Mouse moved to (562, 562)
Screenshot: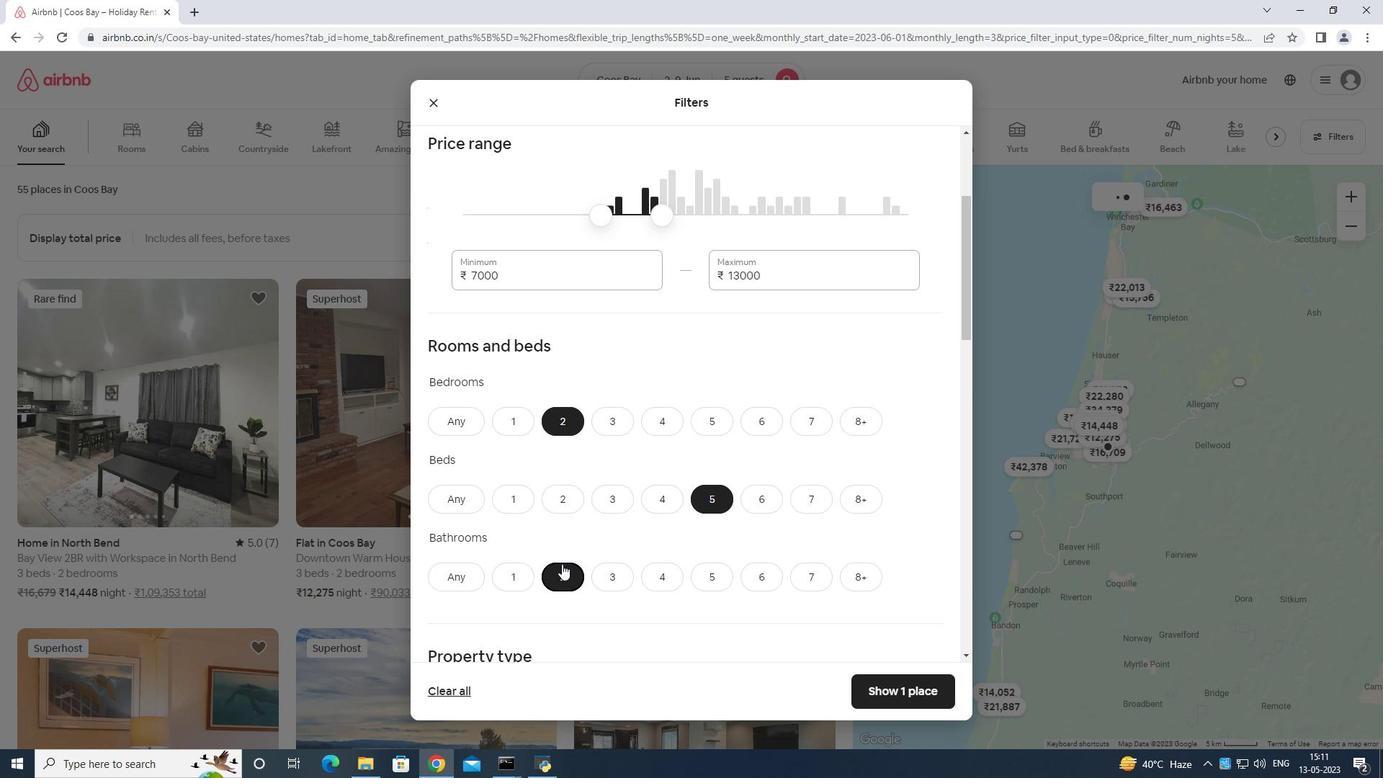 
Action: Mouse scrolled (562, 562) with delta (0, 0)
Screenshot: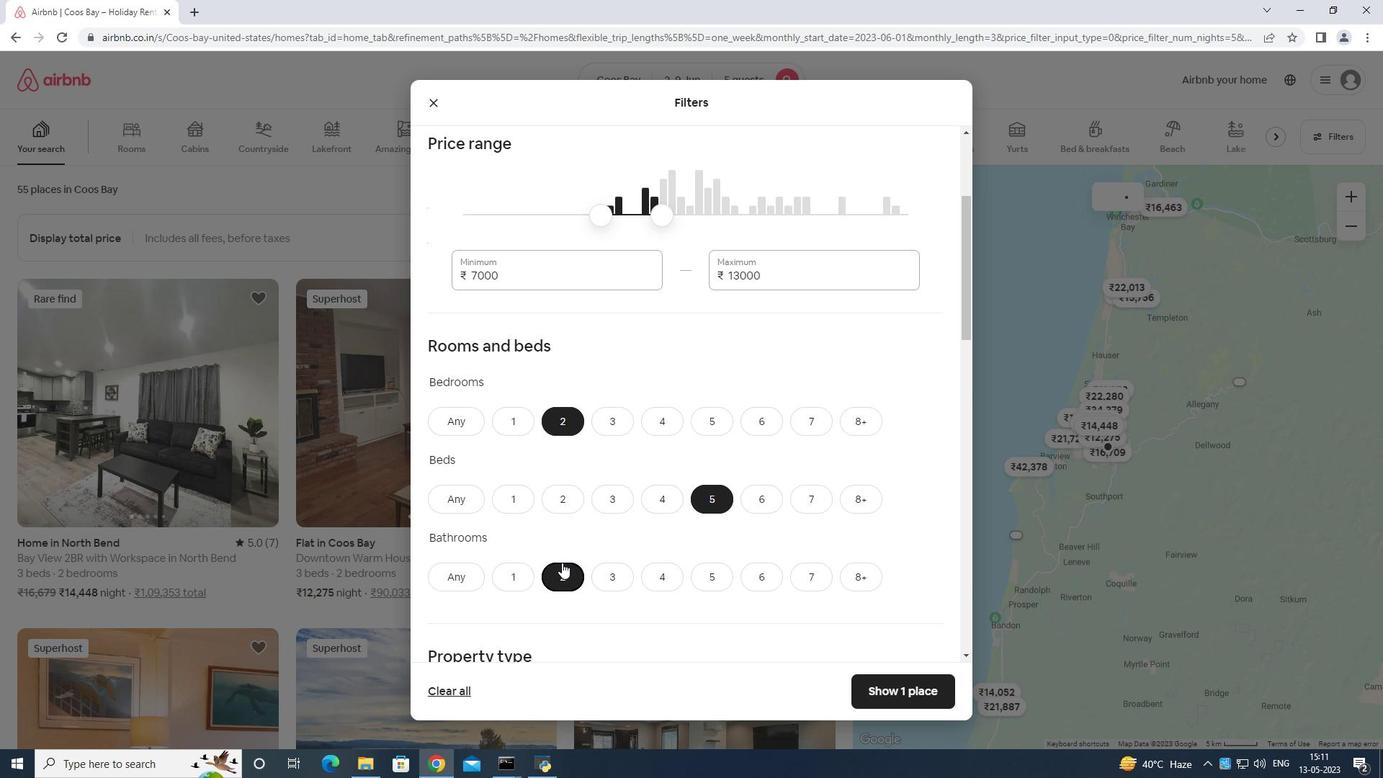 
Action: Mouse moved to (564, 567)
Screenshot: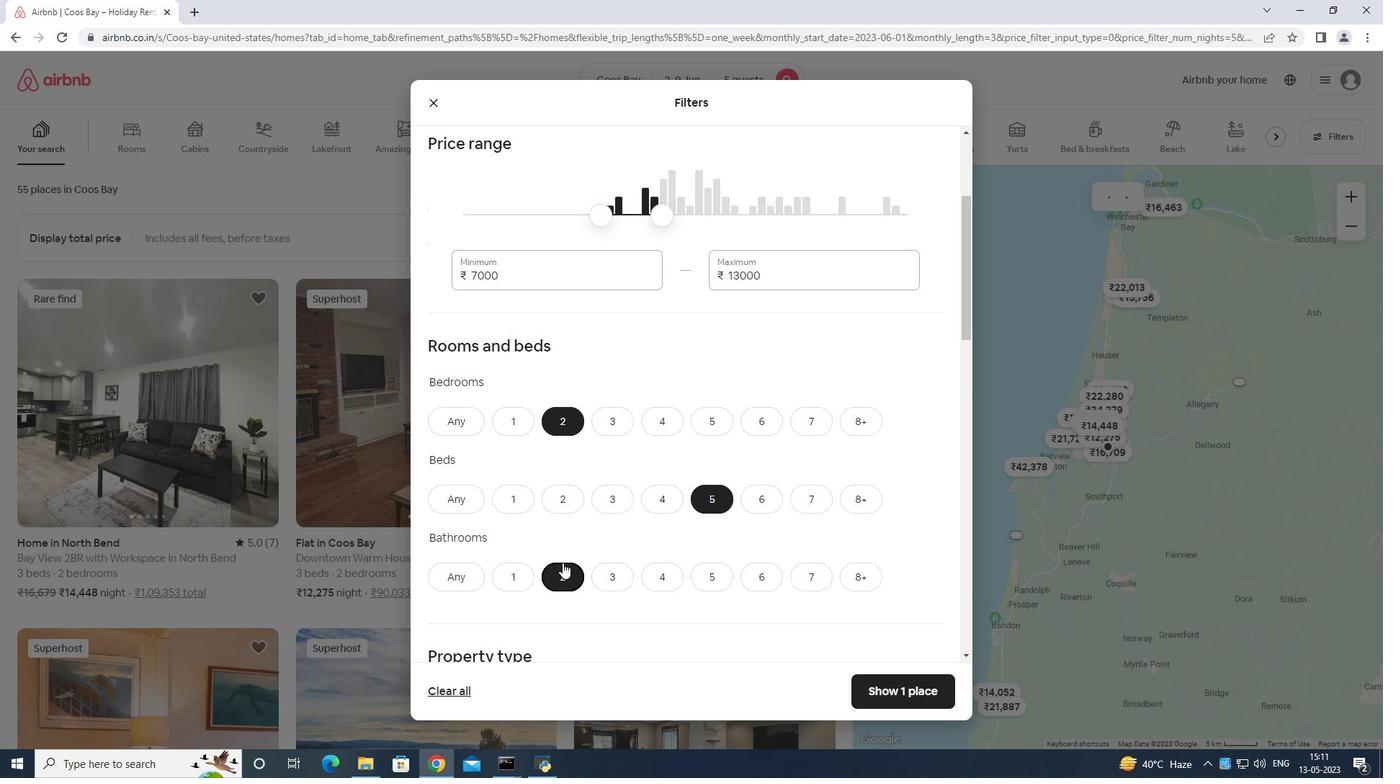 
Action: Mouse scrolled (564, 566) with delta (0, 0)
Screenshot: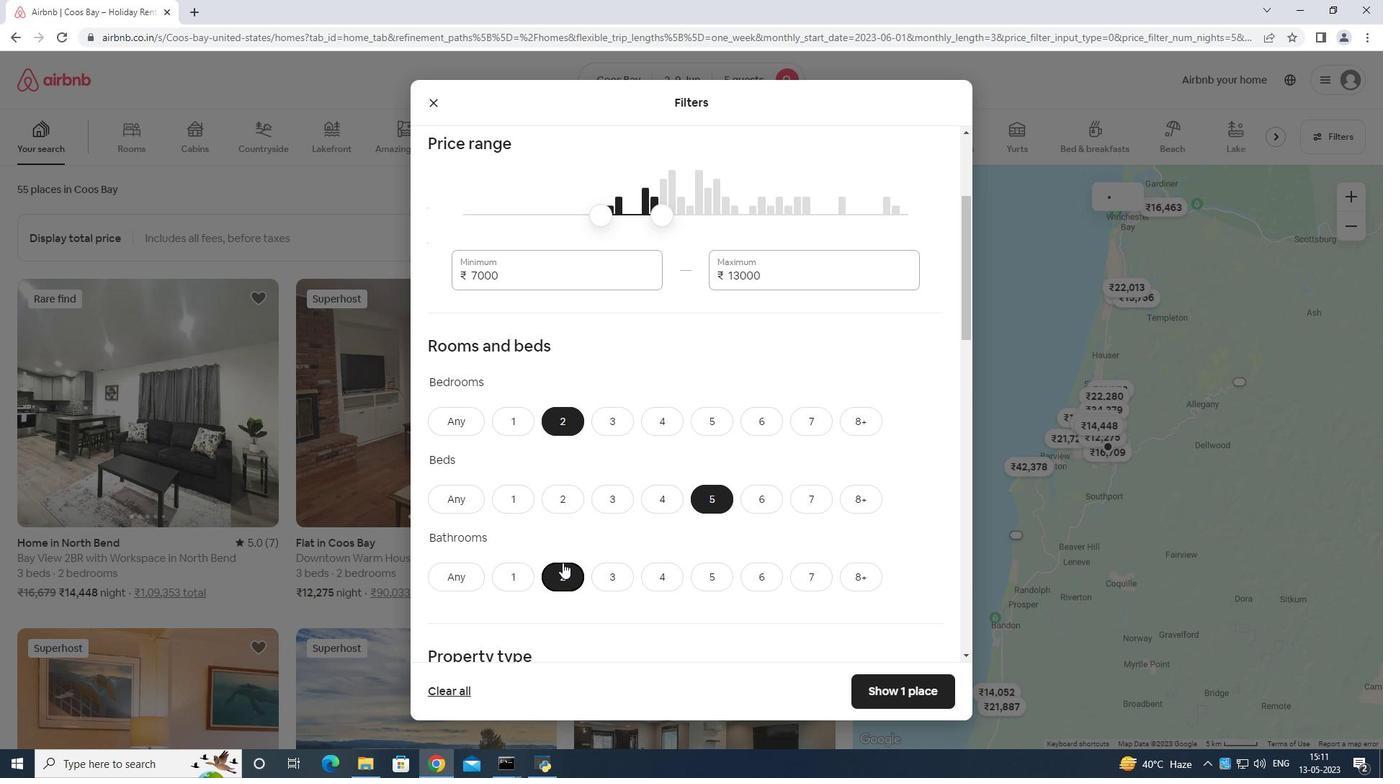 
Action: Mouse moved to (564, 567)
Screenshot: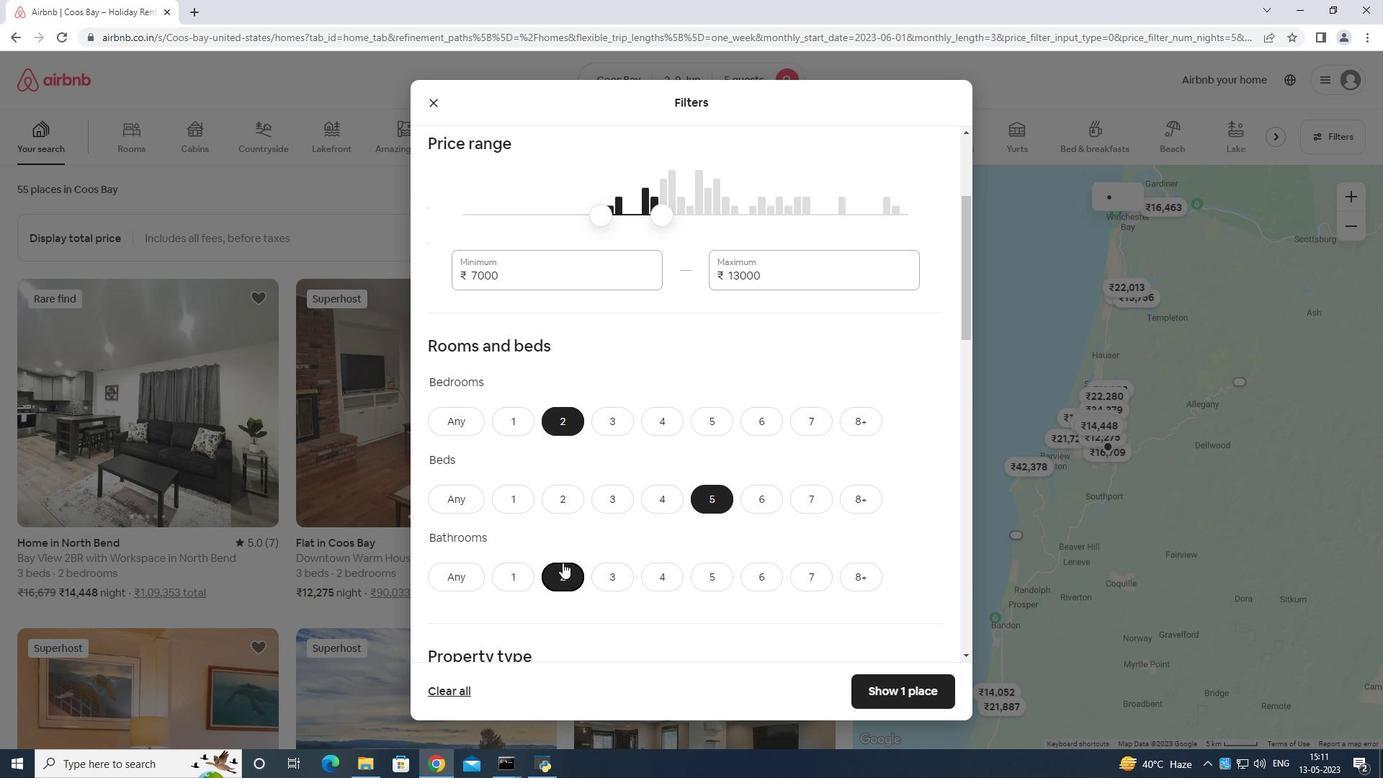 
Action: Mouse scrolled (564, 567) with delta (0, 0)
Screenshot: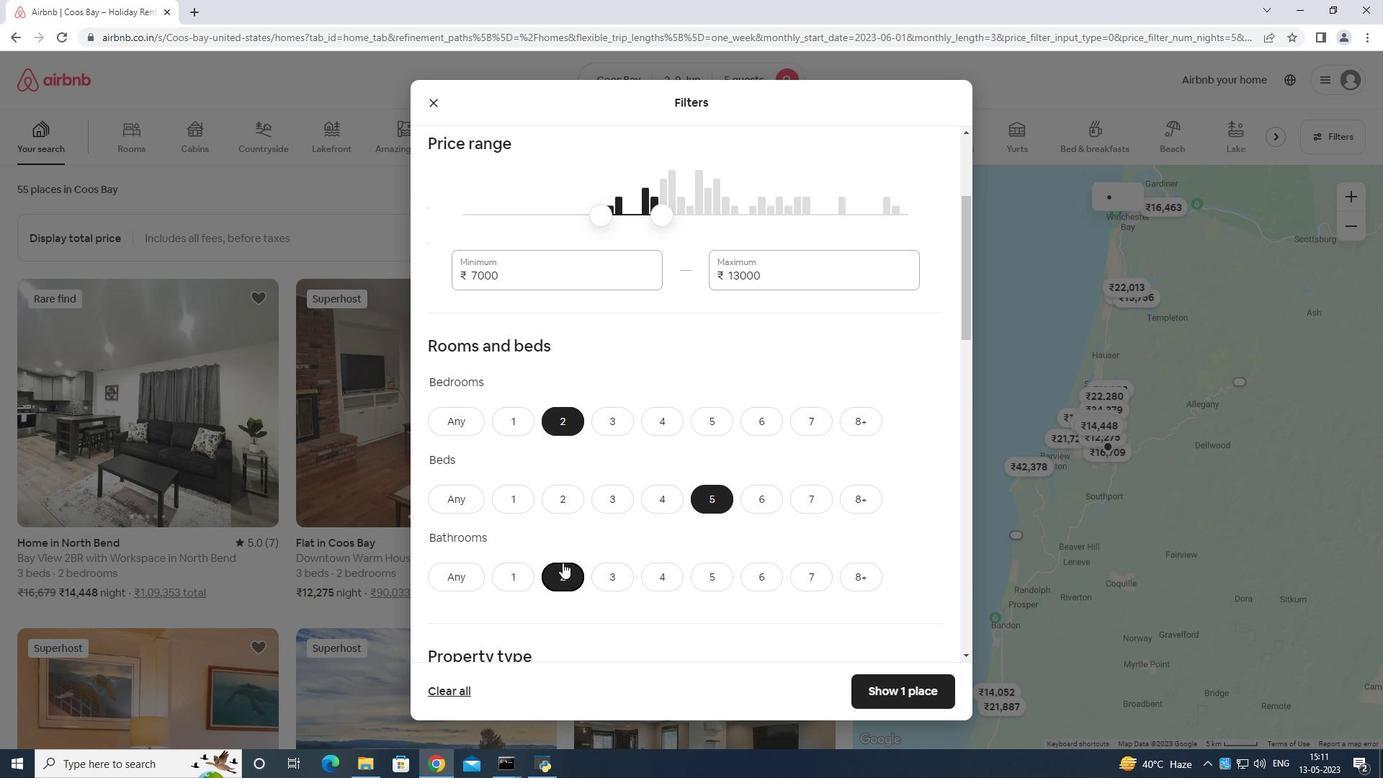 
Action: Mouse scrolled (564, 567) with delta (0, 0)
Screenshot: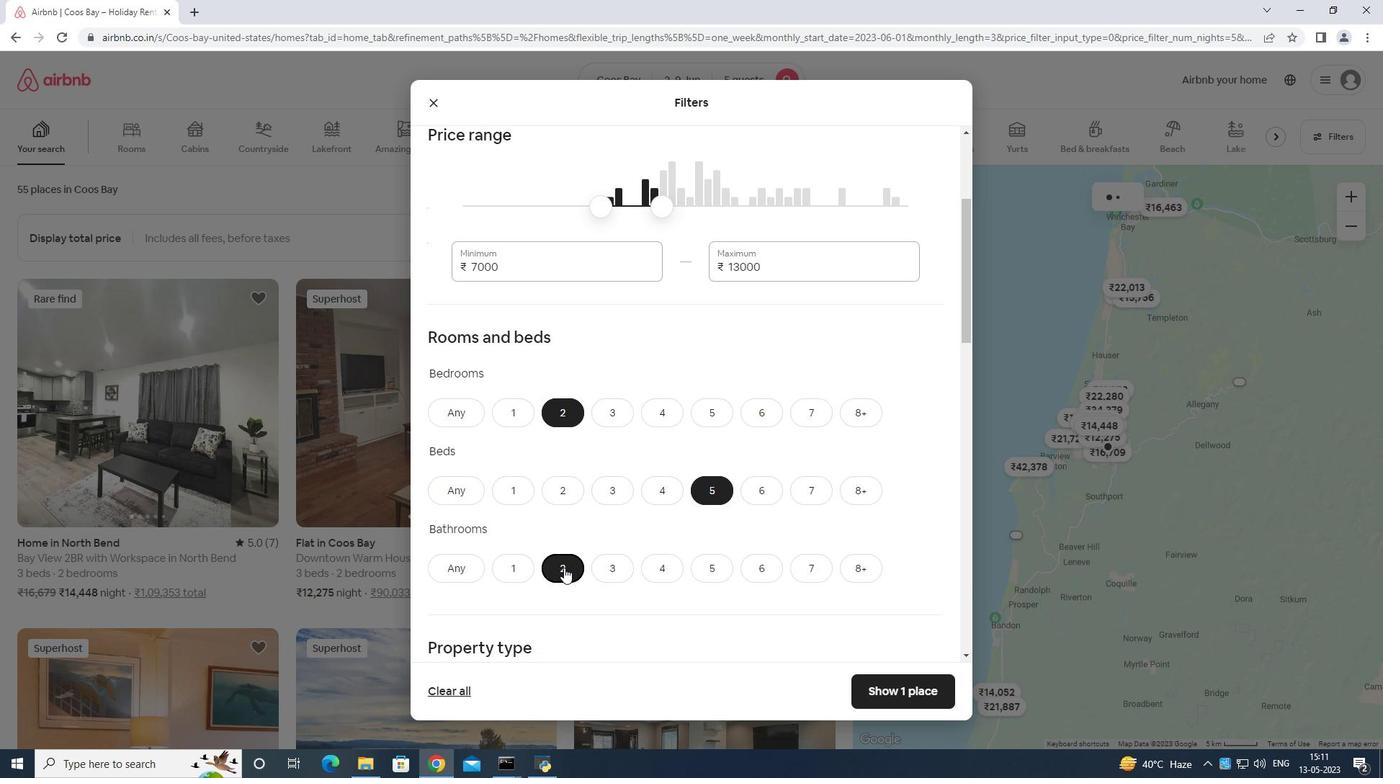 
Action: Mouse moved to (498, 426)
Screenshot: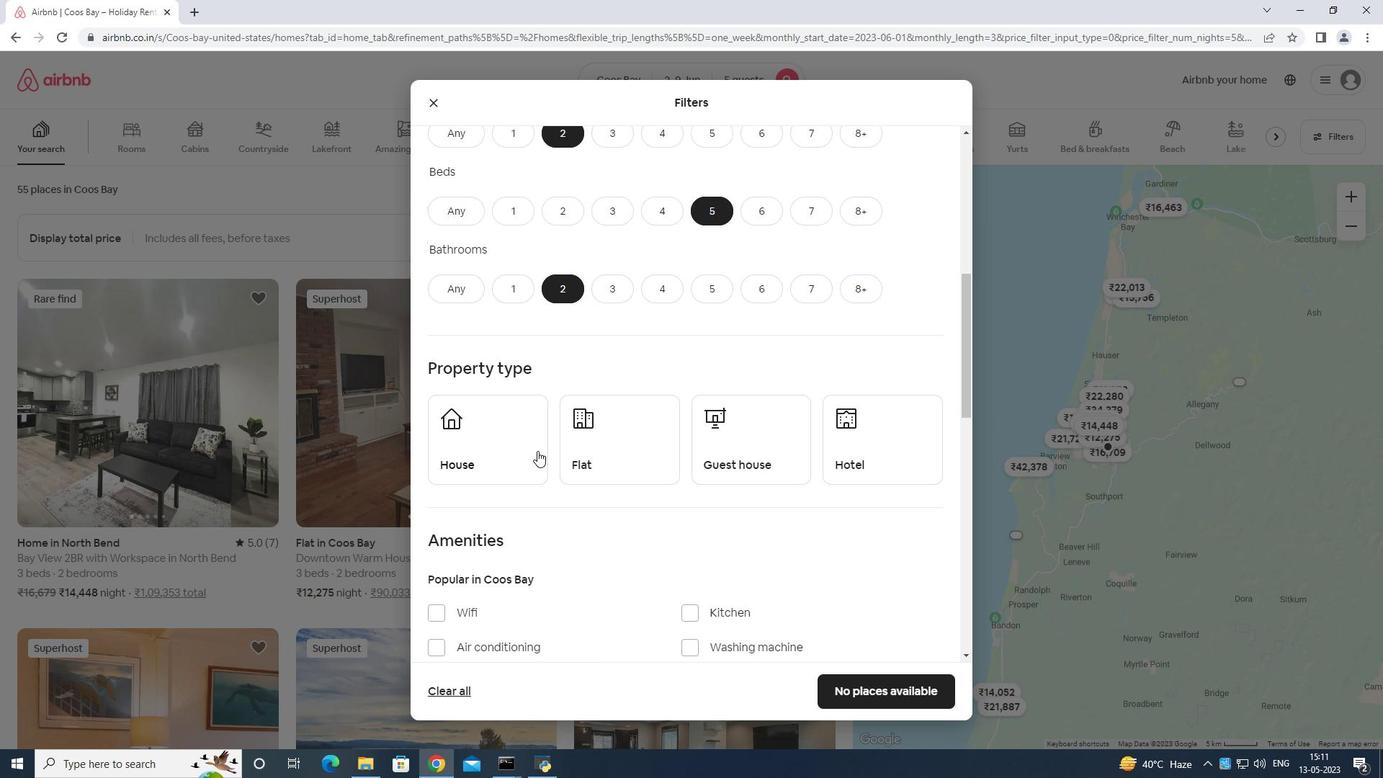 
Action: Mouse pressed left at (498, 426)
Screenshot: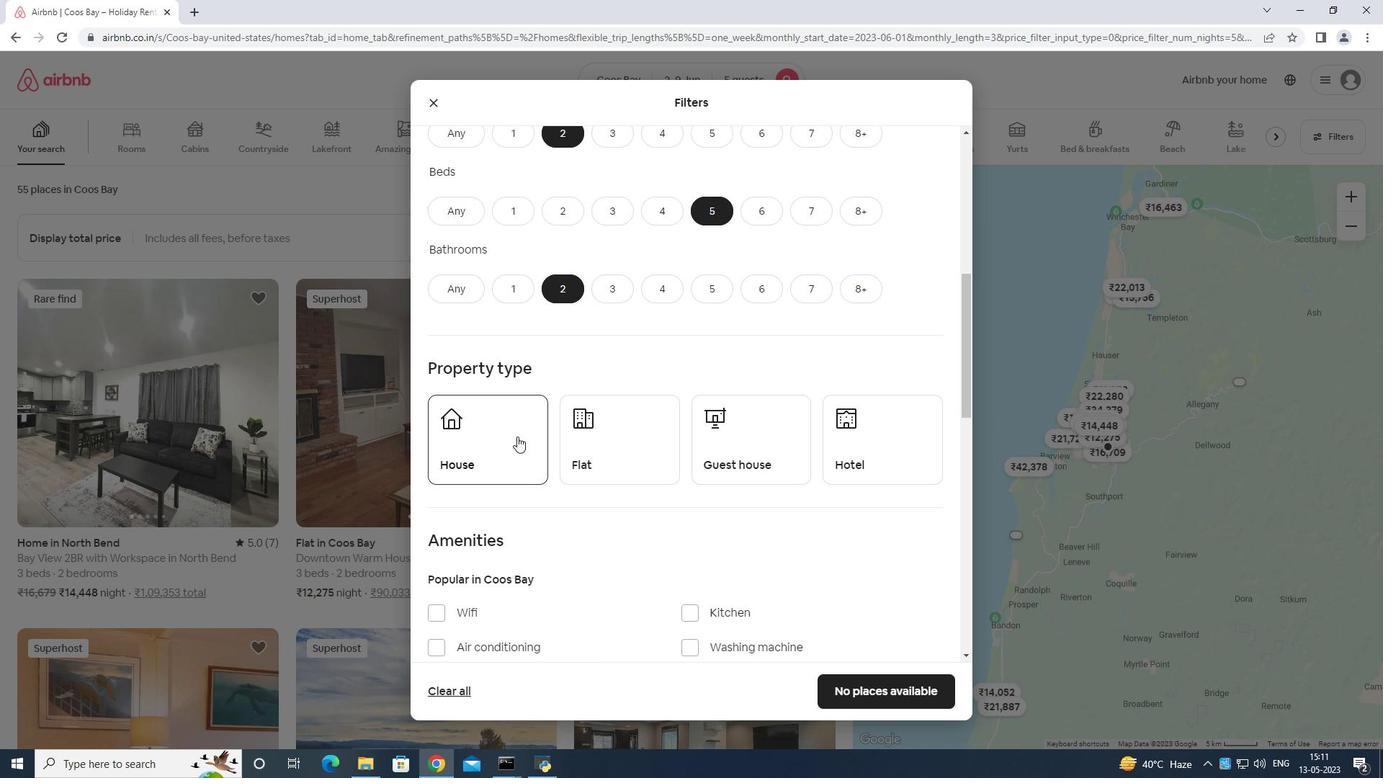 
Action: Mouse moved to (638, 430)
Screenshot: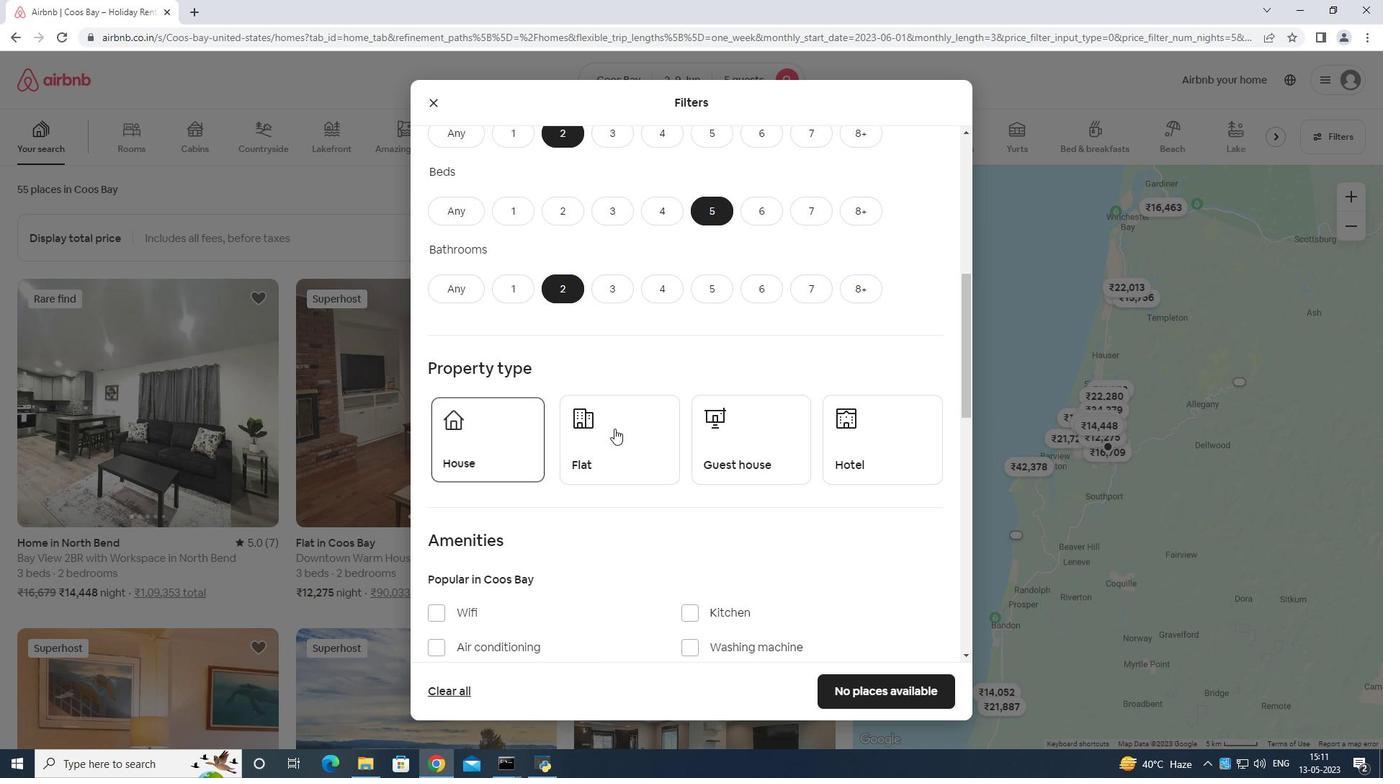 
Action: Mouse pressed left at (638, 430)
Screenshot: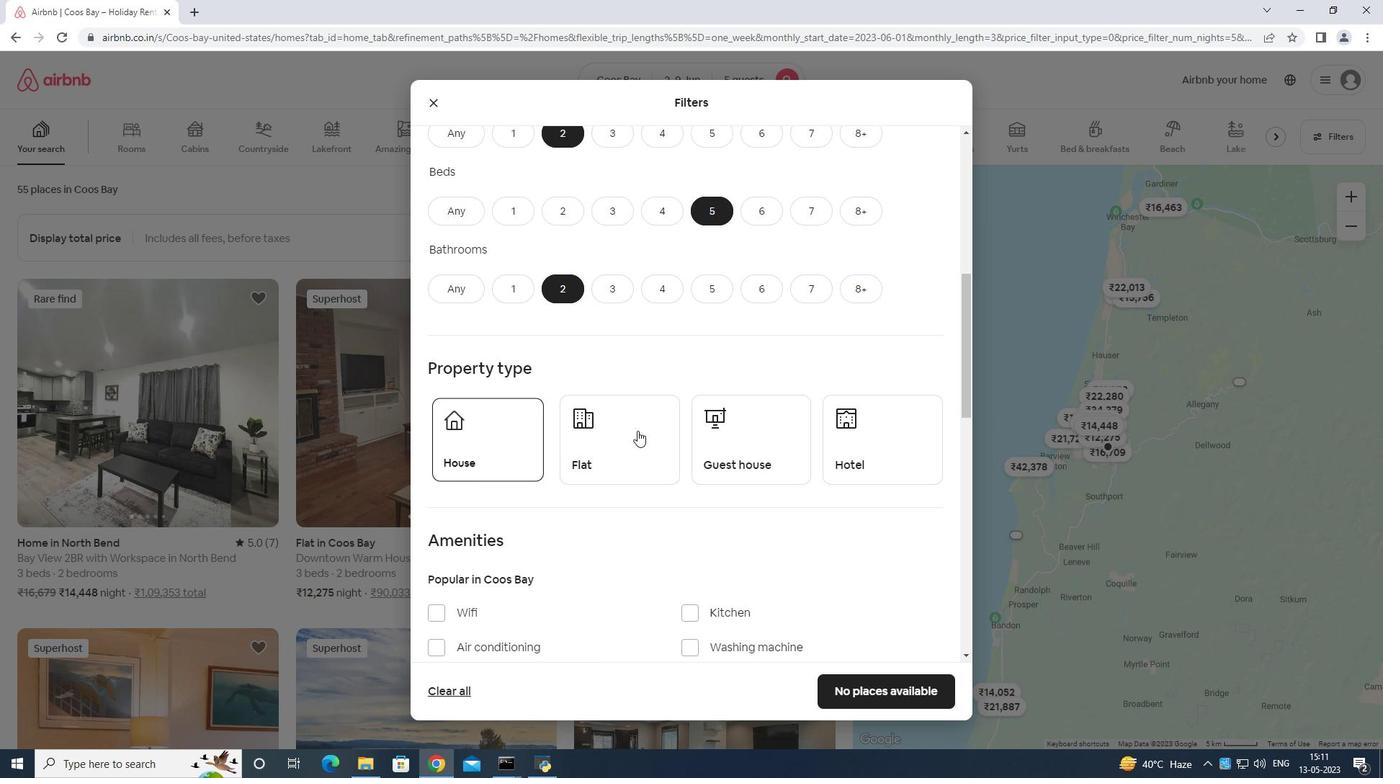 
Action: Mouse moved to (732, 441)
Screenshot: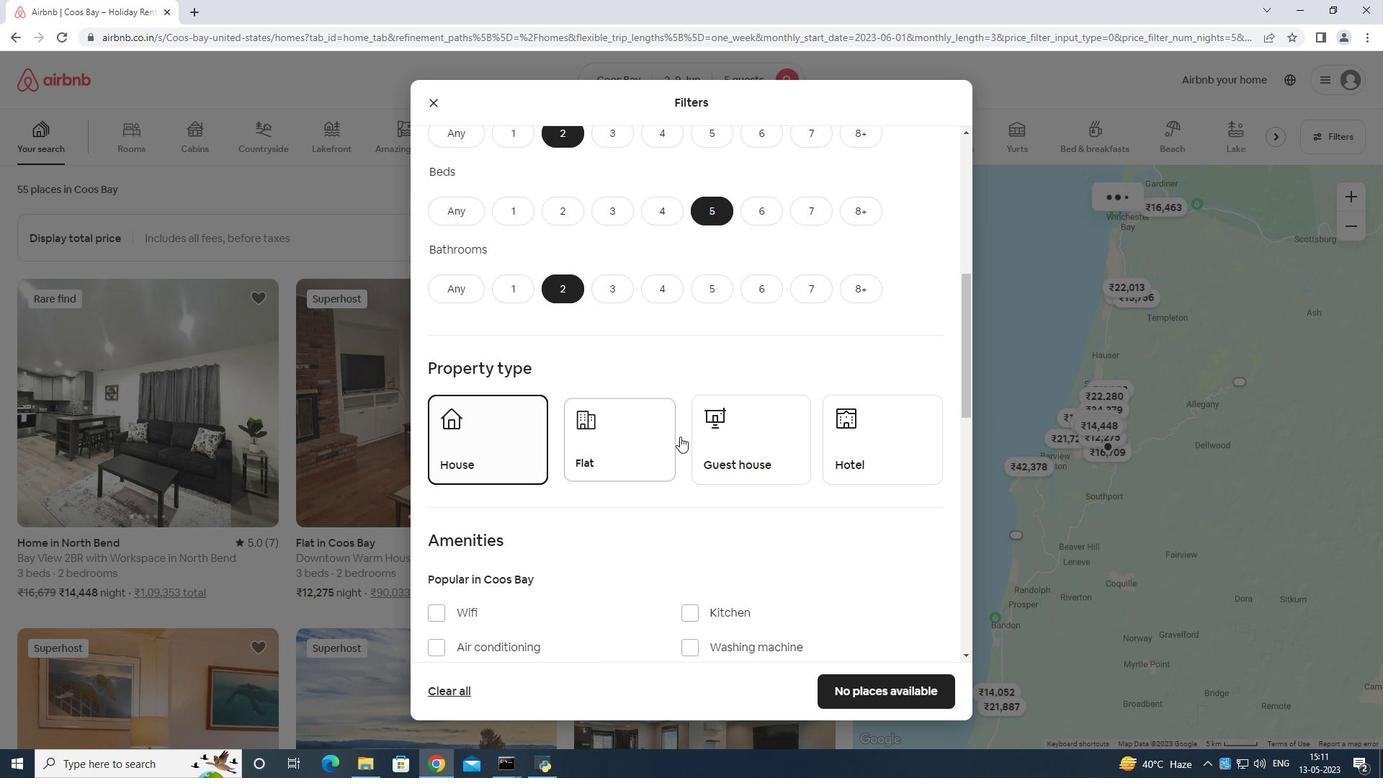 
Action: Mouse pressed left at (732, 441)
Screenshot: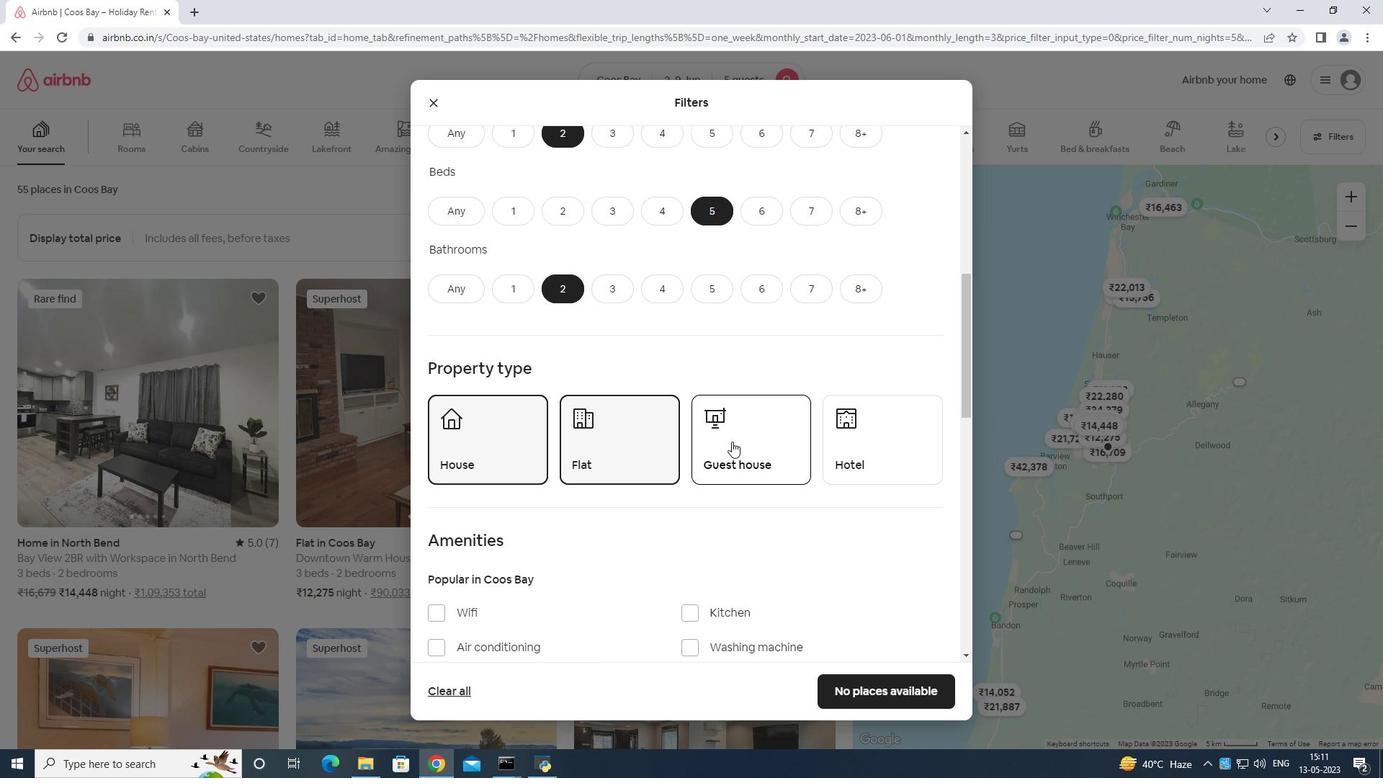 
Action: Mouse moved to (734, 441)
Screenshot: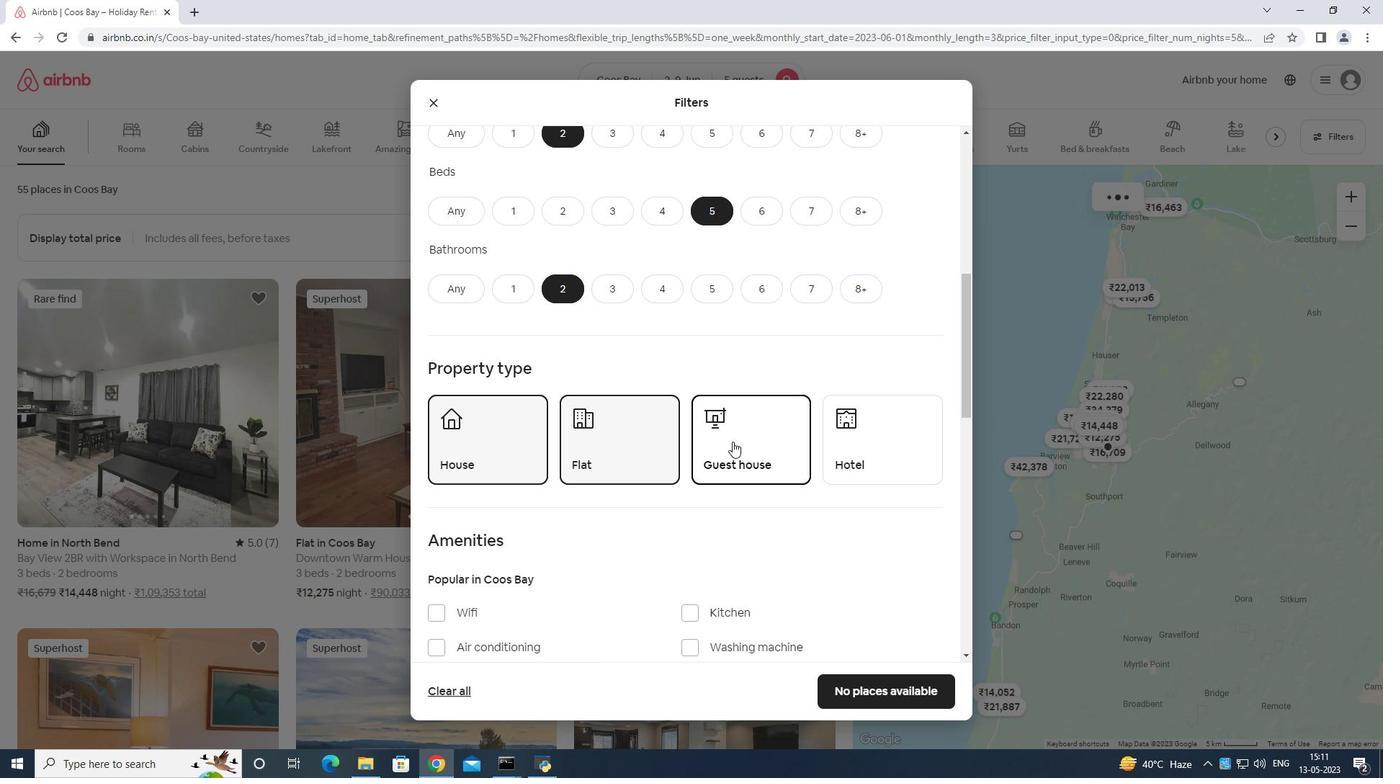 
Action: Mouse scrolled (734, 440) with delta (0, 0)
Screenshot: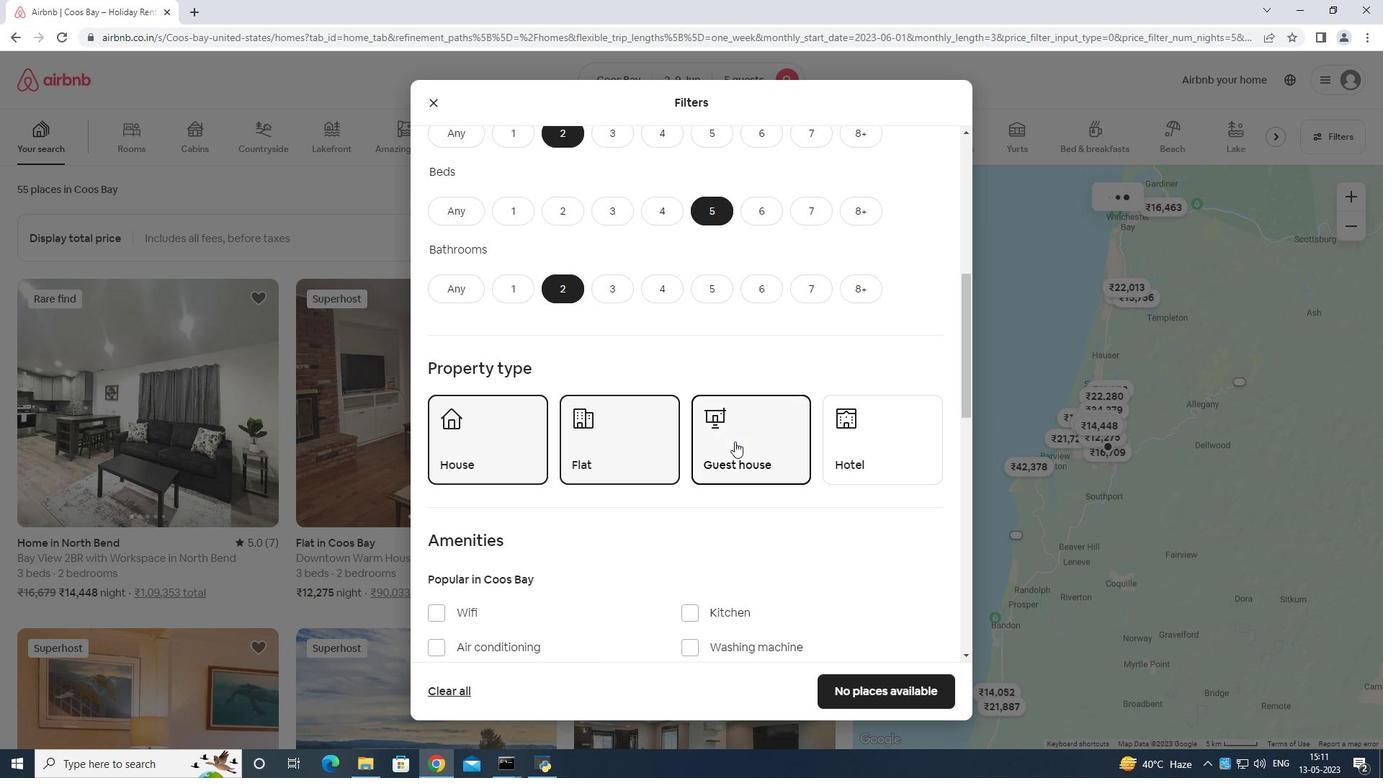 
Action: Mouse scrolled (734, 440) with delta (0, 0)
Screenshot: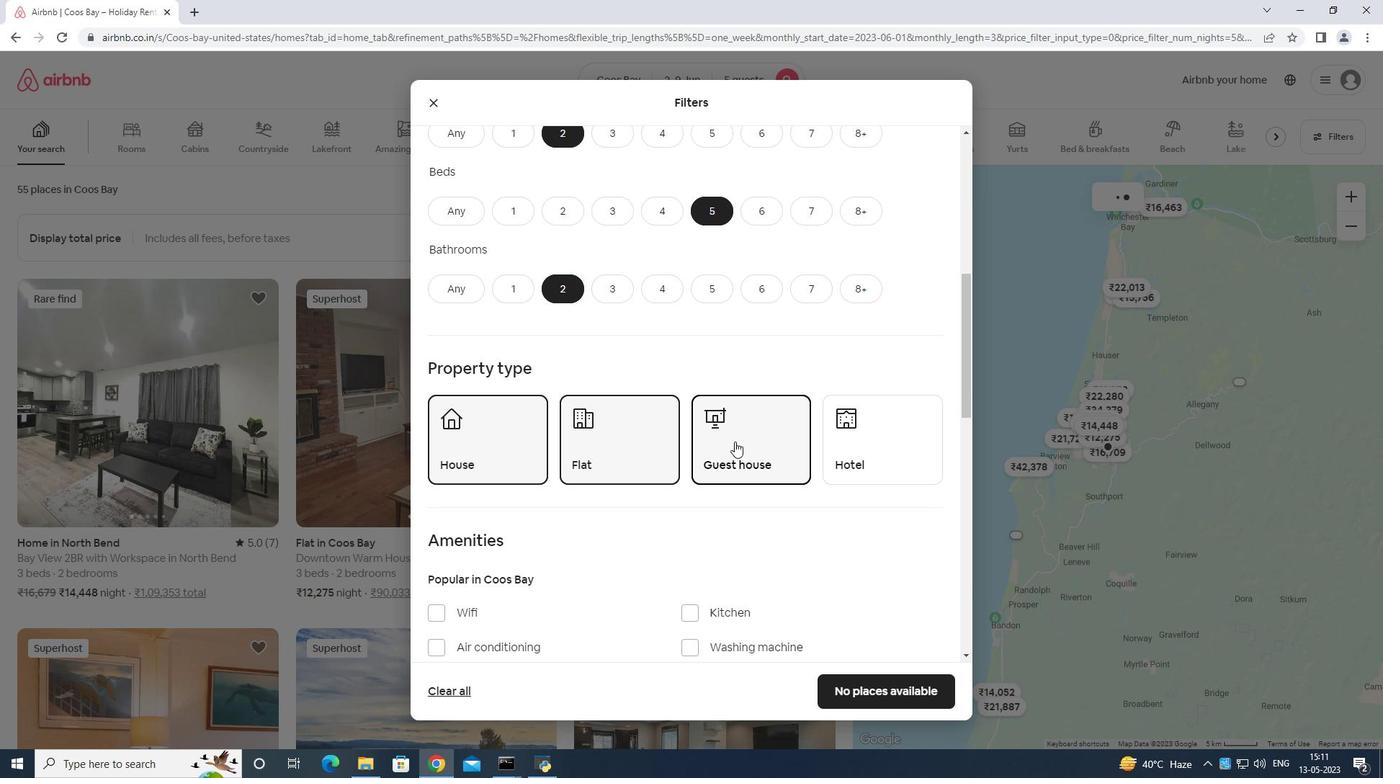 
Action: Mouse scrolled (734, 440) with delta (0, 0)
Screenshot: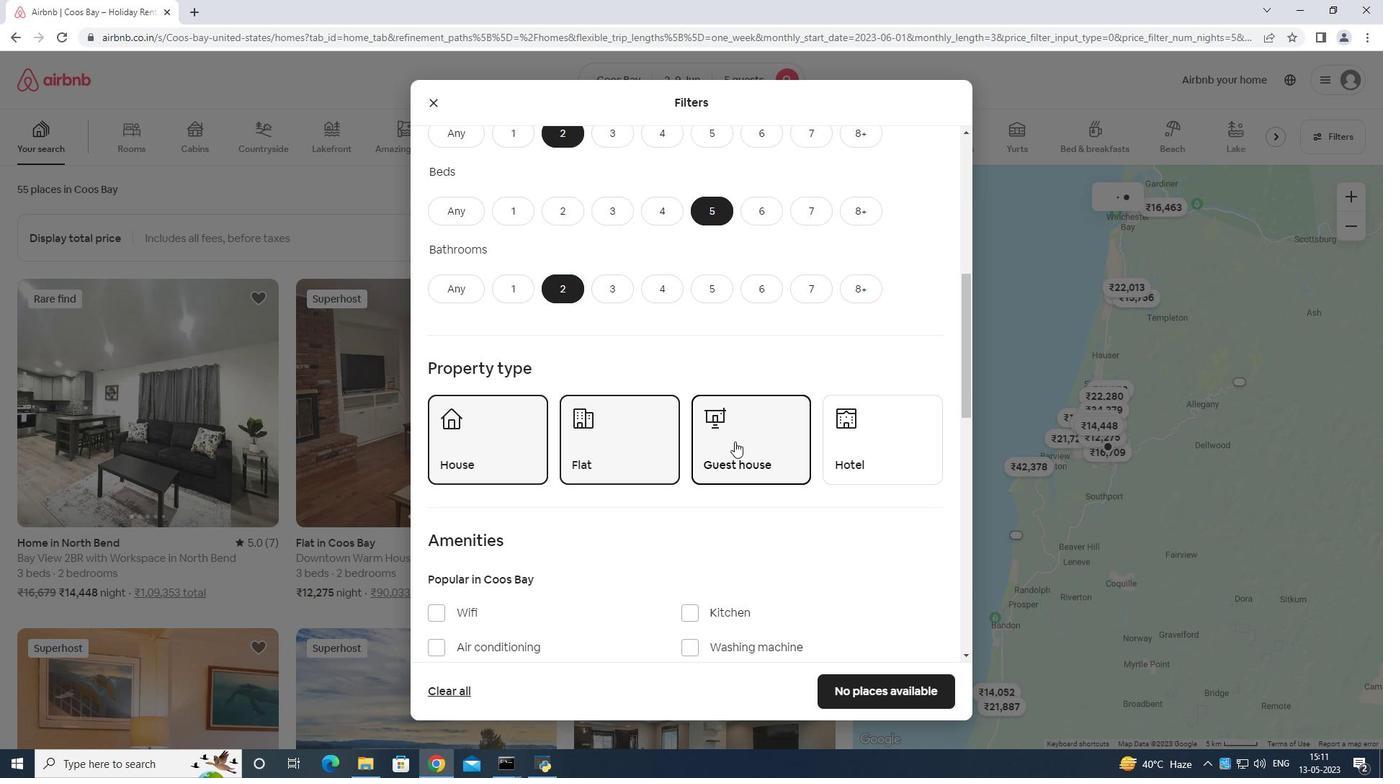 
Action: Mouse scrolled (734, 440) with delta (0, 0)
Screenshot: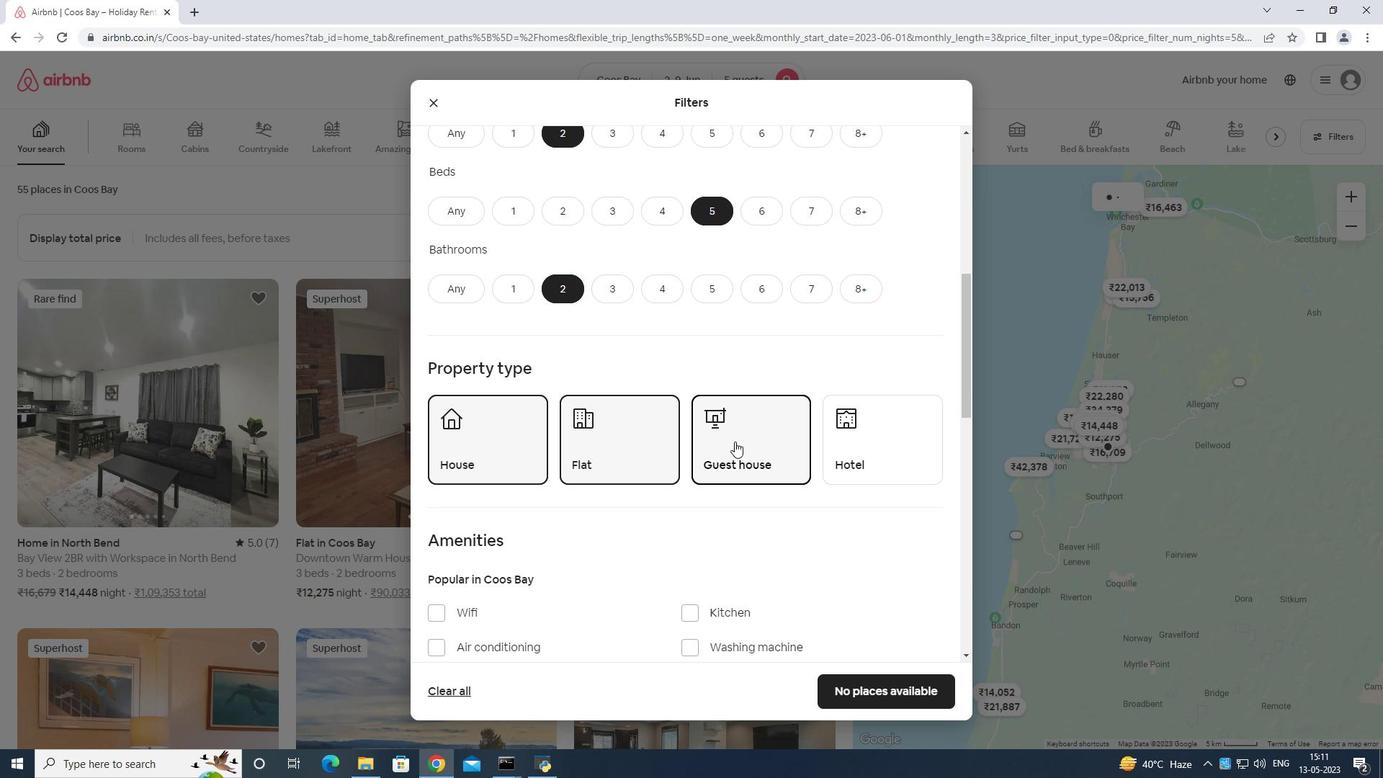 
Action: Mouse moved to (903, 592)
Screenshot: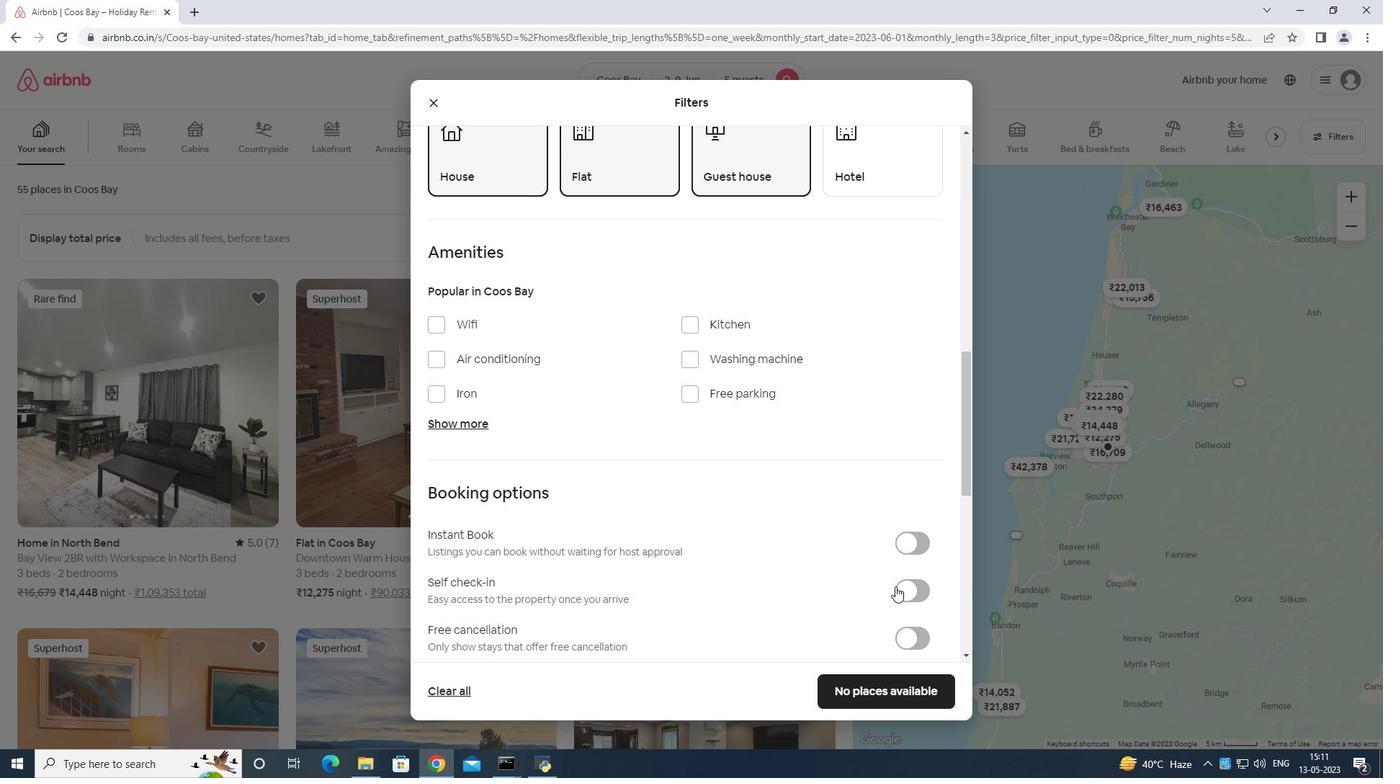 
Action: Mouse pressed left at (903, 592)
Screenshot: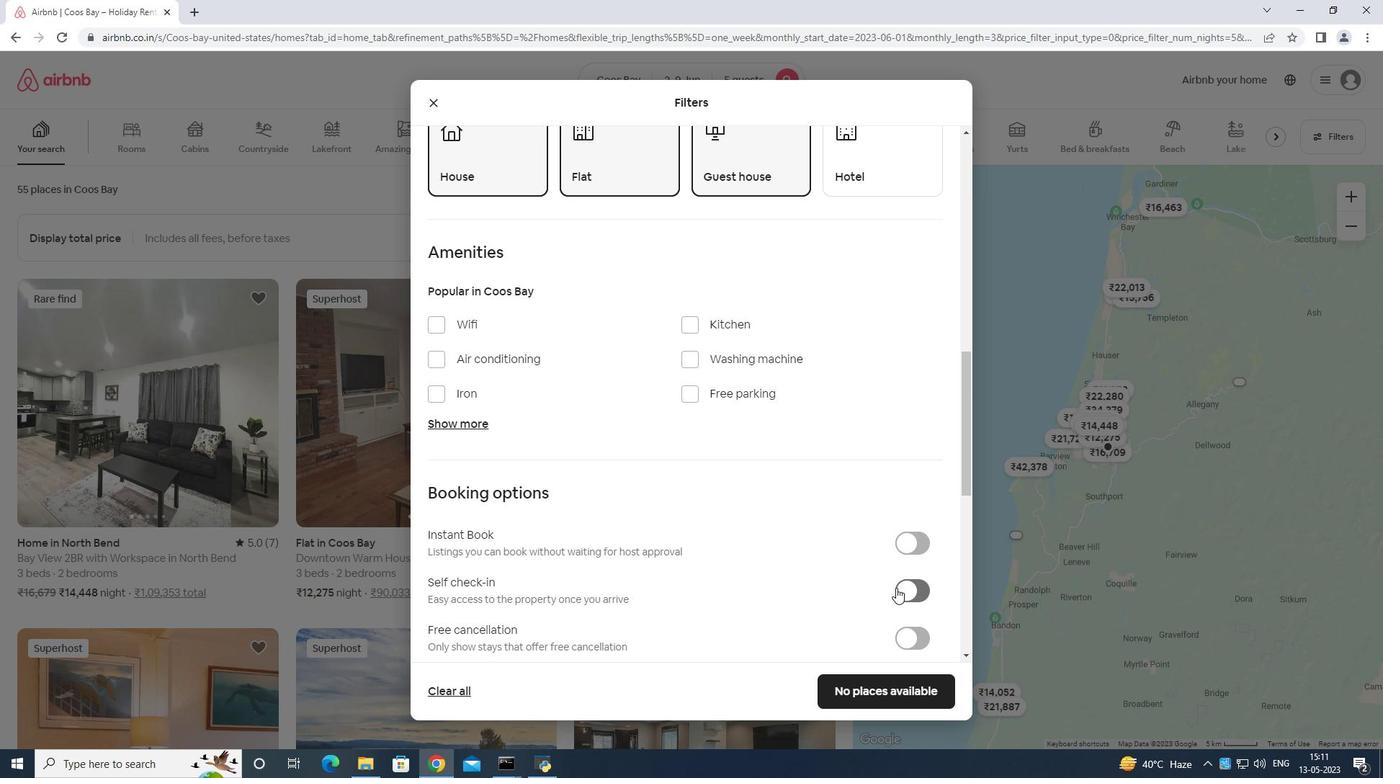 
Action: Mouse moved to (907, 567)
Screenshot: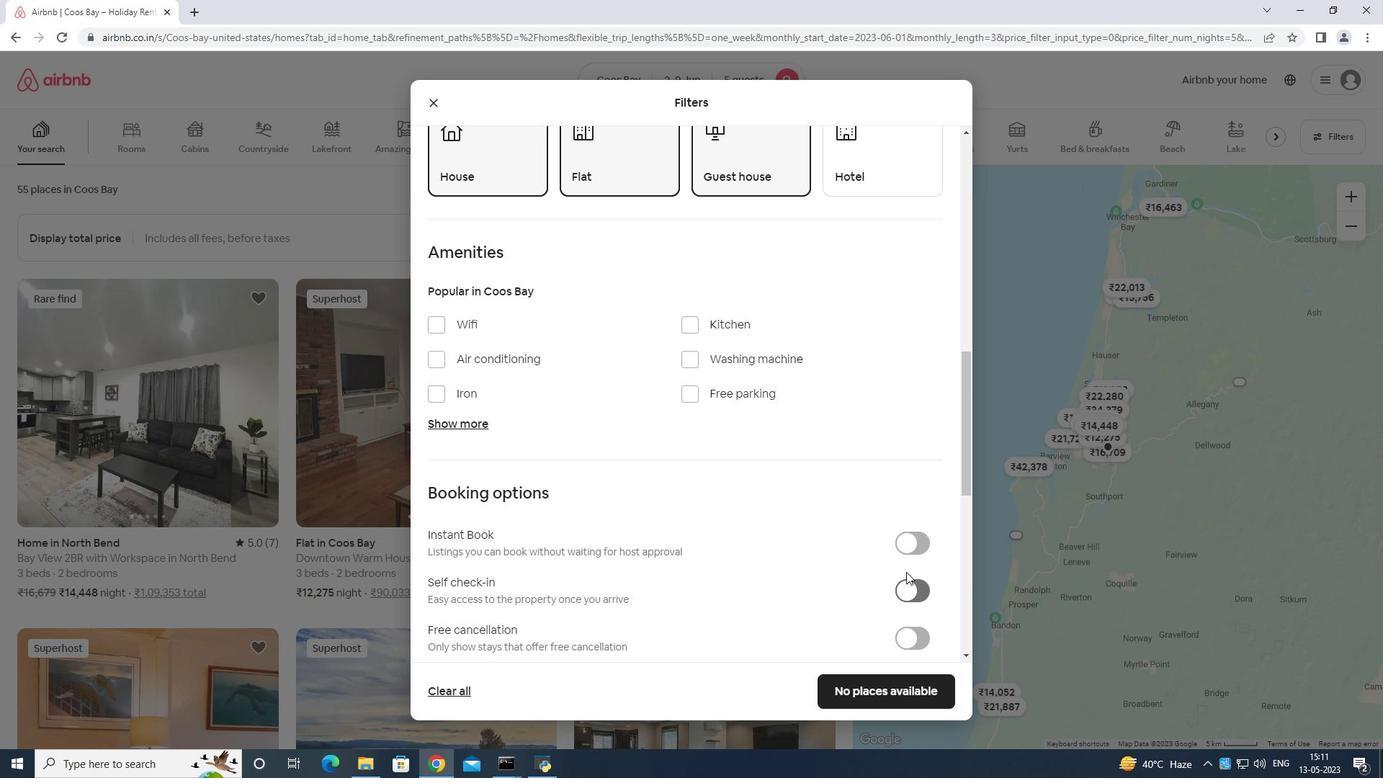 
Action: Mouse scrolled (907, 566) with delta (0, 0)
Screenshot: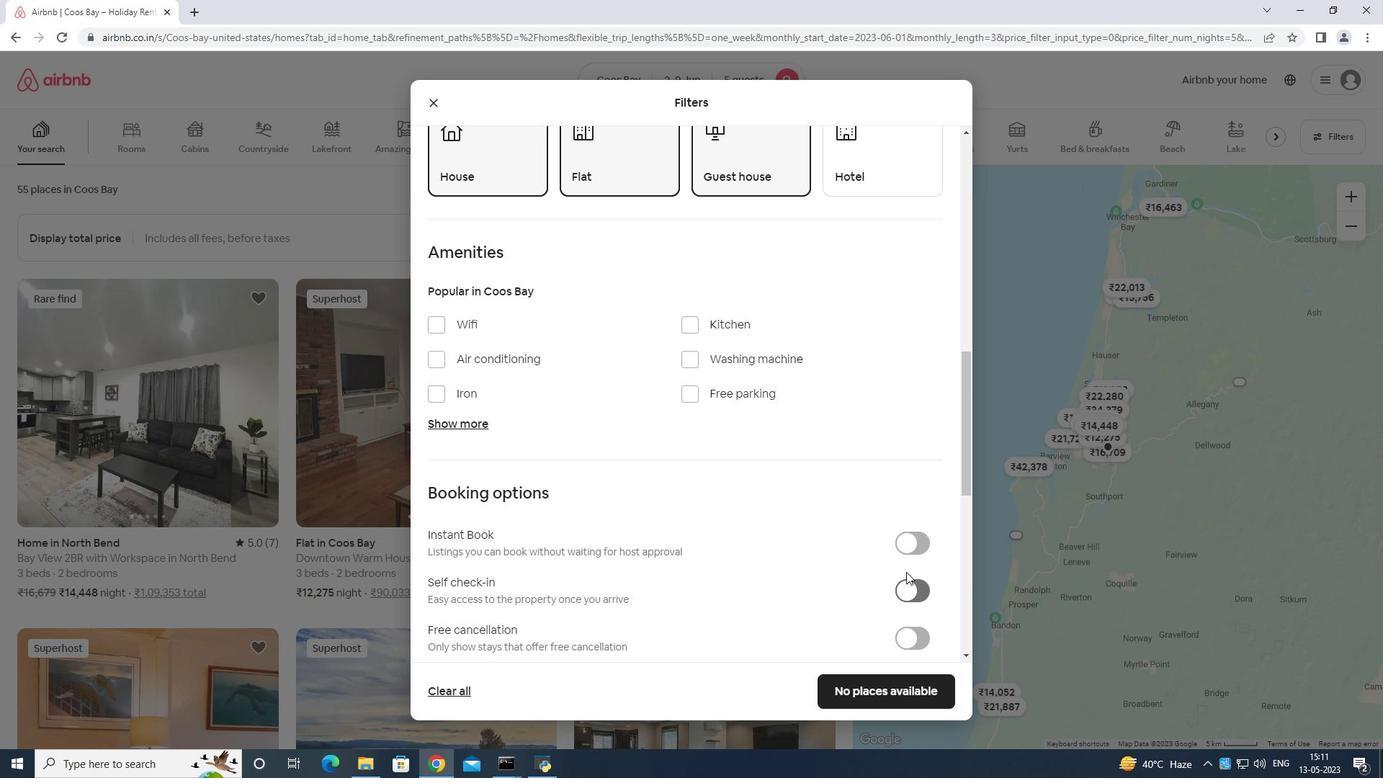
Action: Mouse moved to (906, 572)
Screenshot: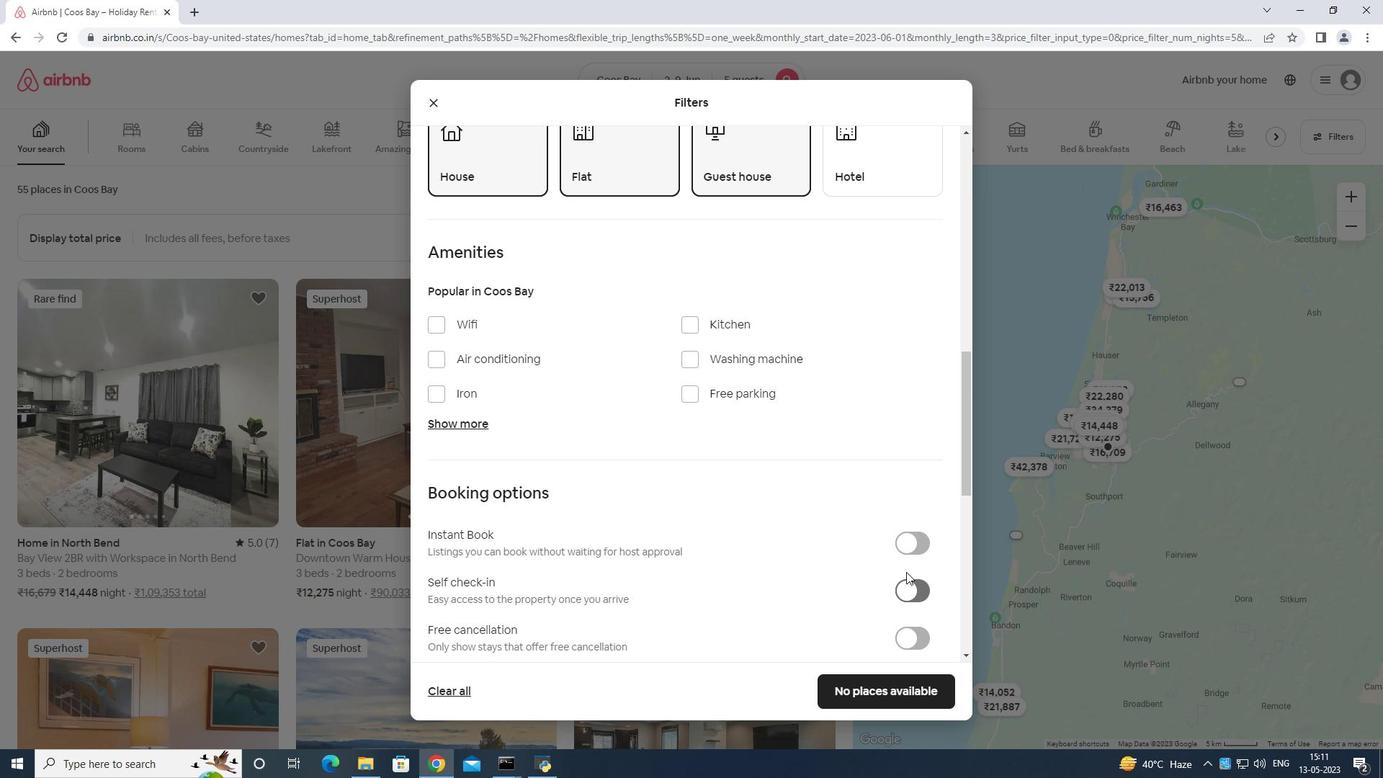 
Action: Mouse scrolled (906, 571) with delta (0, 0)
Screenshot: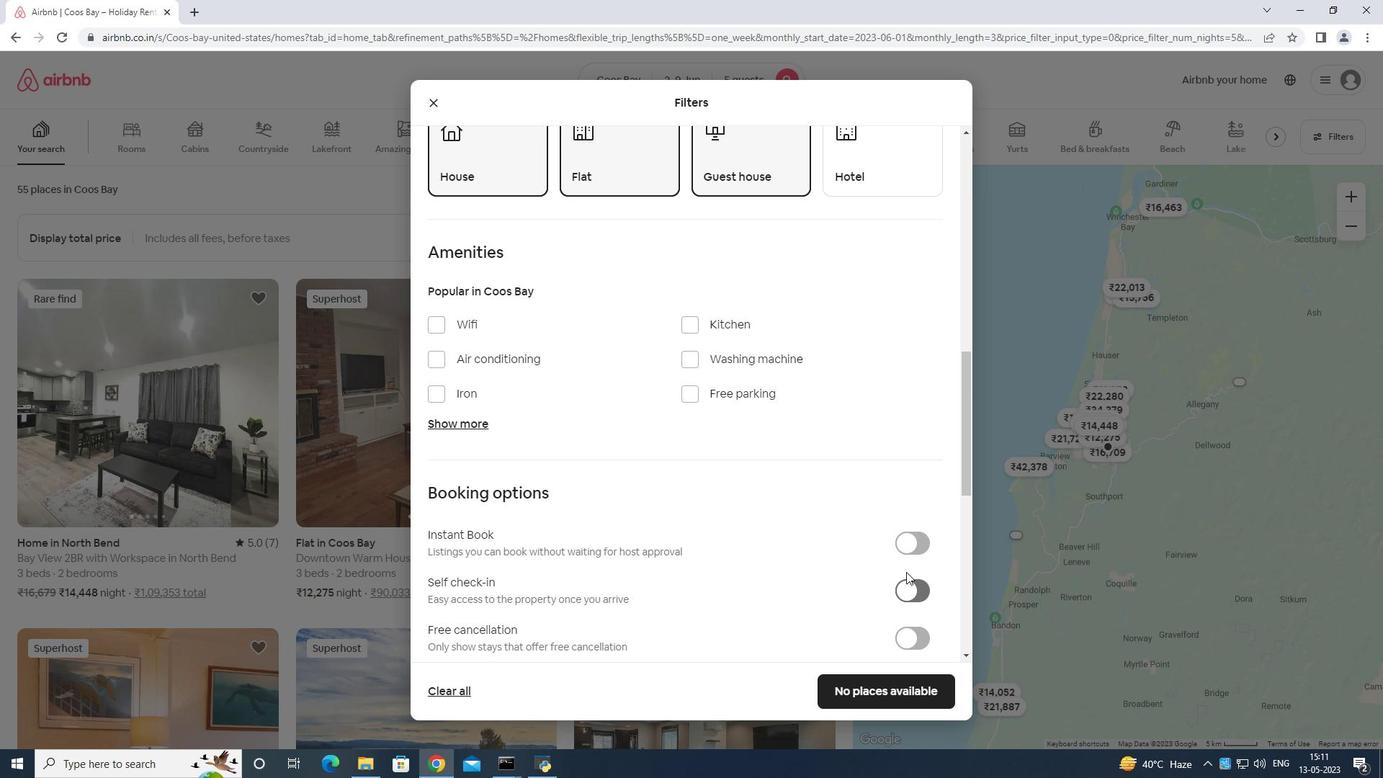 
Action: Mouse moved to (905, 573)
Screenshot: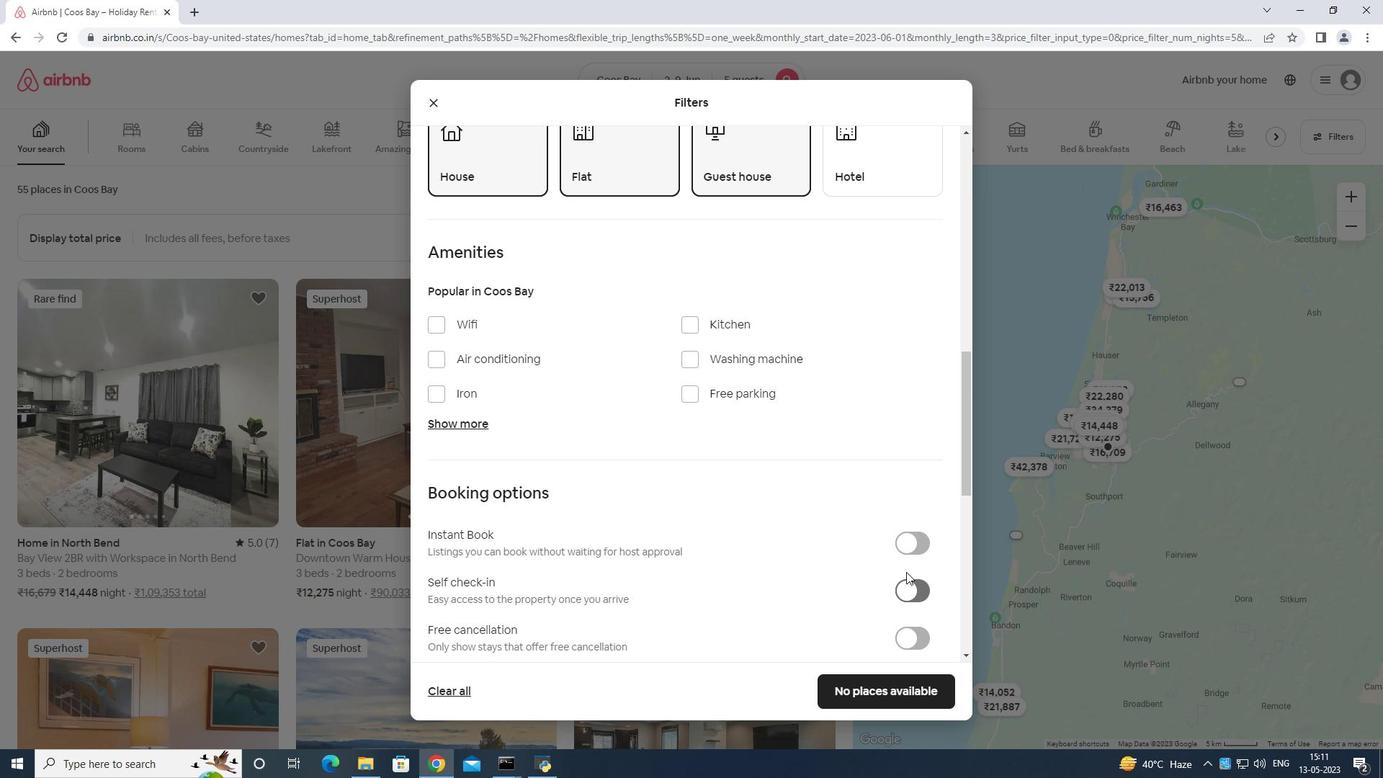 
Action: Mouse scrolled (905, 572) with delta (0, 0)
Screenshot: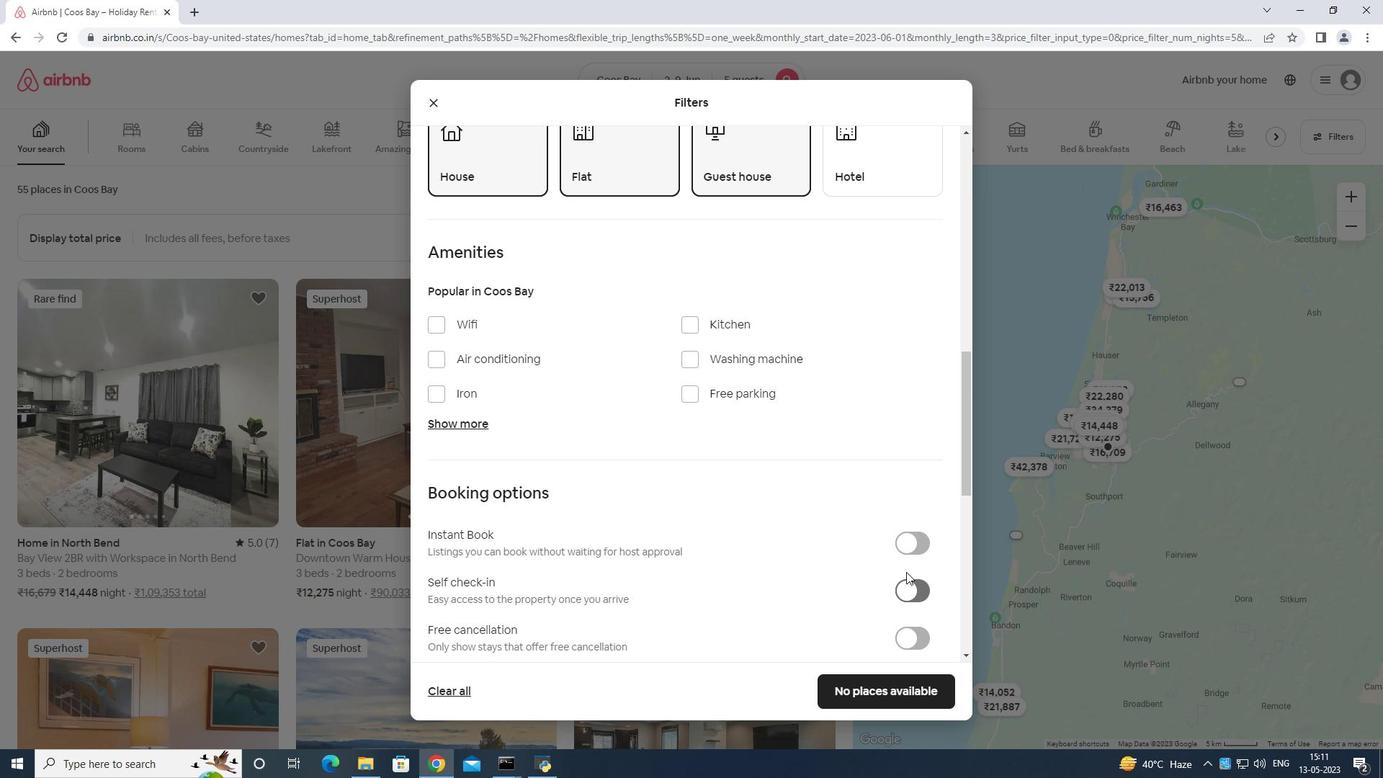 
Action: Mouse scrolled (905, 572) with delta (0, 0)
Screenshot: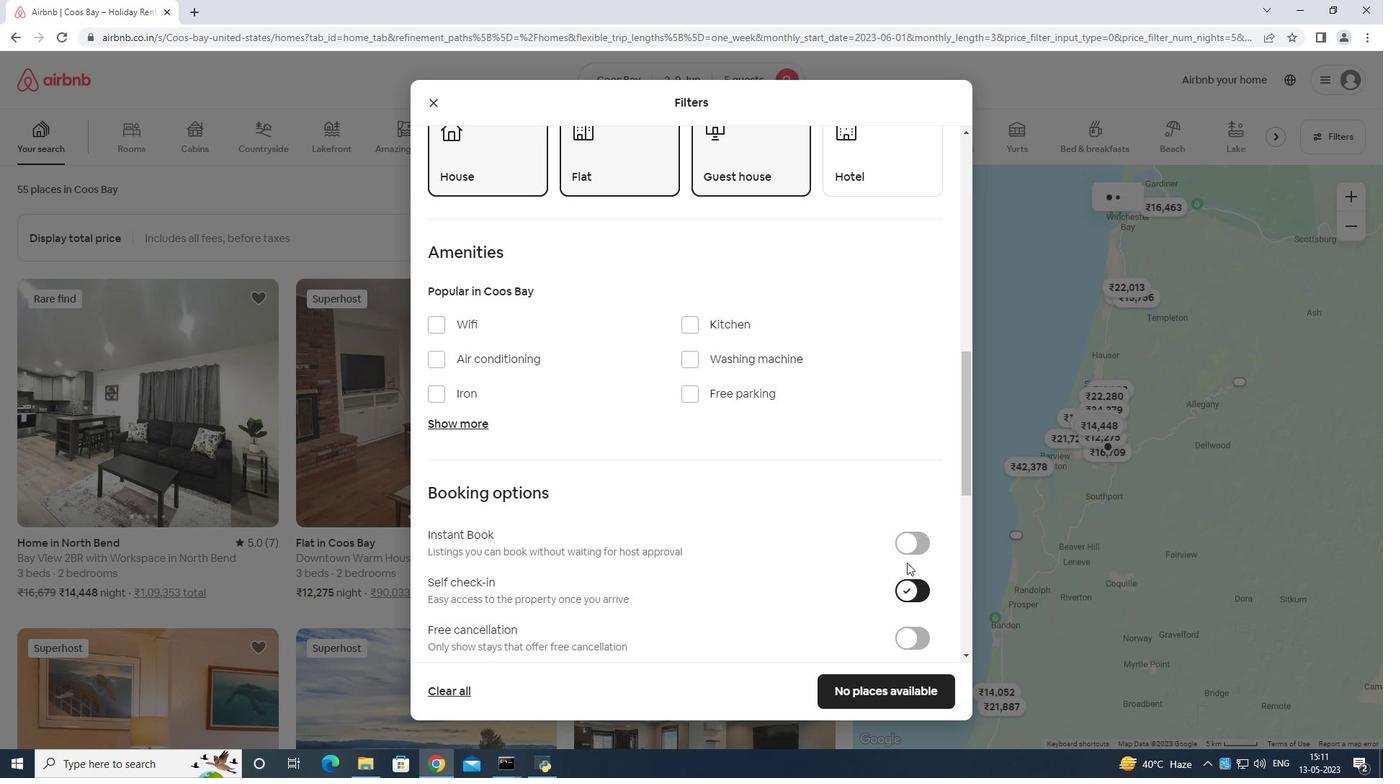
Action: Mouse moved to (821, 520)
Screenshot: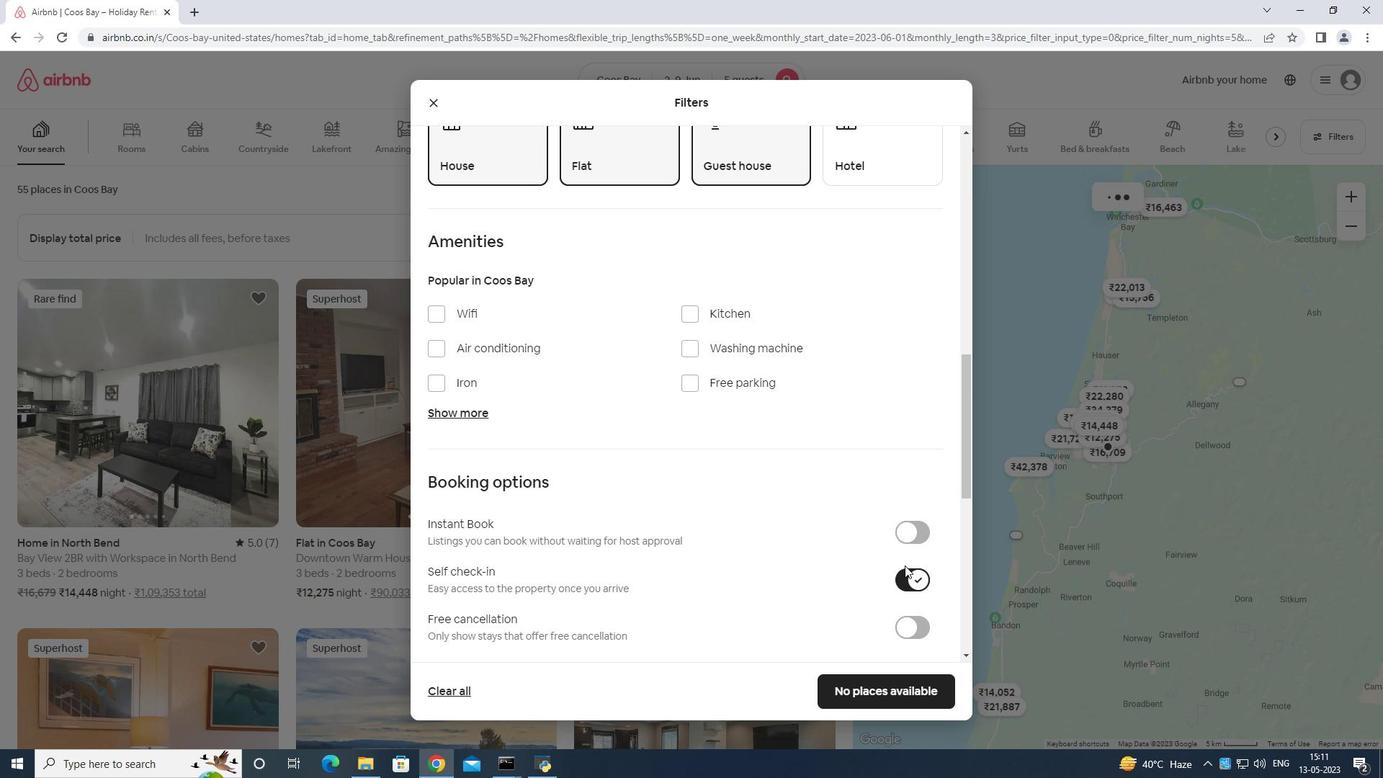 
Action: Mouse scrolled (821, 520) with delta (0, 0)
Screenshot: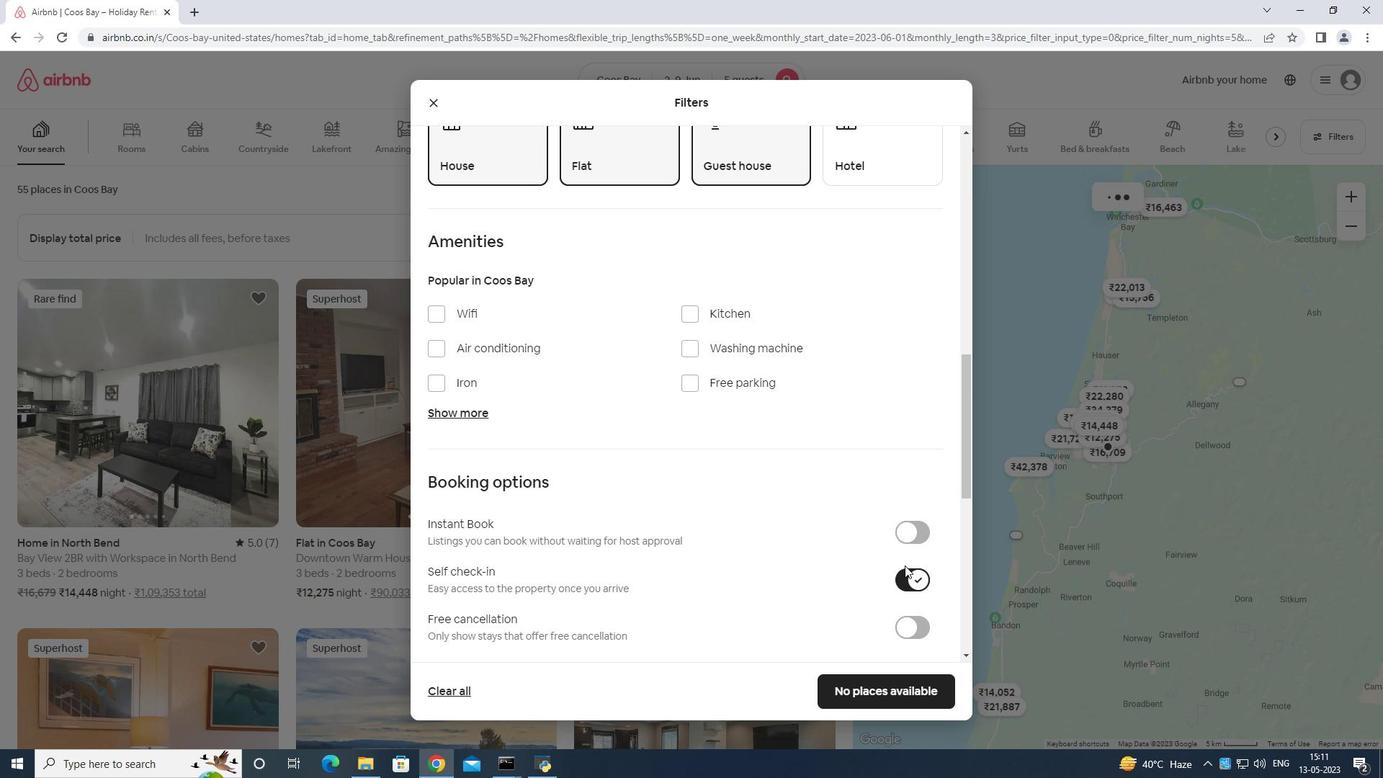
Action: Mouse moved to (814, 521)
Screenshot: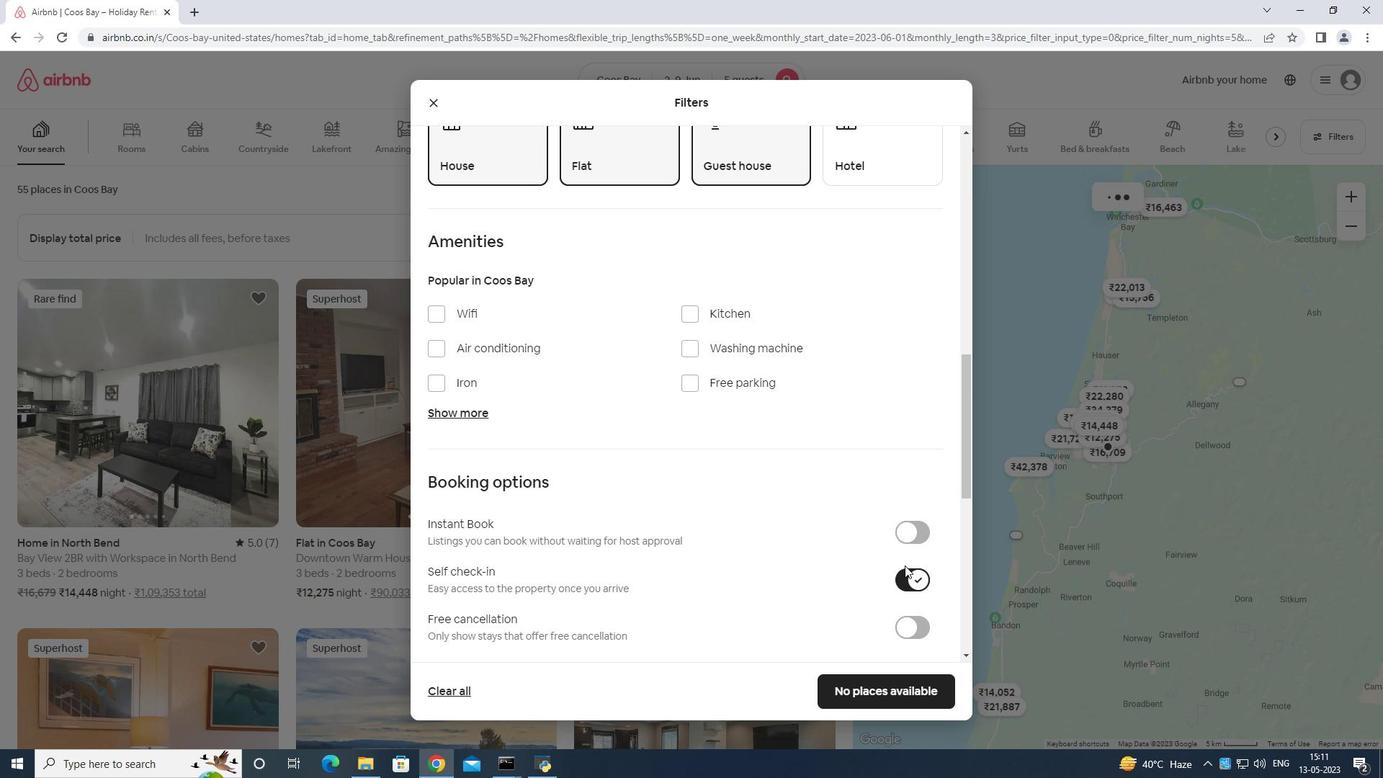 
Action: Mouse scrolled (814, 520) with delta (0, 0)
Screenshot: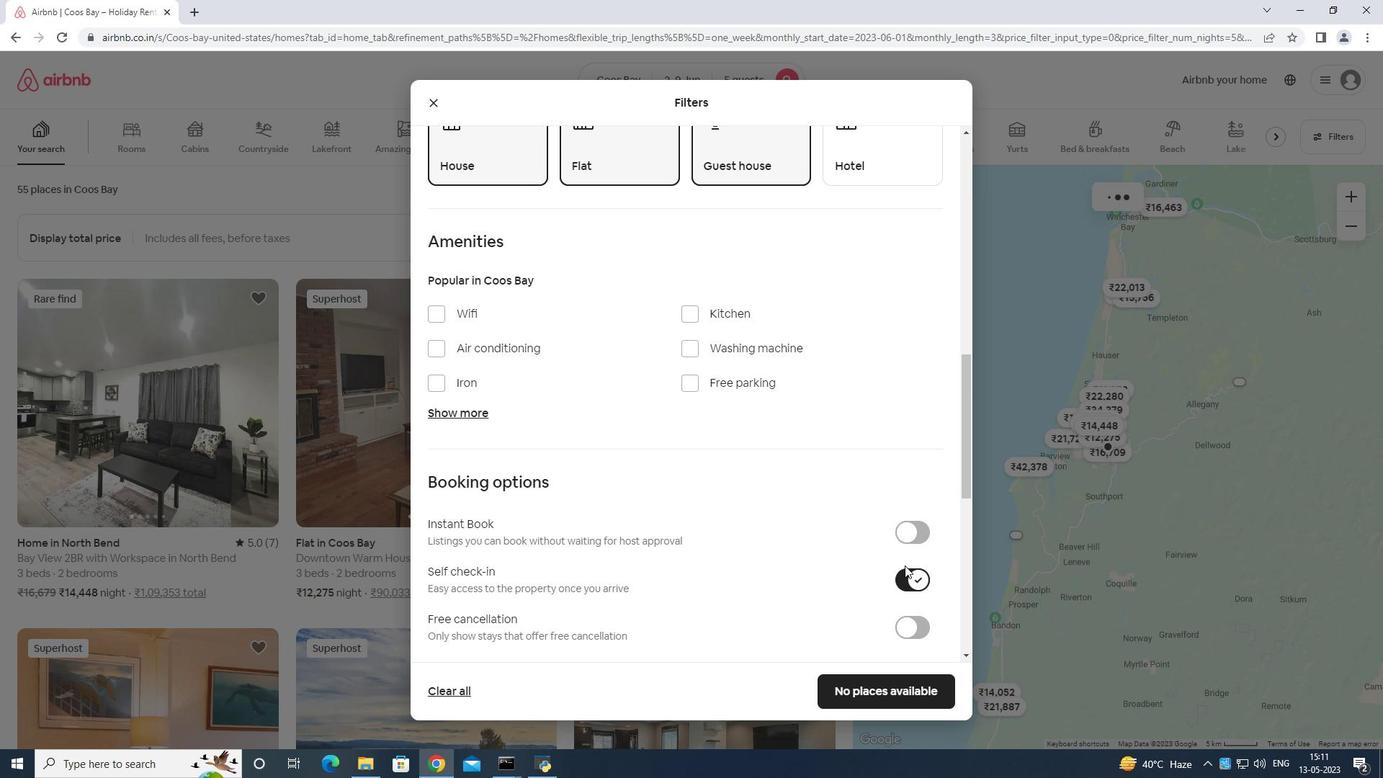 
Action: Mouse moved to (563, 523)
Screenshot: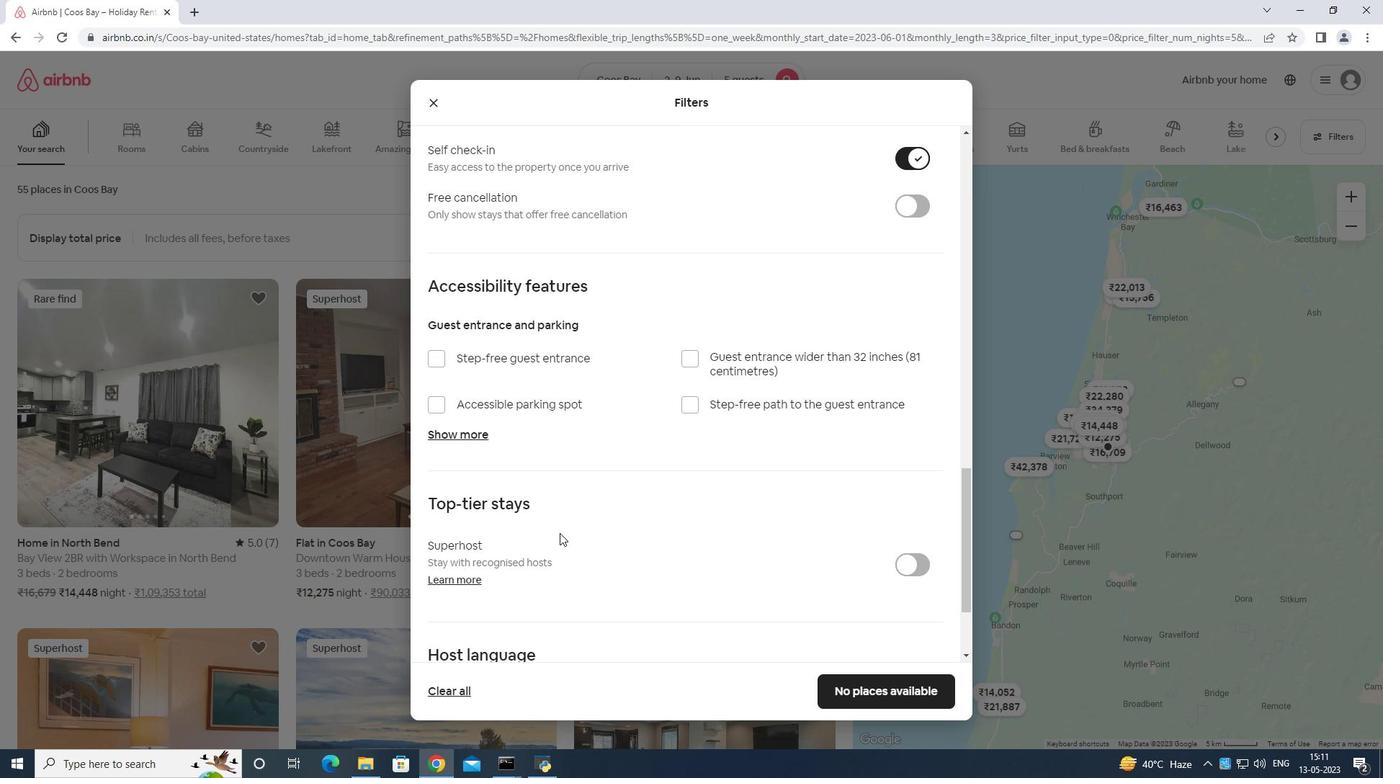 
Action: Mouse scrolled (563, 522) with delta (0, 0)
Screenshot: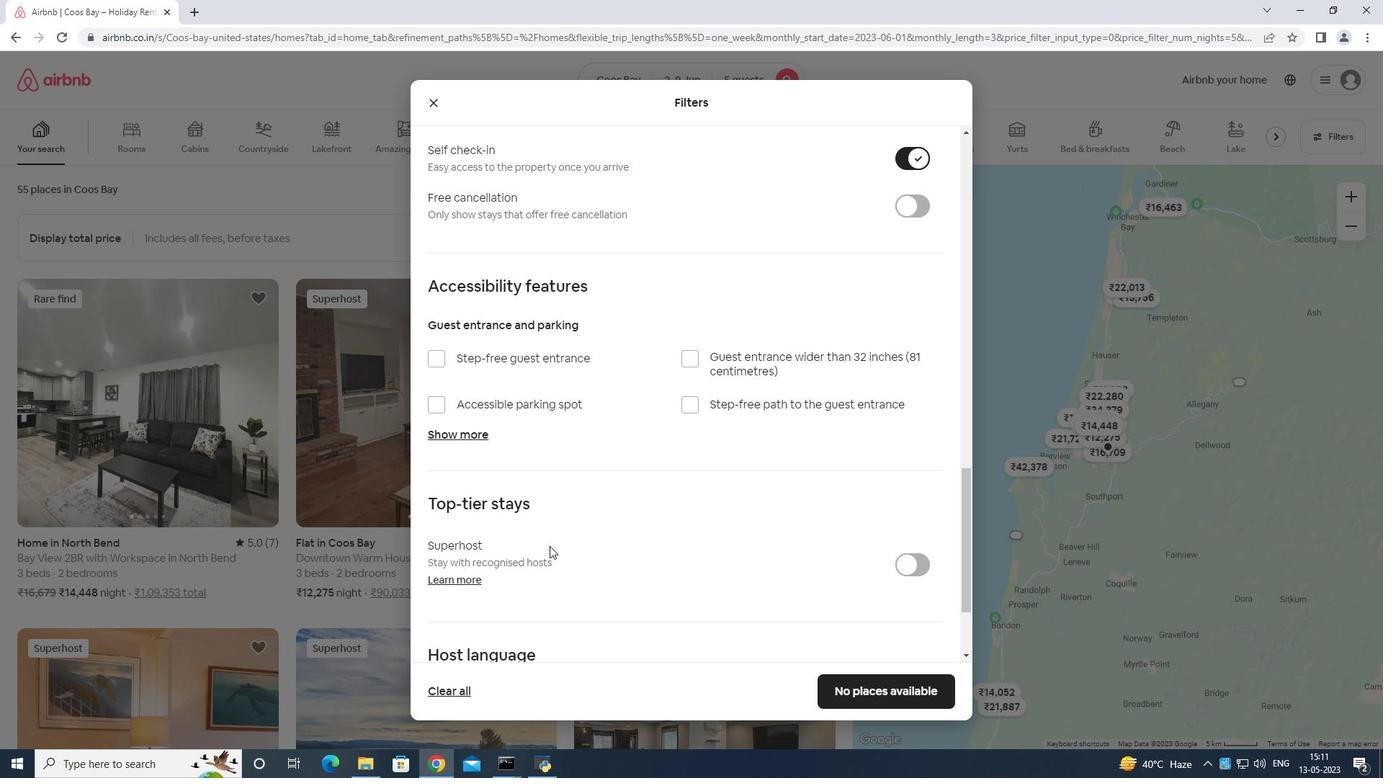 
Action: Mouse moved to (563, 530)
Screenshot: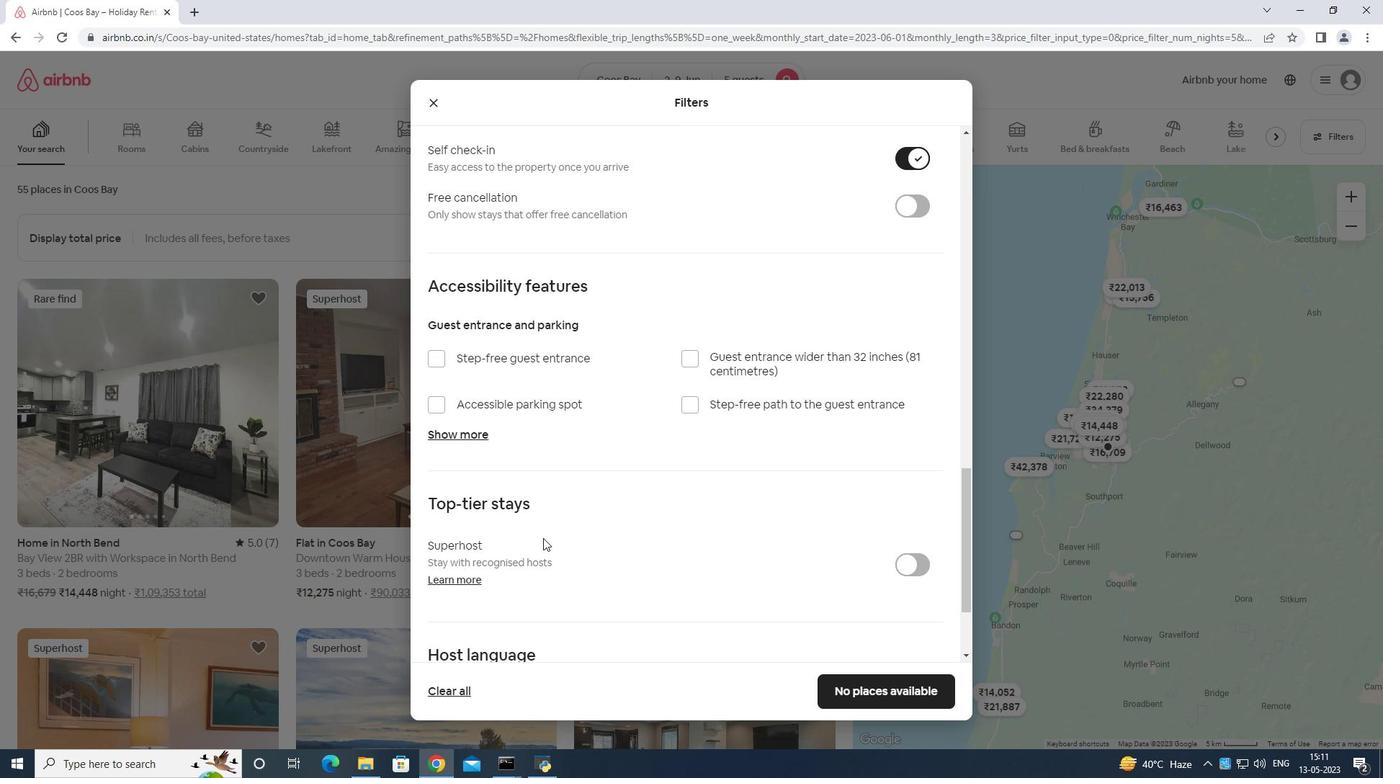 
Action: Mouse scrolled (563, 529) with delta (0, 0)
Screenshot: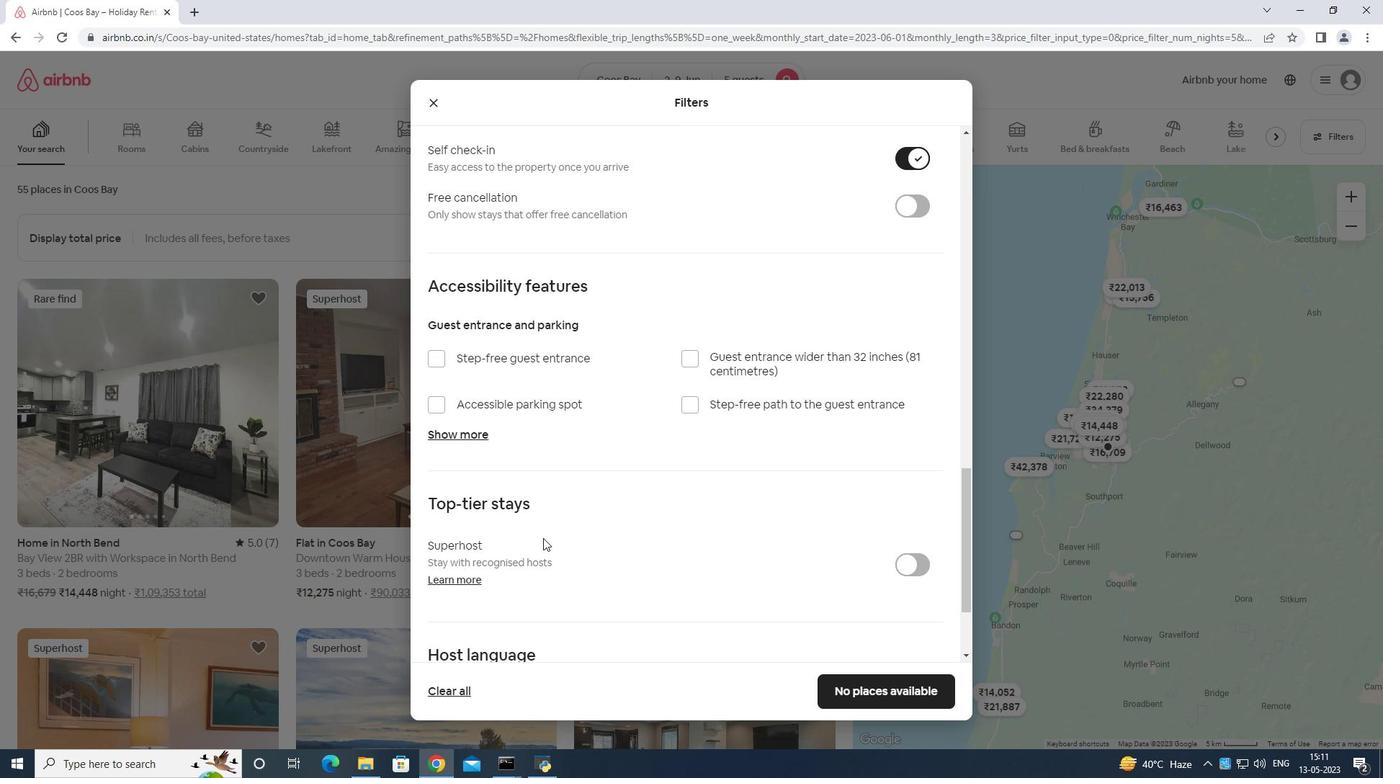 
Action: Mouse moved to (564, 531)
Screenshot: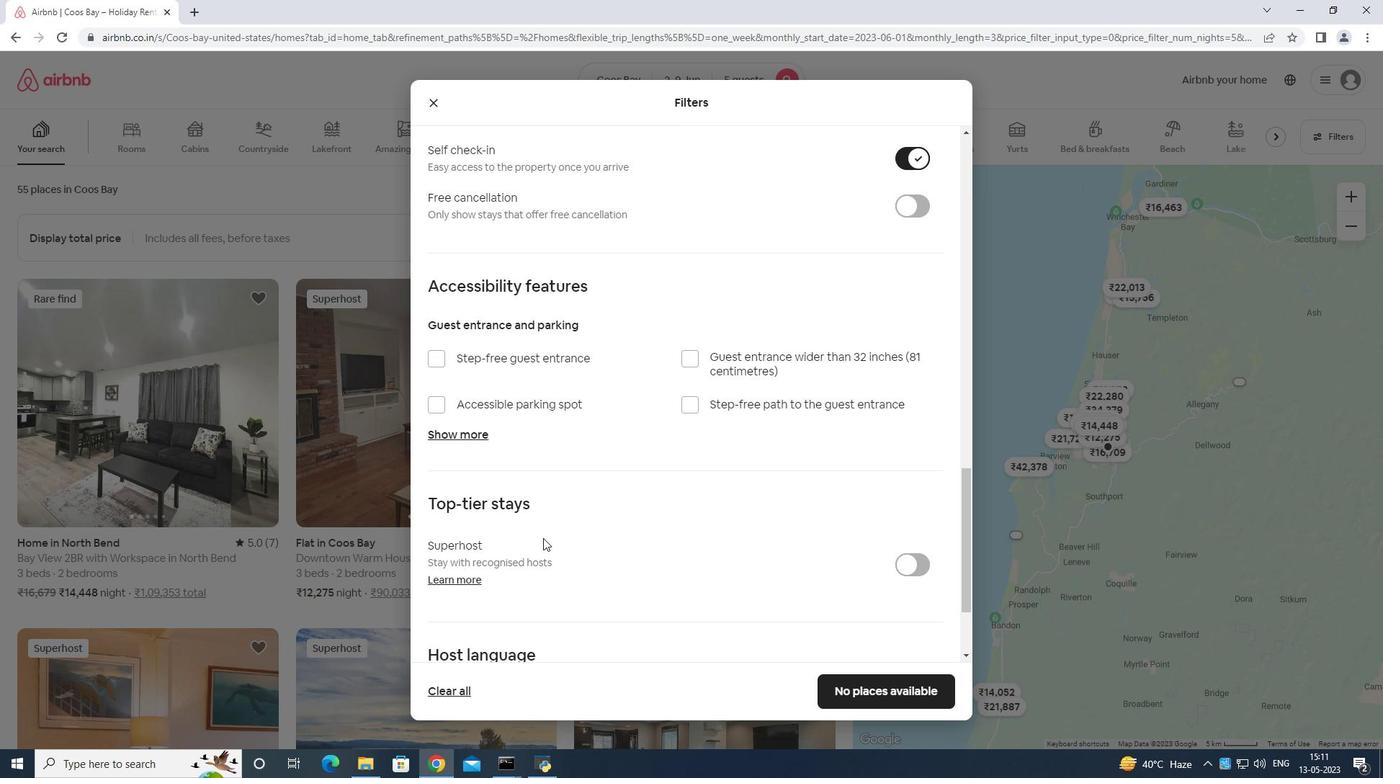 
Action: Mouse scrolled (564, 531) with delta (0, 0)
Screenshot: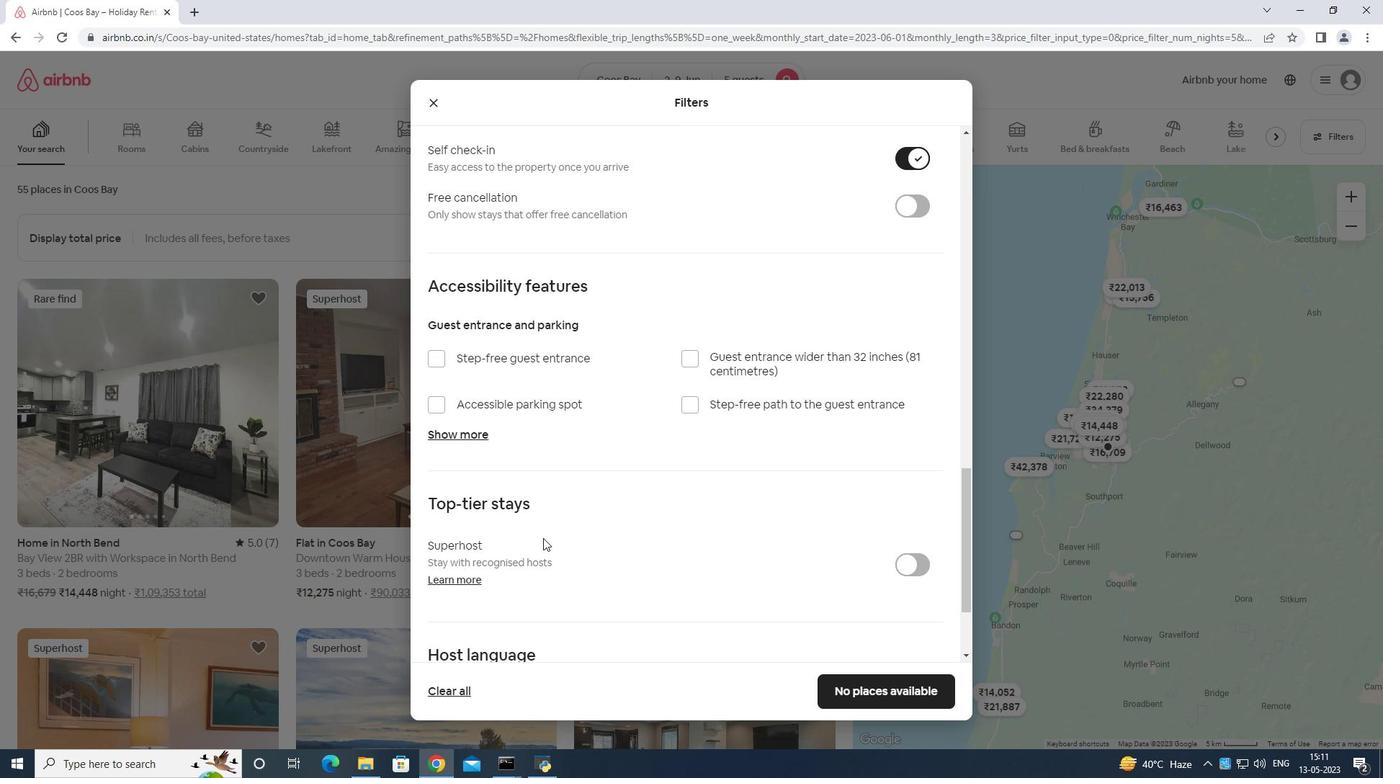 
Action: Mouse moved to (564, 532)
Screenshot: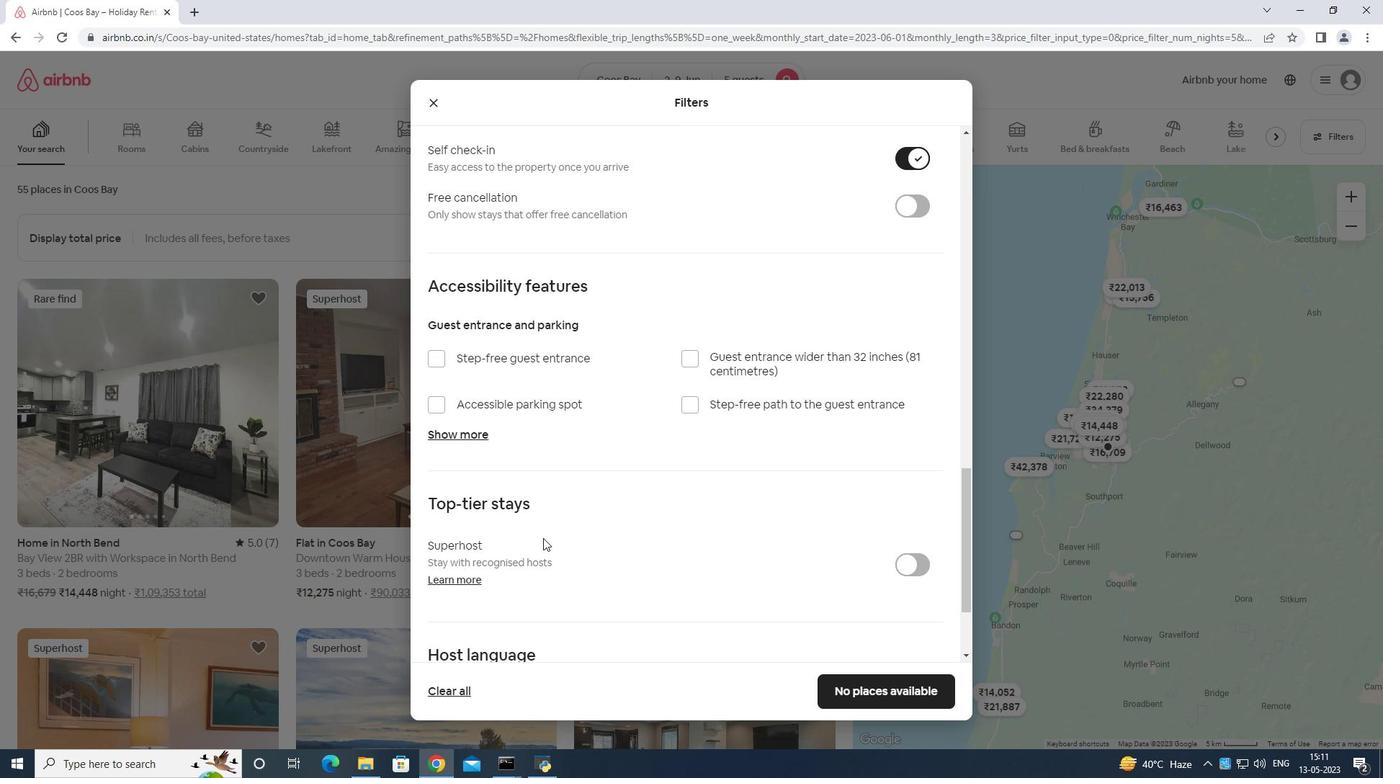 
Action: Mouse scrolled (564, 531) with delta (0, 0)
Screenshot: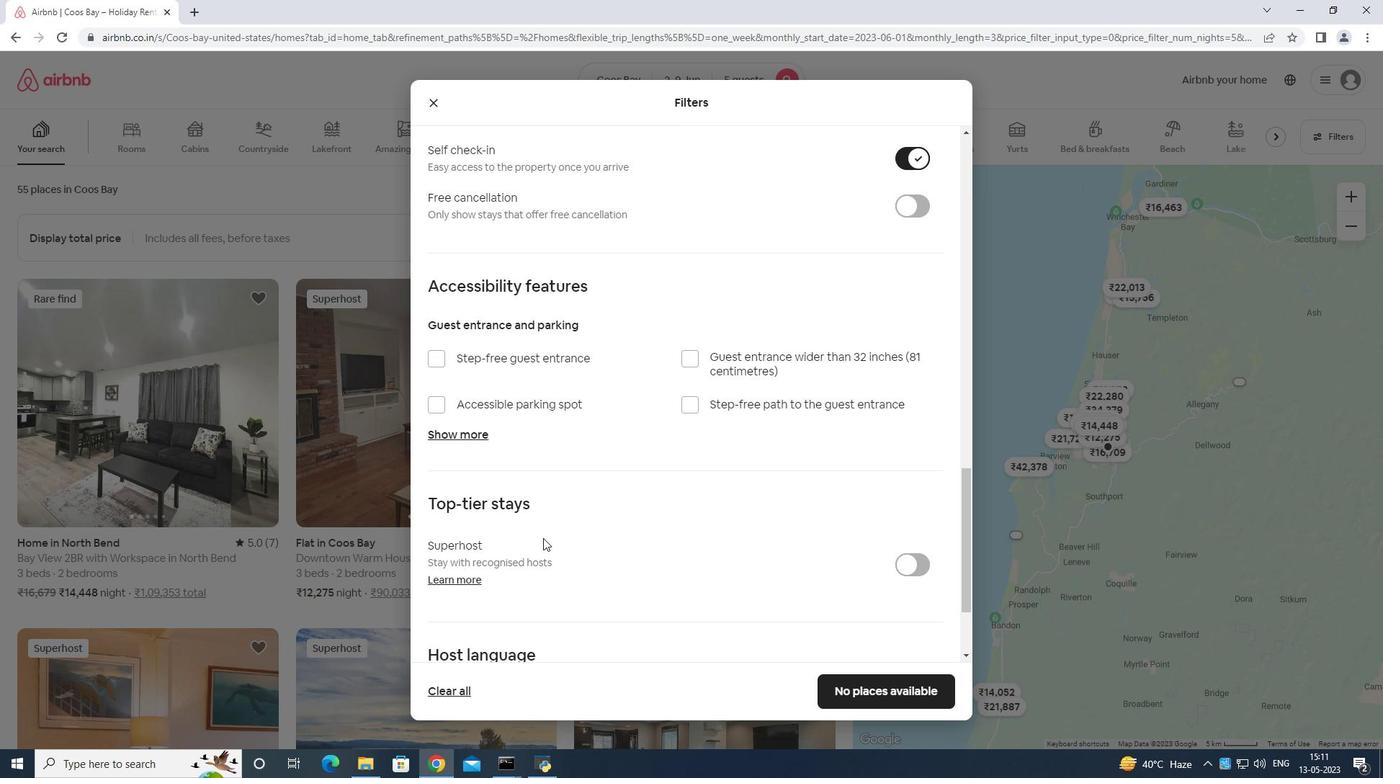 
Action: Mouse moved to (565, 533)
Screenshot: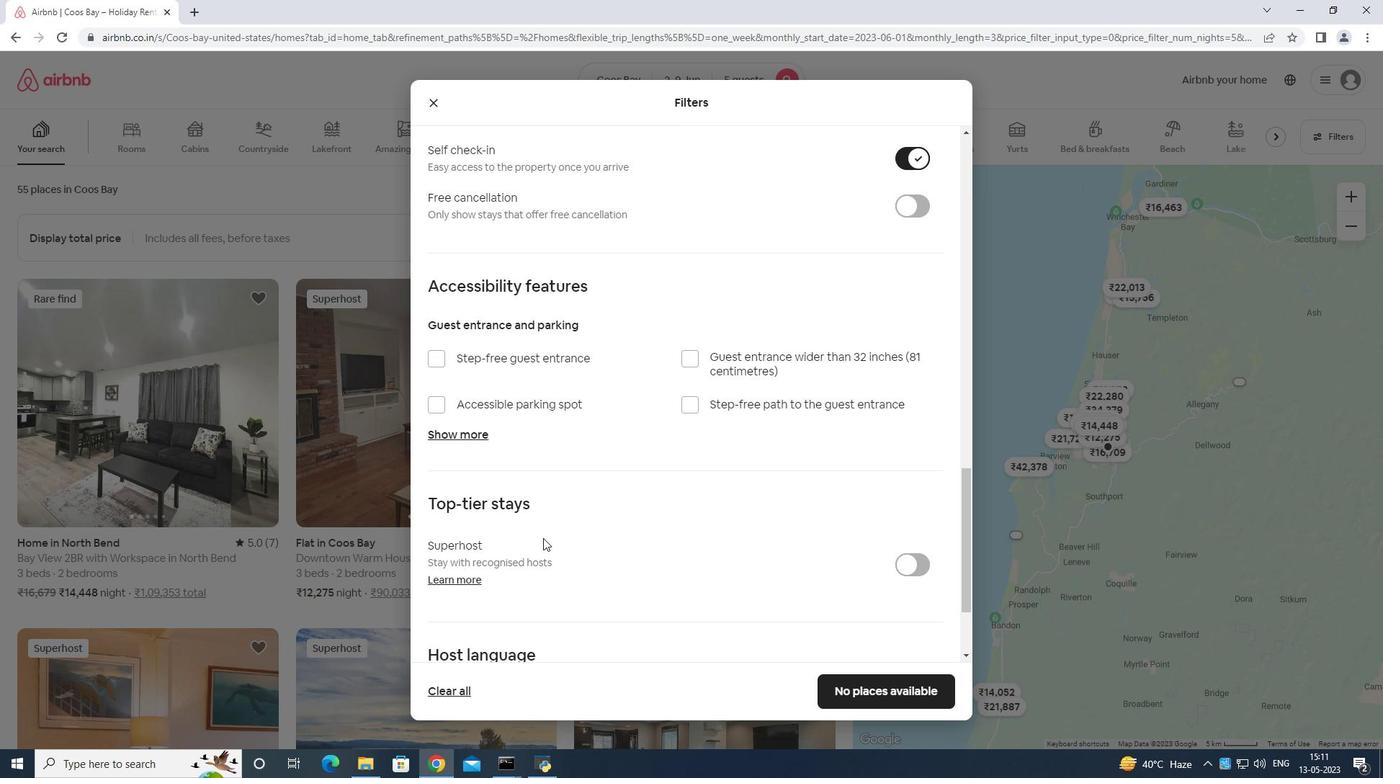 
Action: Mouse scrolled (565, 532) with delta (0, 0)
Screenshot: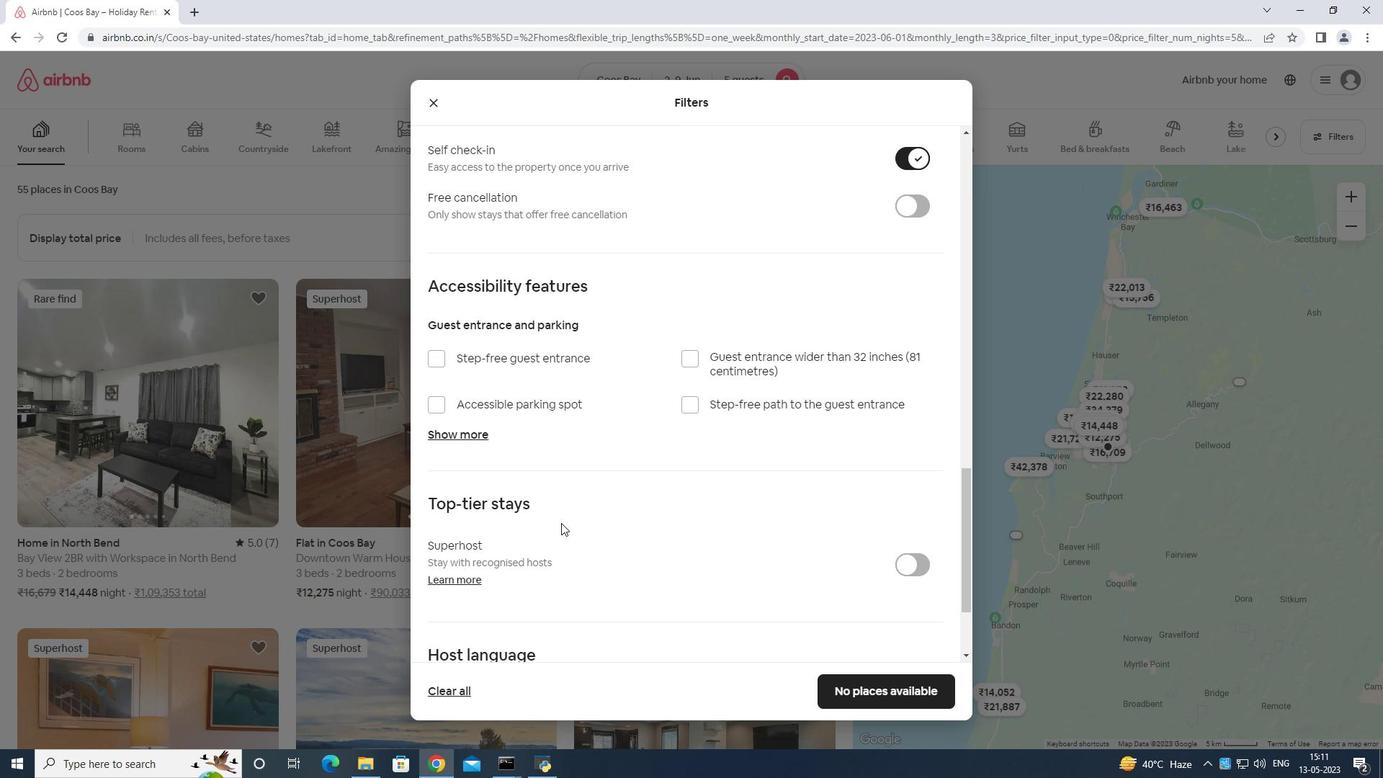 
Action: Mouse moved to (437, 559)
Screenshot: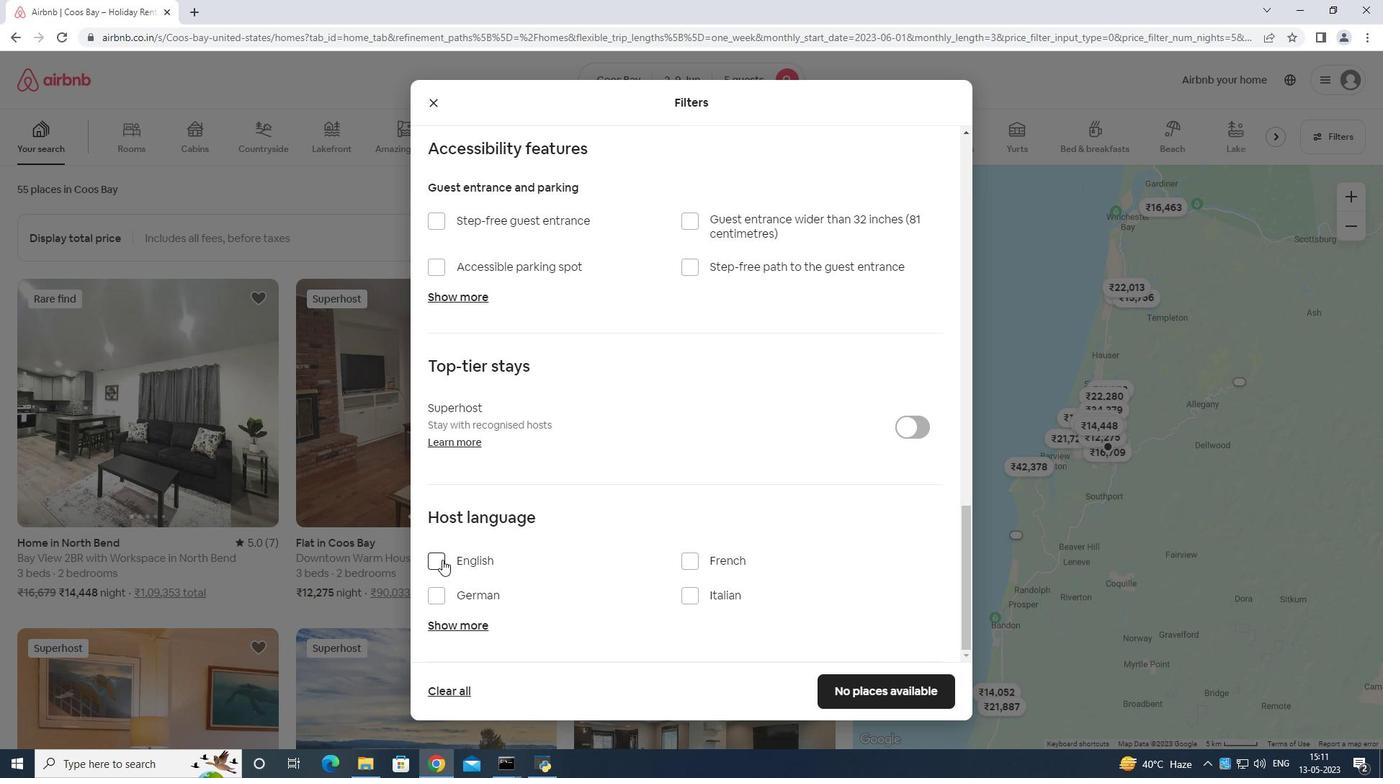 
Action: Mouse pressed left at (437, 559)
Screenshot: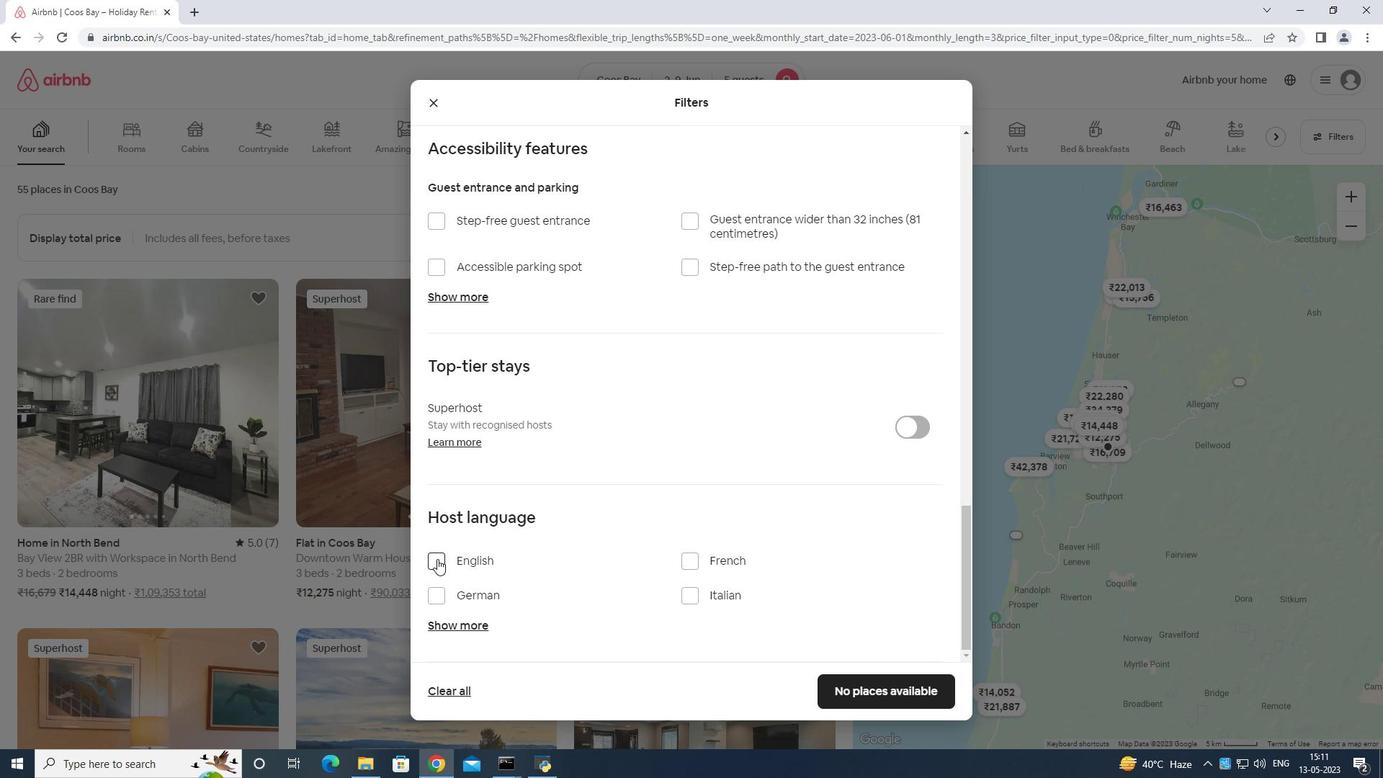 
Action: Mouse moved to (861, 685)
Screenshot: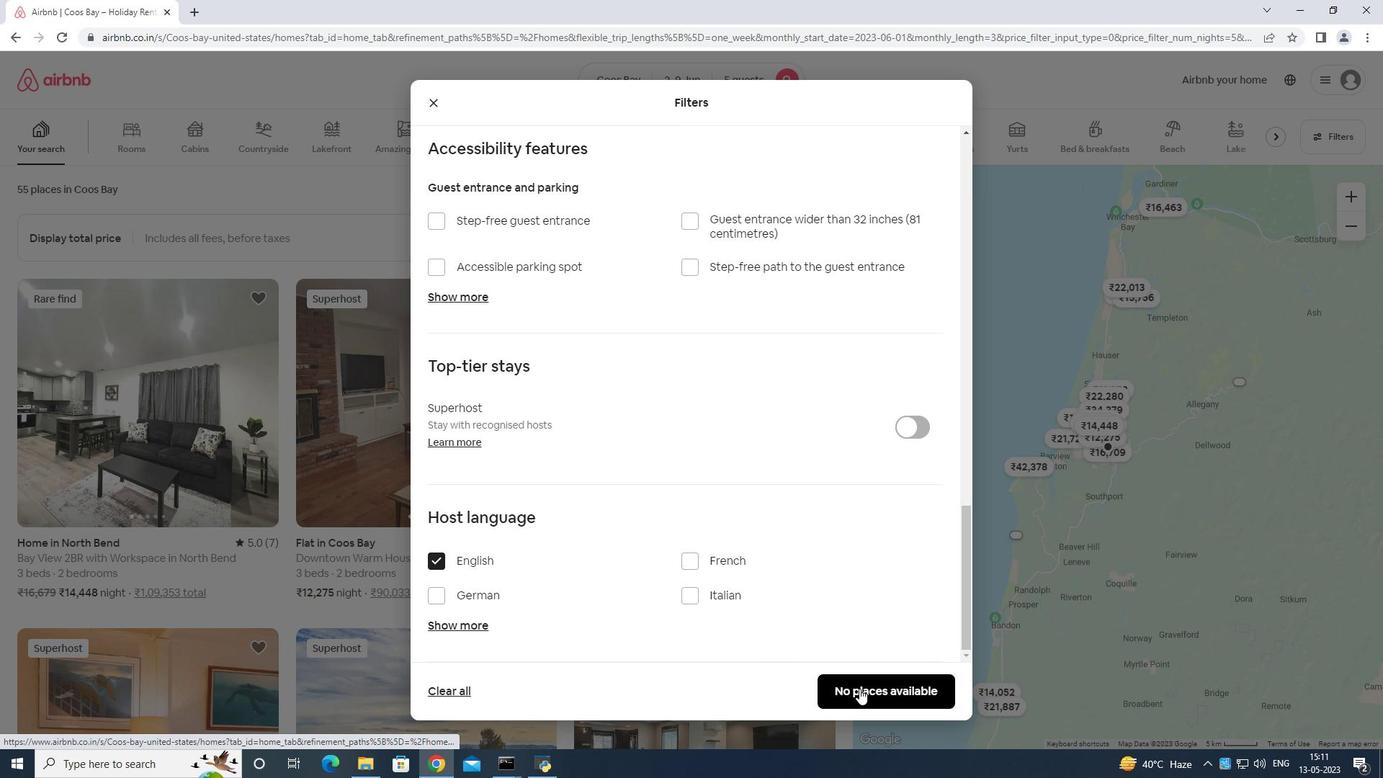 
Action: Mouse pressed left at (861, 685)
Screenshot: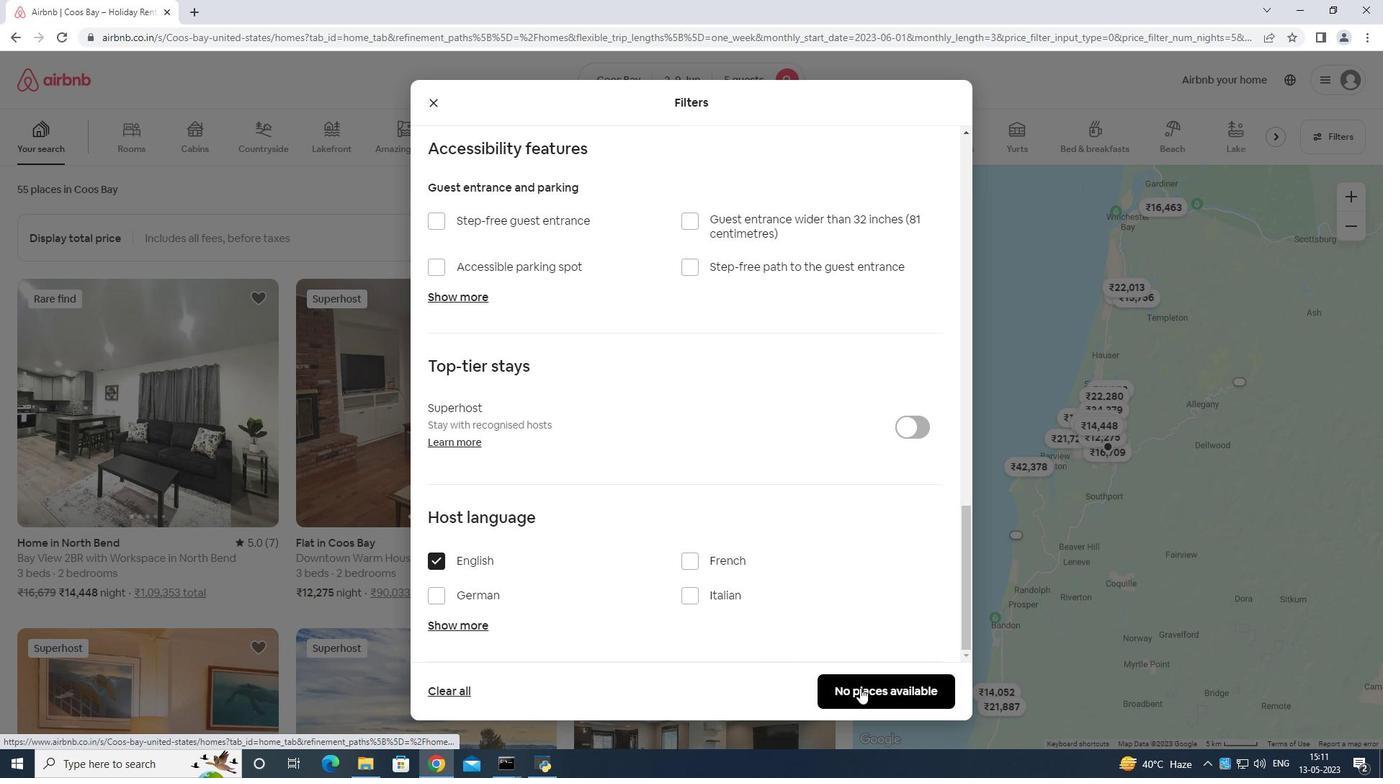 
